 Task:  Click on Golf Select Pick Sheet First name Oliver Last name Thompson and  Email softage.1@softage.net Group 1 Xander Schauffele Group 2 Cameron Young Bonus Golfer Cameron Young Group 3 Tyrrell Hatton Group 4 Keegan Bradley #1 Golfer For The Week Scottie Scheffler Tie-Breaker Score 0 Submit pick sheet
Action: Mouse moved to (463, 289)
Screenshot: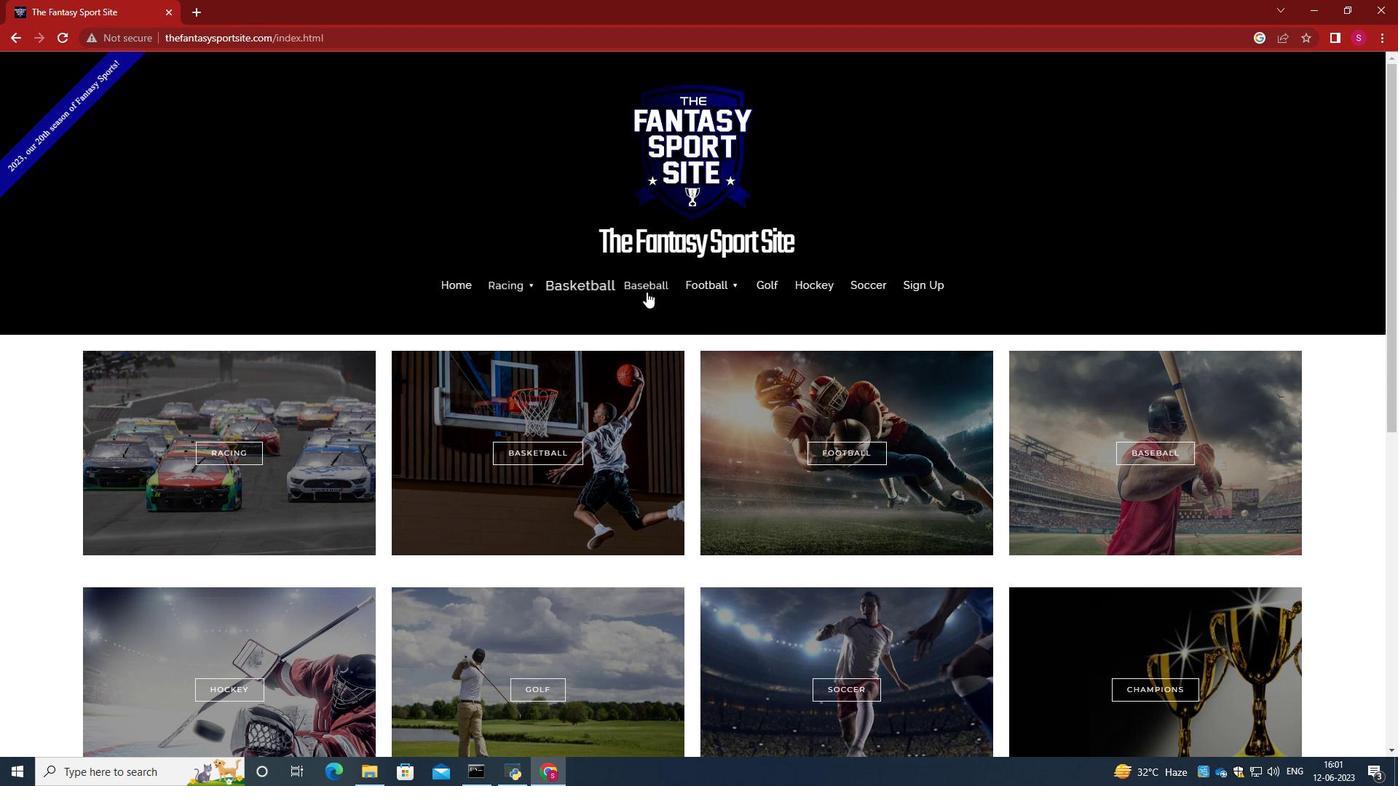 
Action: Mouse pressed left at (463, 289)
Screenshot: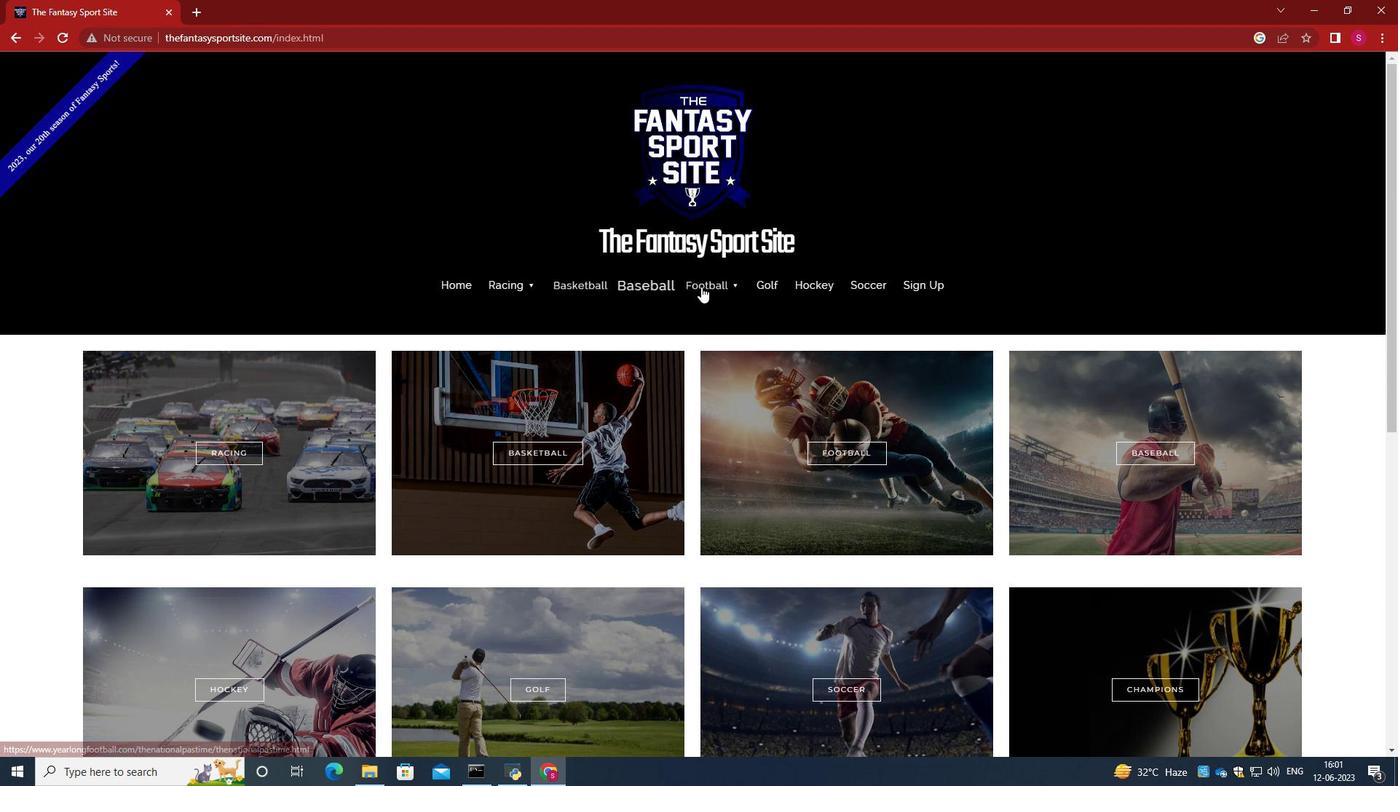 
Action: Mouse moved to (619, 329)
Screenshot: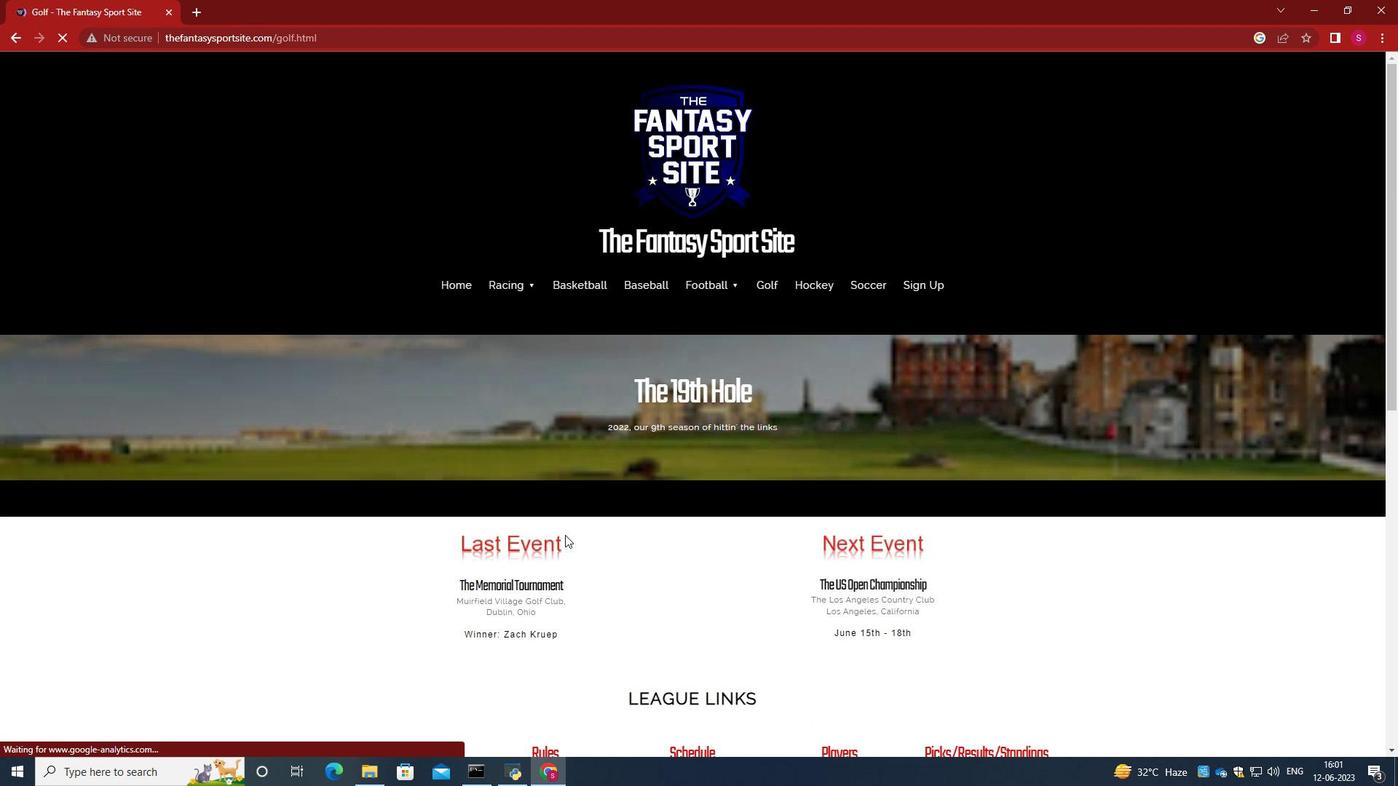 
Action: Mouse scrolled (619, 328) with delta (0, 0)
Screenshot: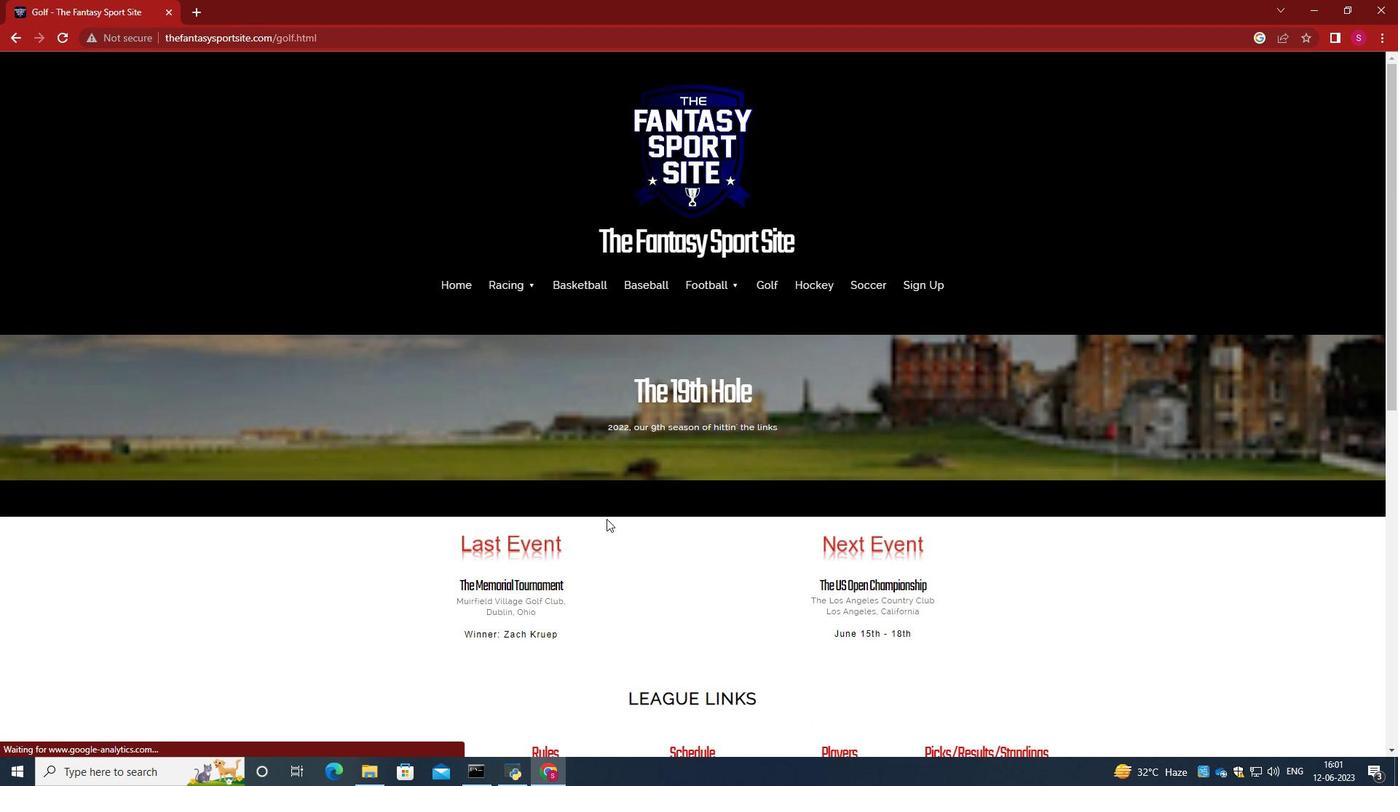 
Action: Mouse scrolled (619, 328) with delta (0, 0)
Screenshot: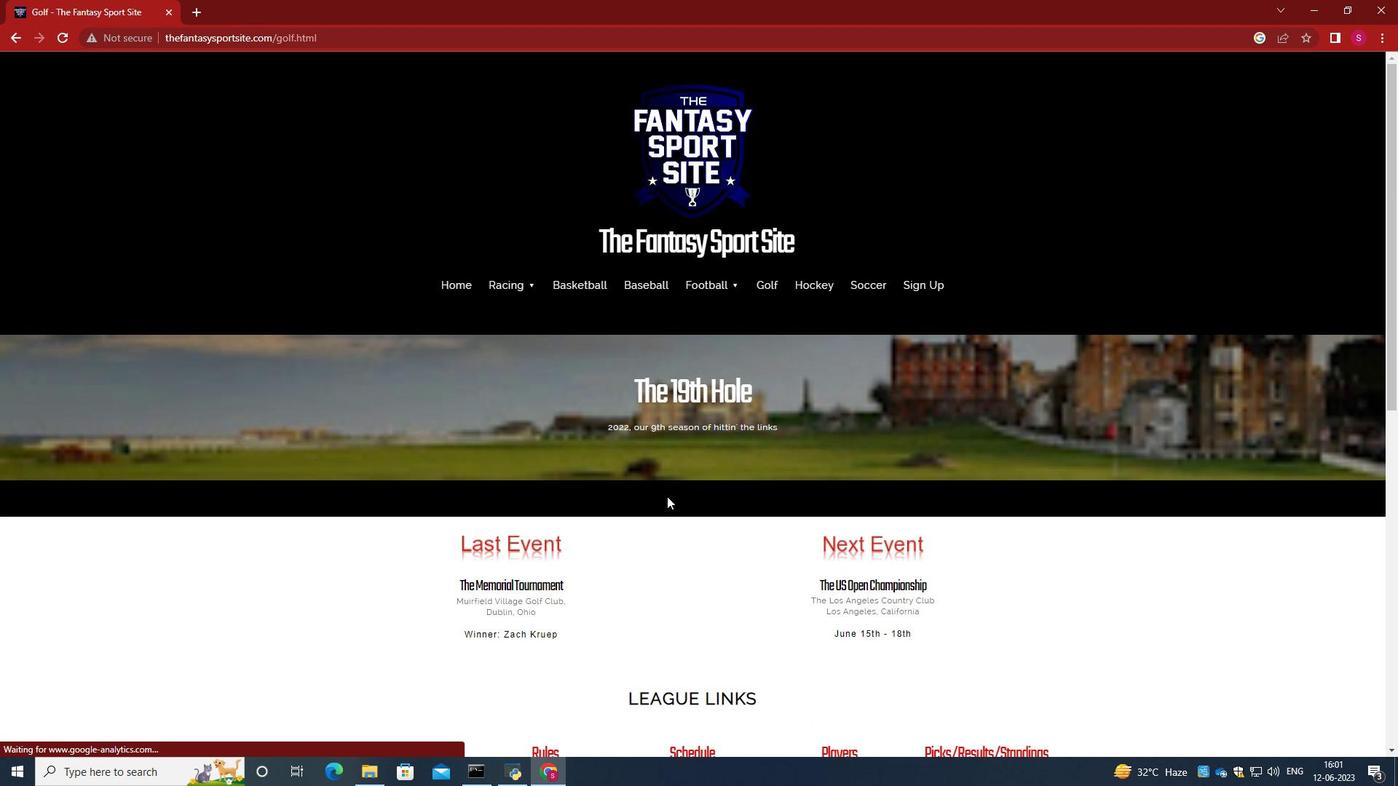 
Action: Mouse scrolled (619, 328) with delta (0, 0)
Screenshot: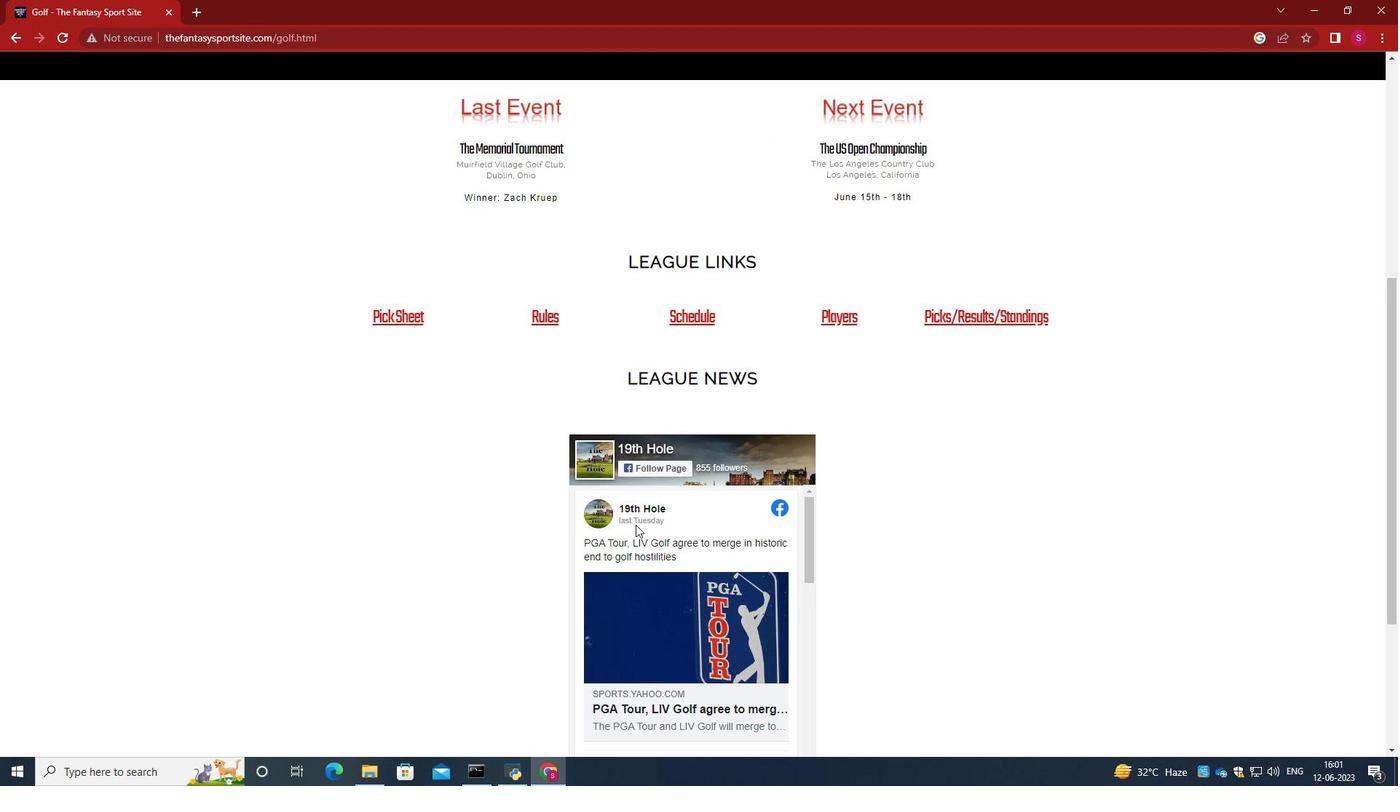 
Action: Mouse moved to (608, 319)
Screenshot: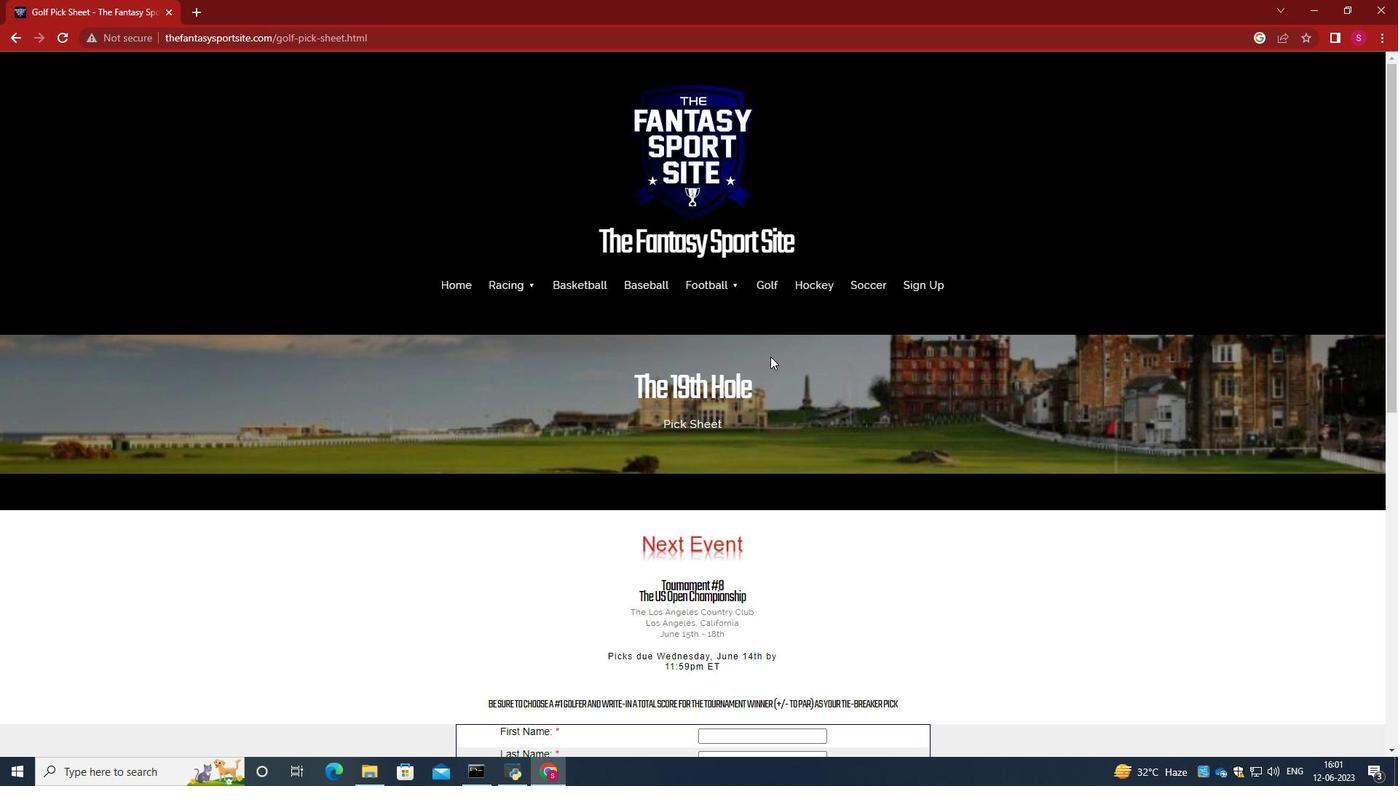 
Action: Mouse scrolled (608, 320) with delta (0, 0)
Screenshot: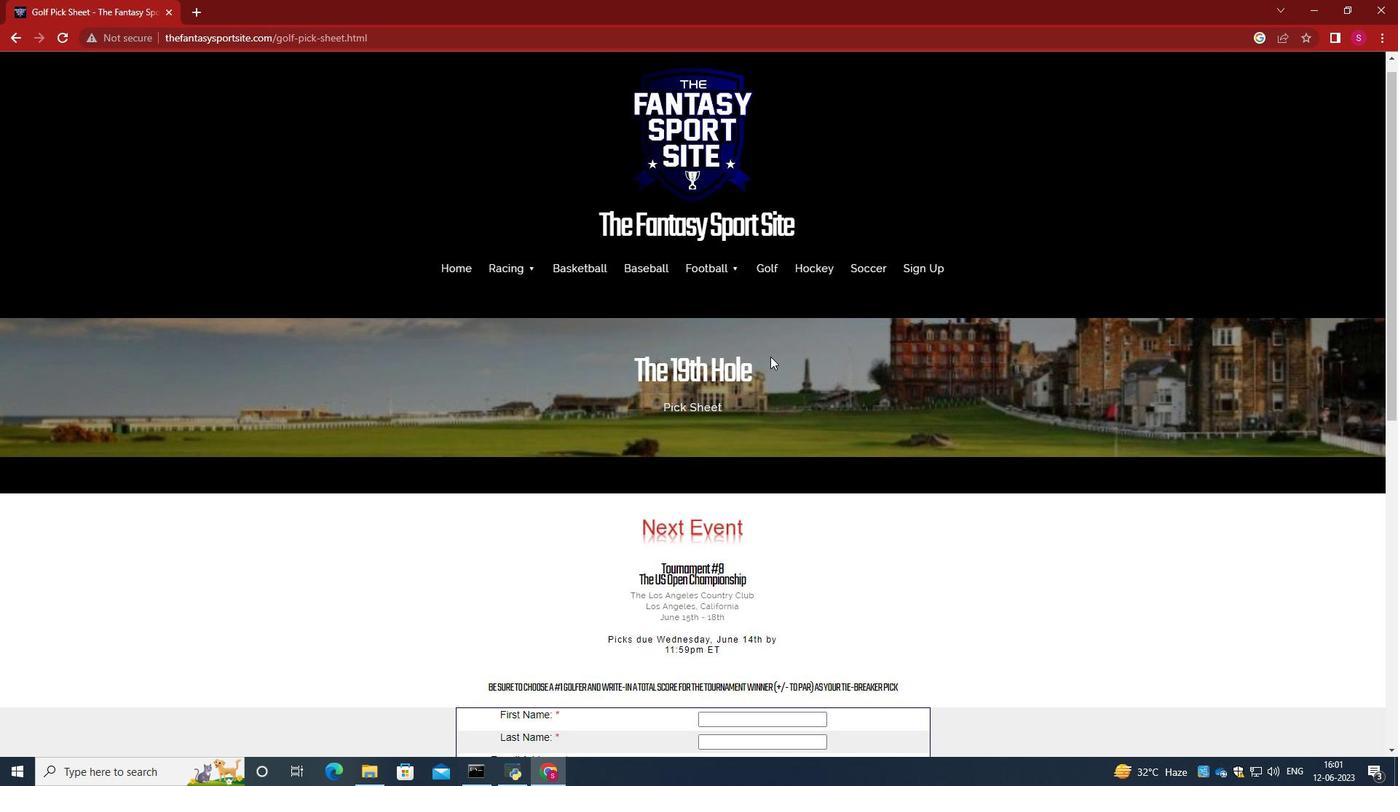 
Action: Mouse scrolled (608, 320) with delta (0, 0)
Screenshot: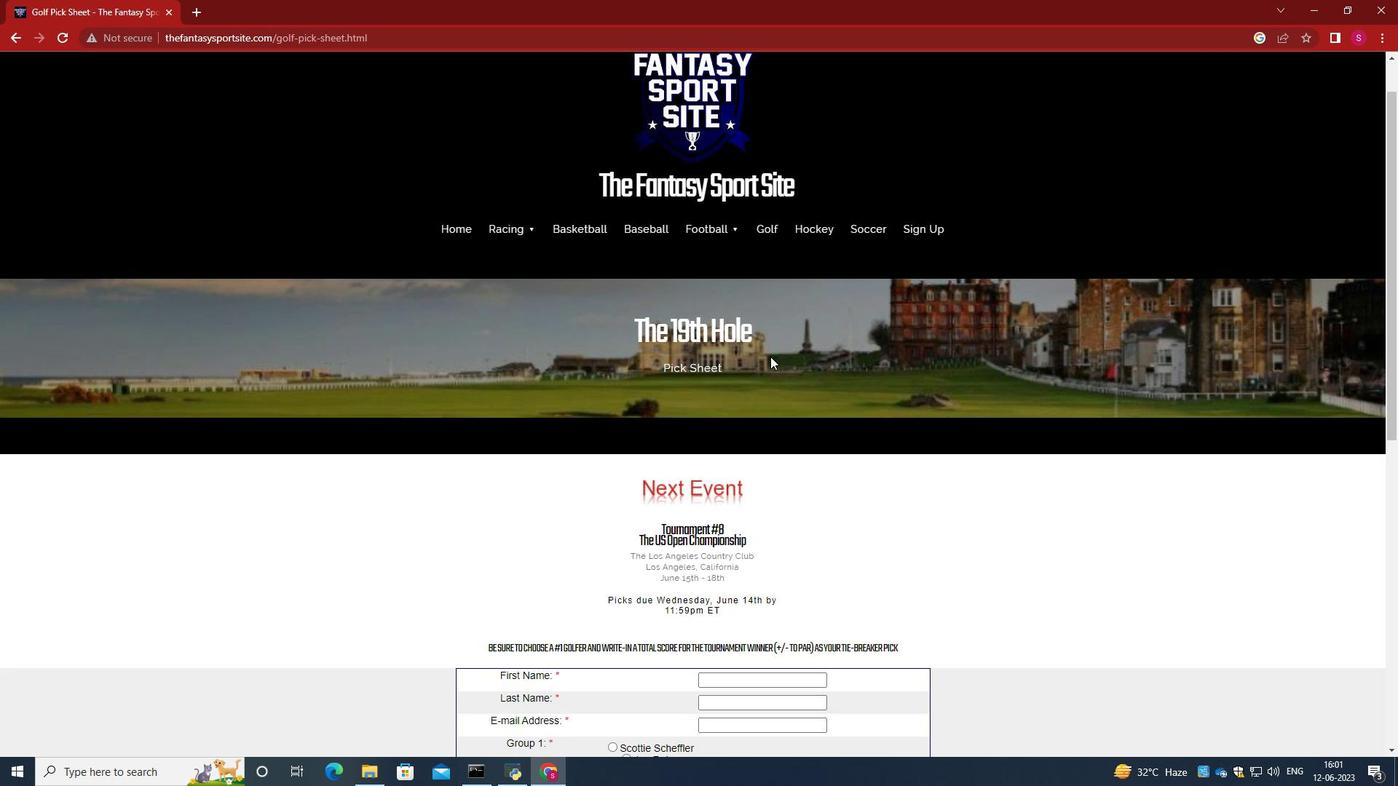 
Action: Mouse moved to (563, 476)
Screenshot: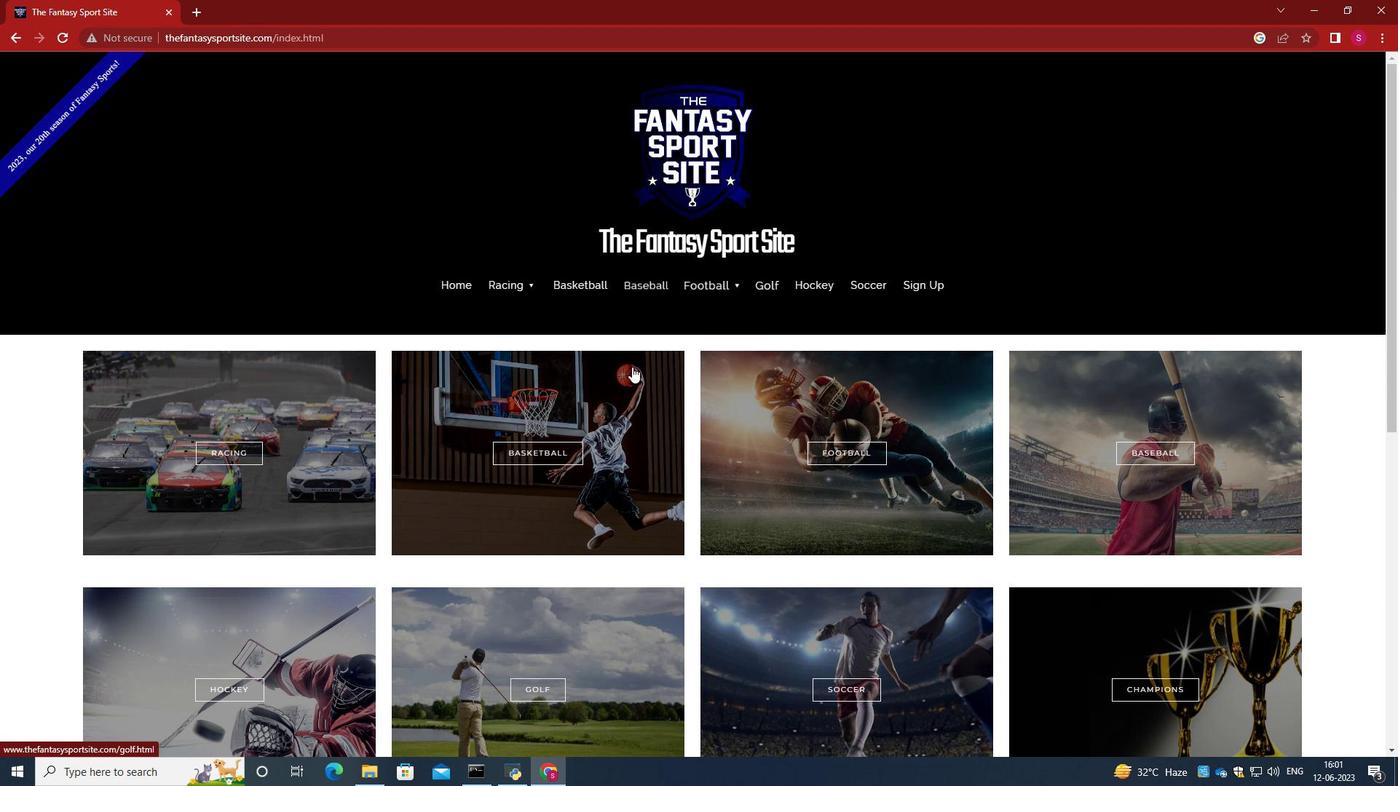 
Action: Mouse scrolled (563, 475) with delta (0, 0)
Screenshot: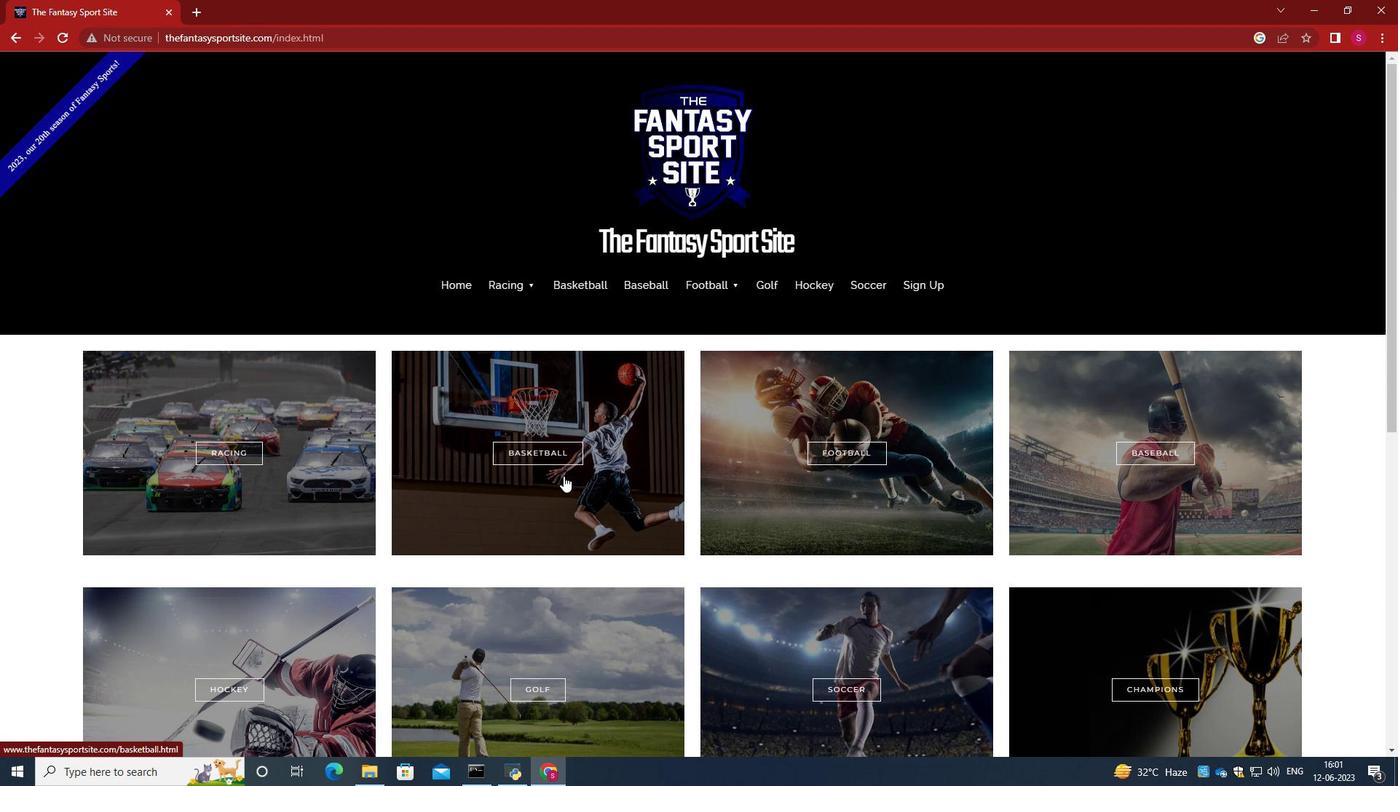 
Action: Mouse moved to (549, 610)
Screenshot: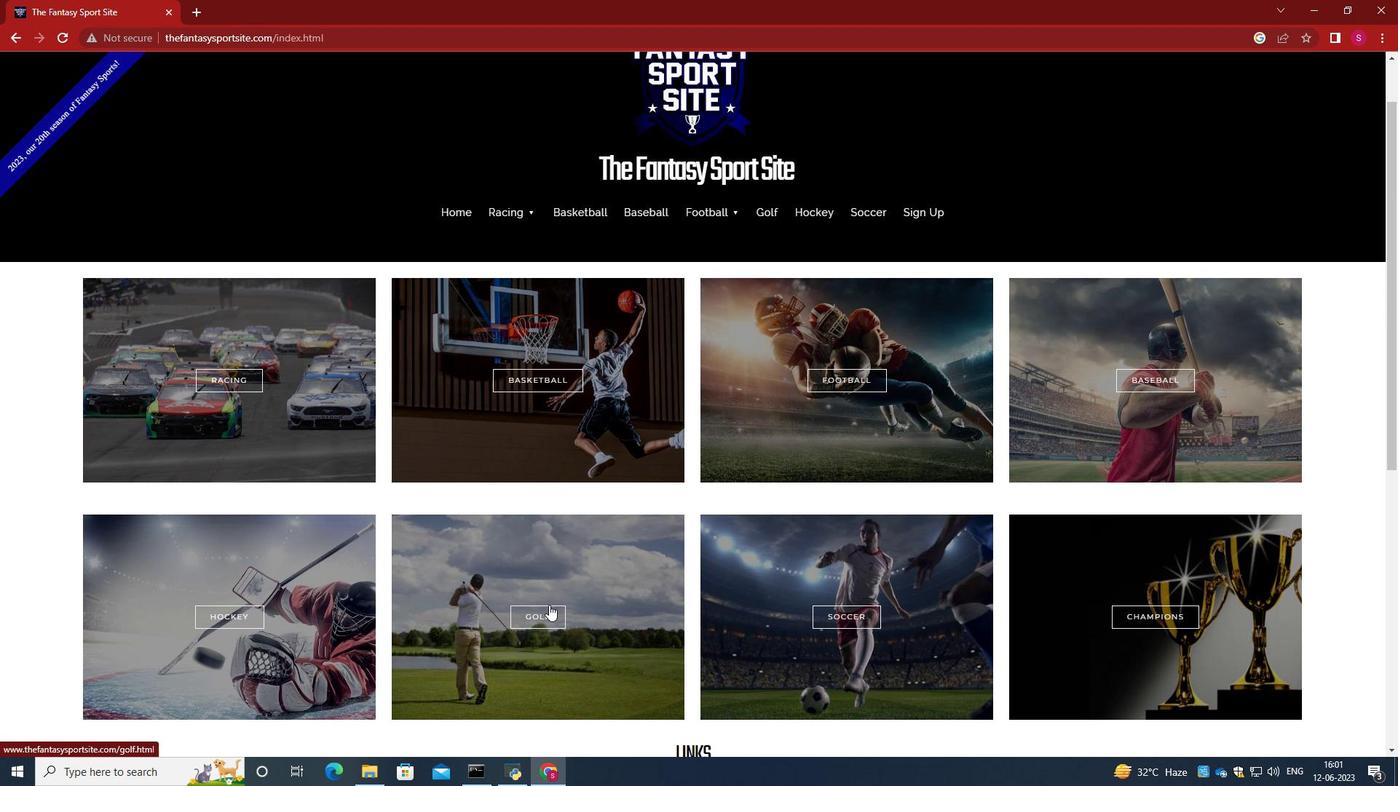 
Action: Mouse pressed left at (549, 610)
Screenshot: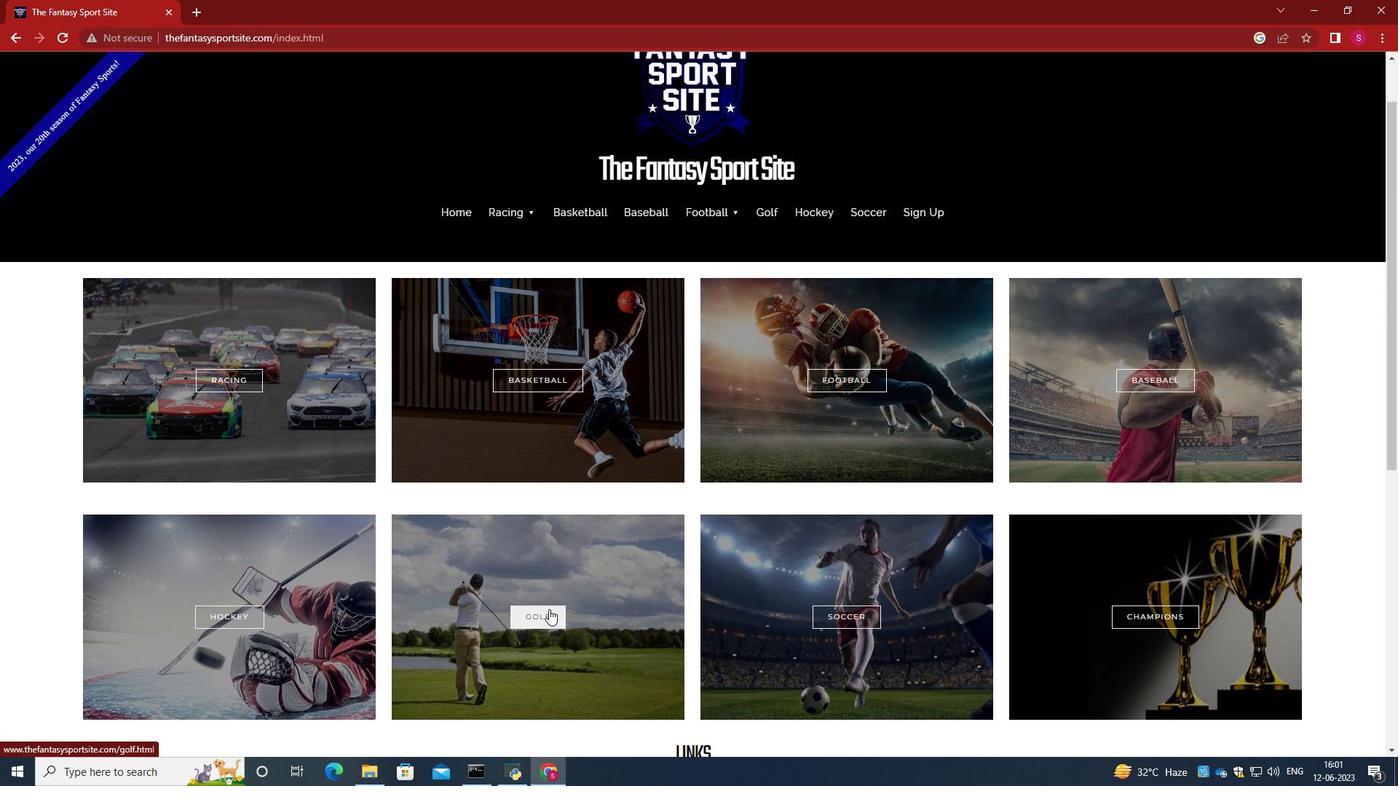 
Action: Mouse moved to (727, 490)
Screenshot: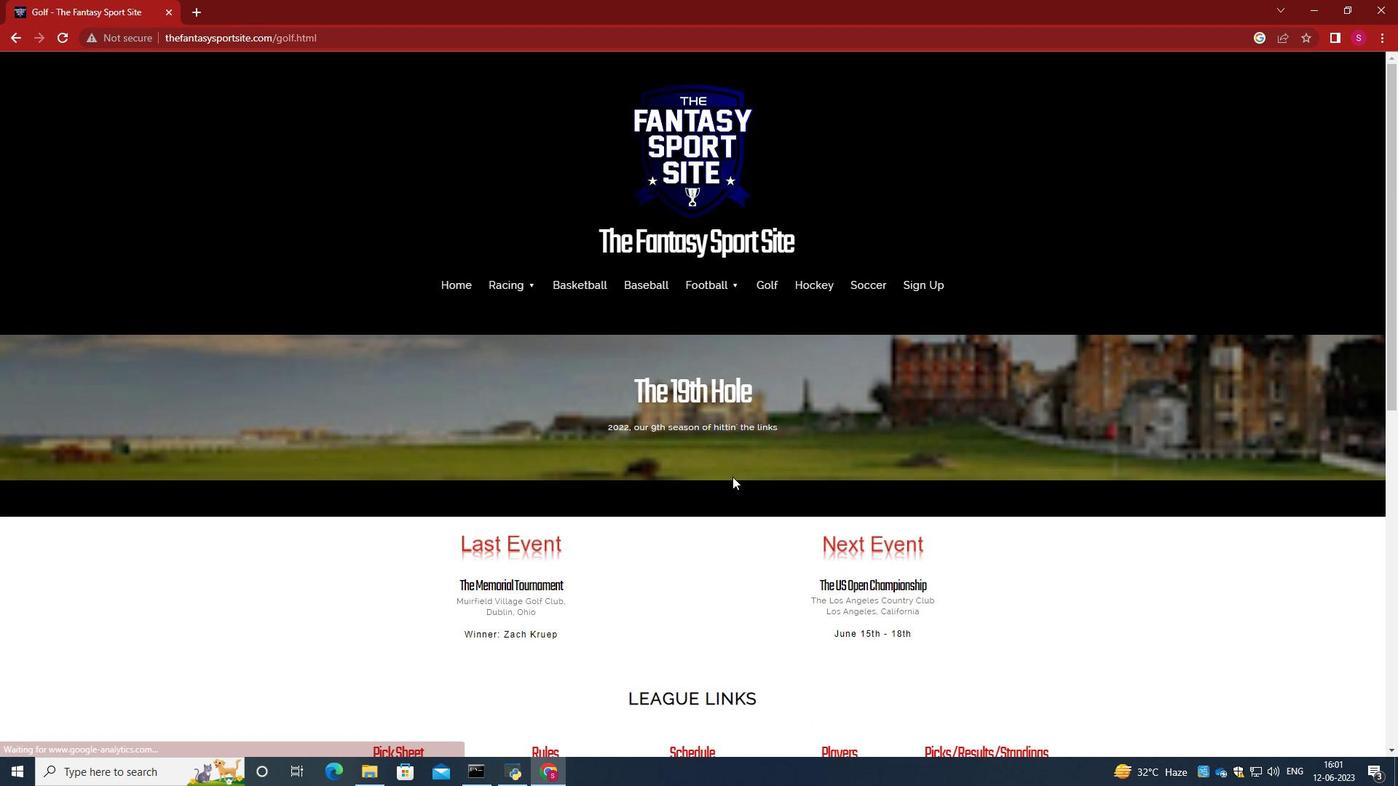 
Action: Mouse scrolled (727, 490) with delta (0, 0)
Screenshot: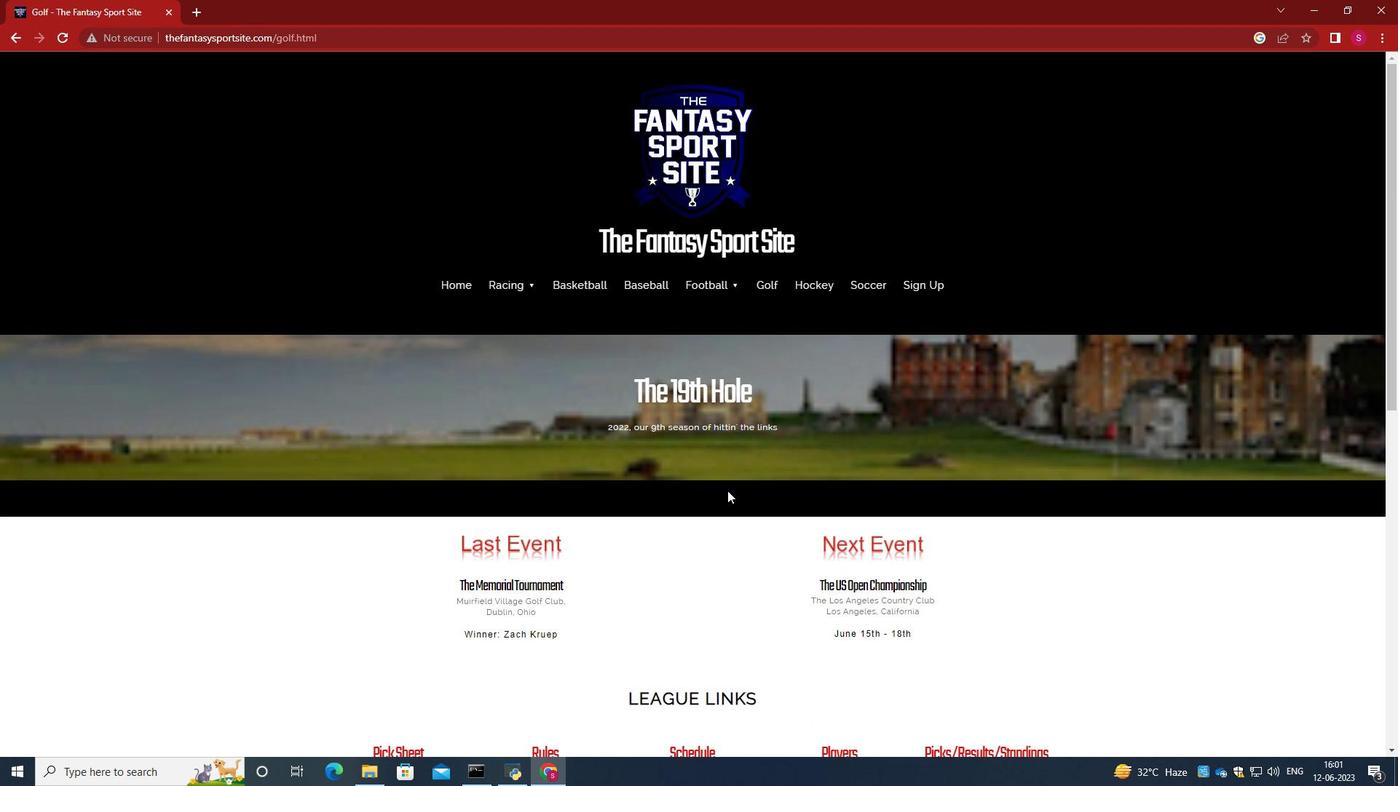 
Action: Mouse moved to (728, 492)
Screenshot: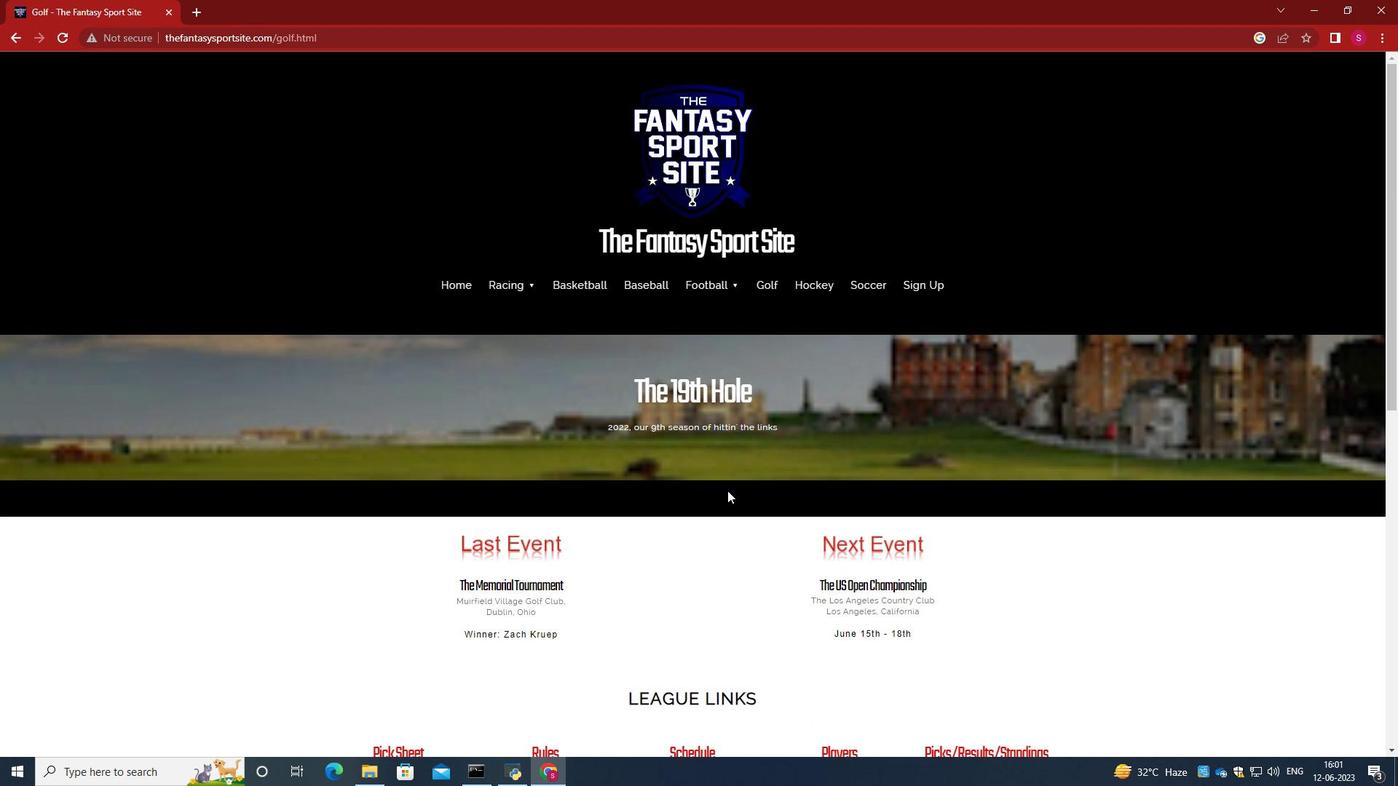 
Action: Mouse scrolled (728, 491) with delta (0, 0)
Screenshot: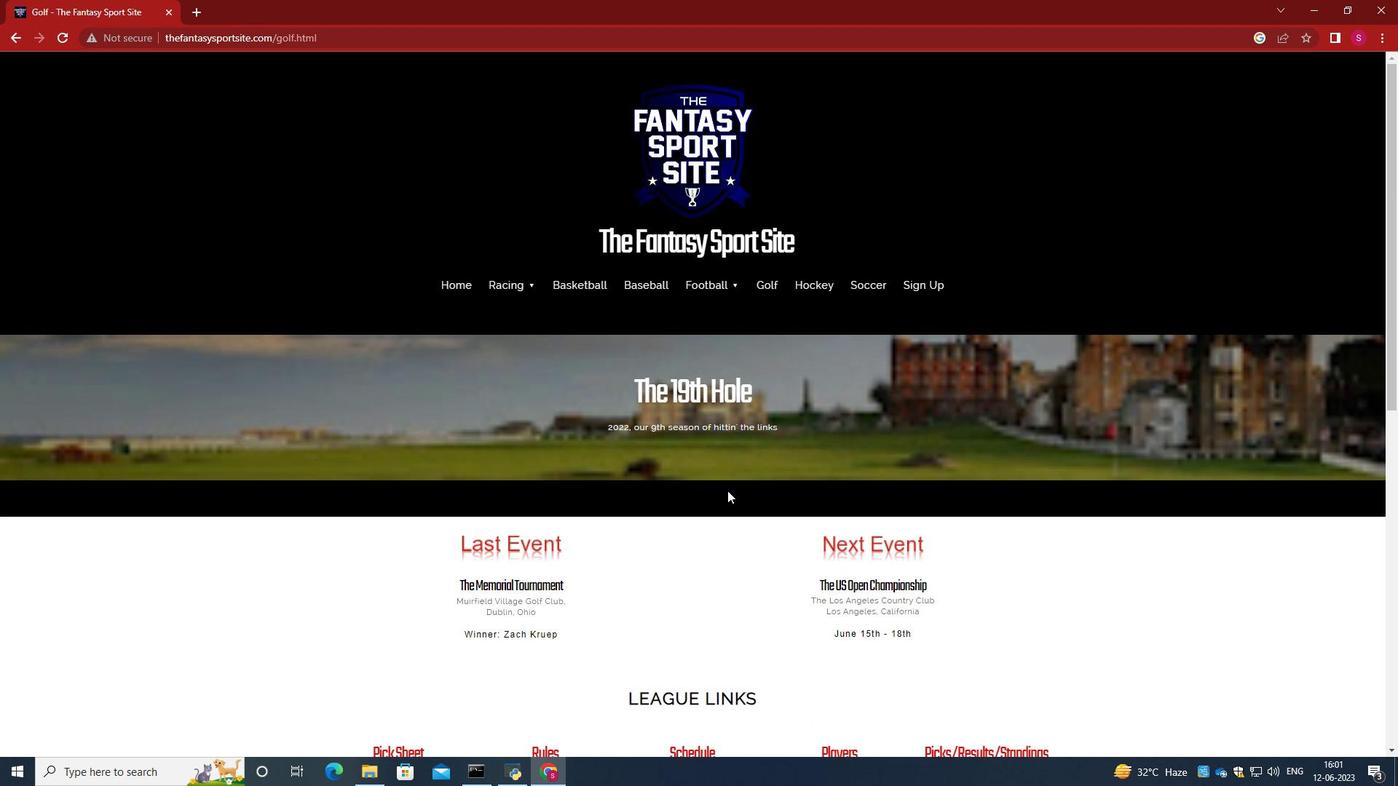 
Action: Mouse scrolled (728, 491) with delta (0, 0)
Screenshot: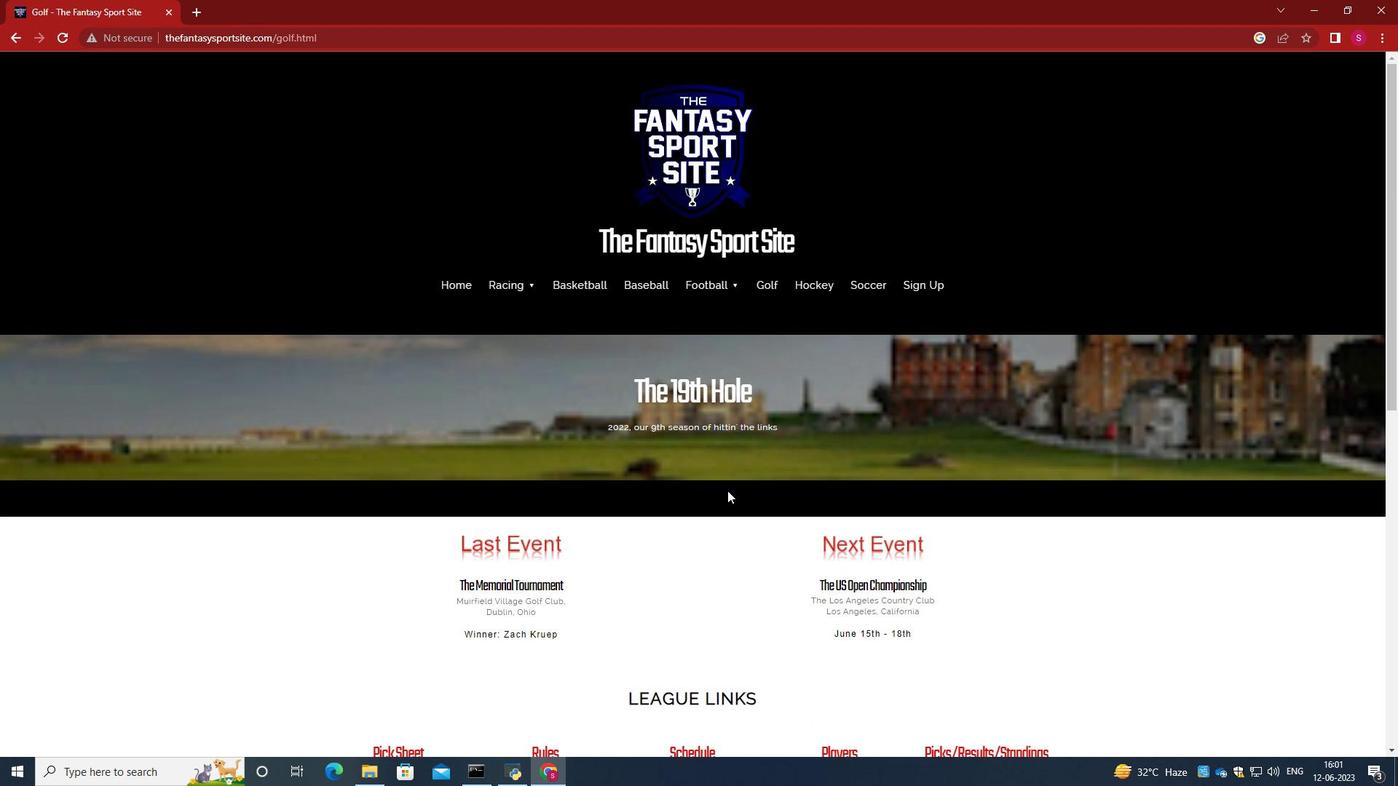 
Action: Mouse scrolled (728, 491) with delta (0, 0)
Screenshot: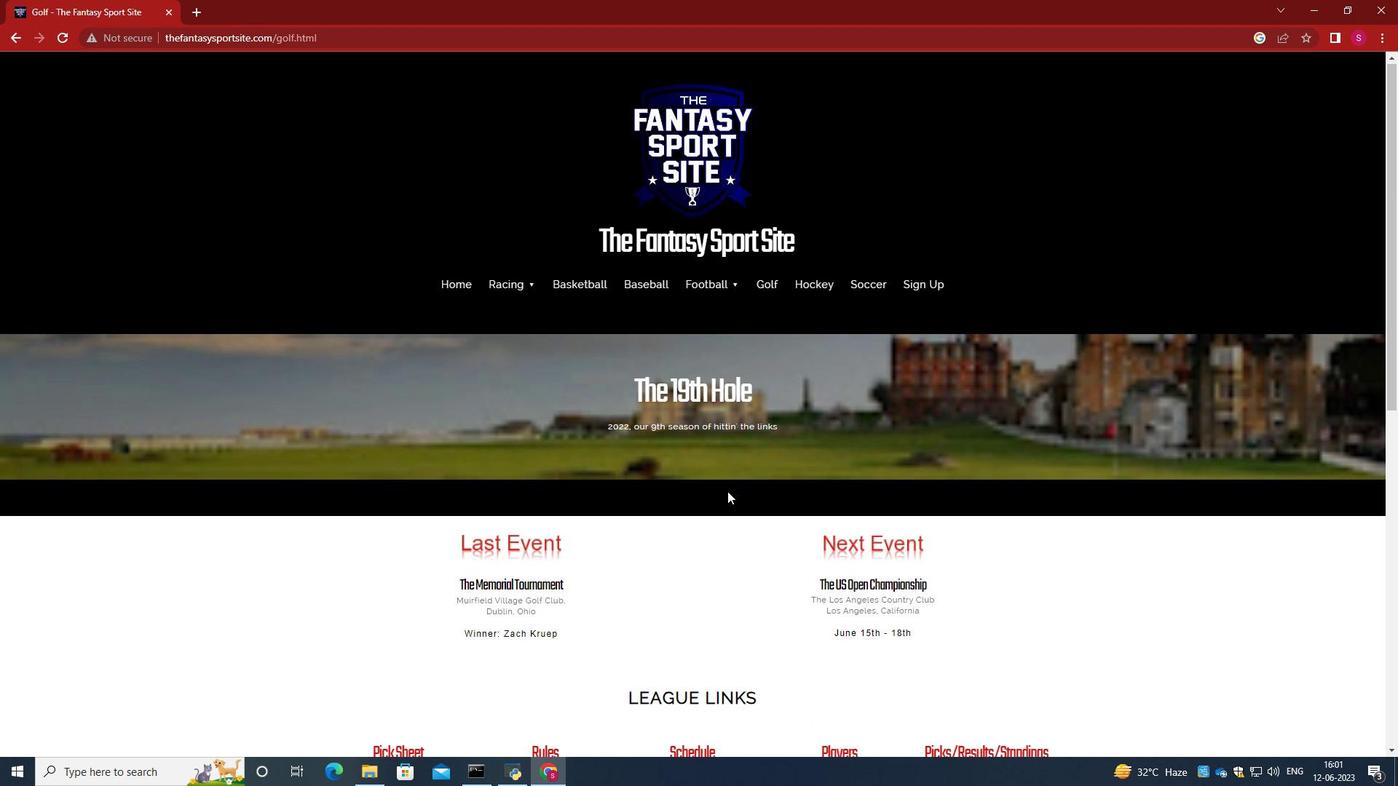 
Action: Mouse scrolled (728, 491) with delta (0, 0)
Screenshot: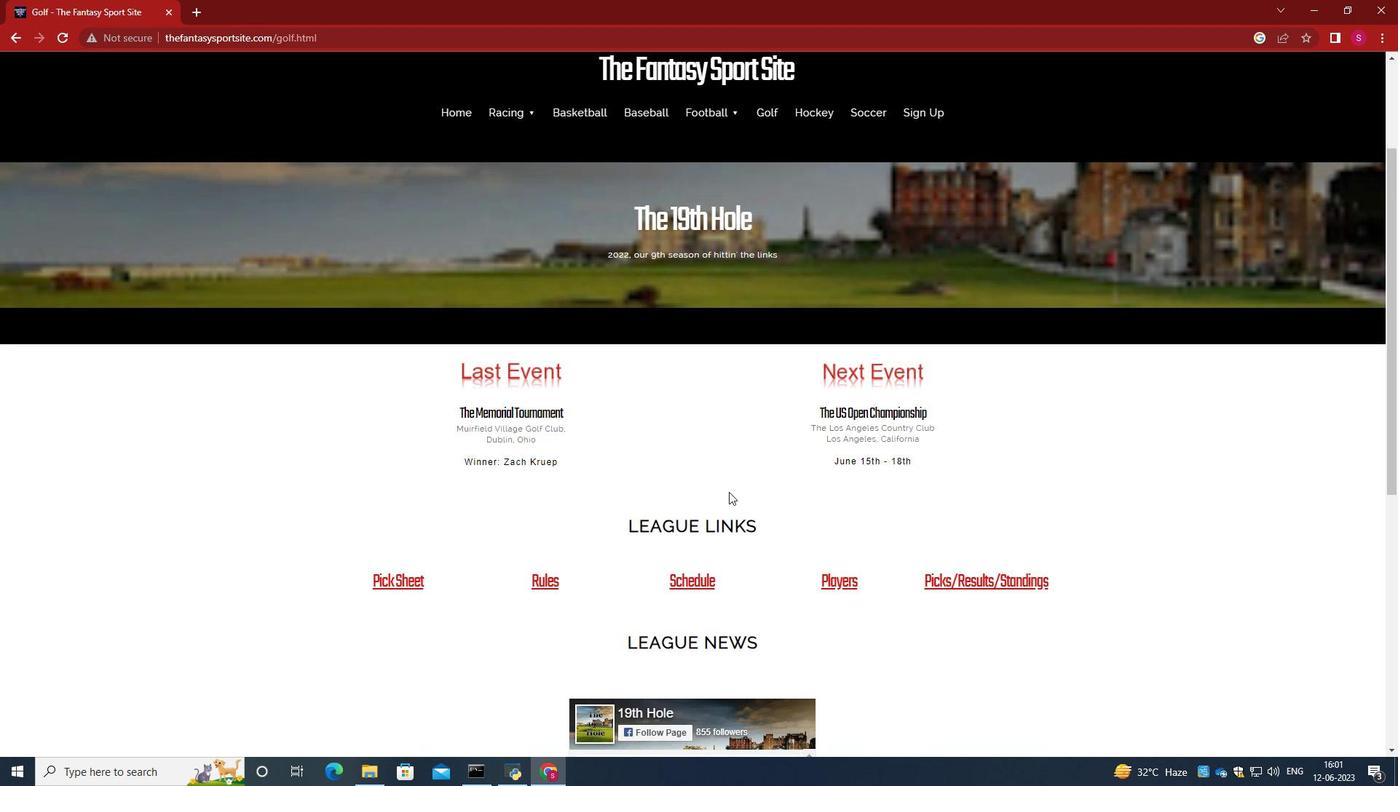 
Action: Mouse scrolled (728, 491) with delta (0, 0)
Screenshot: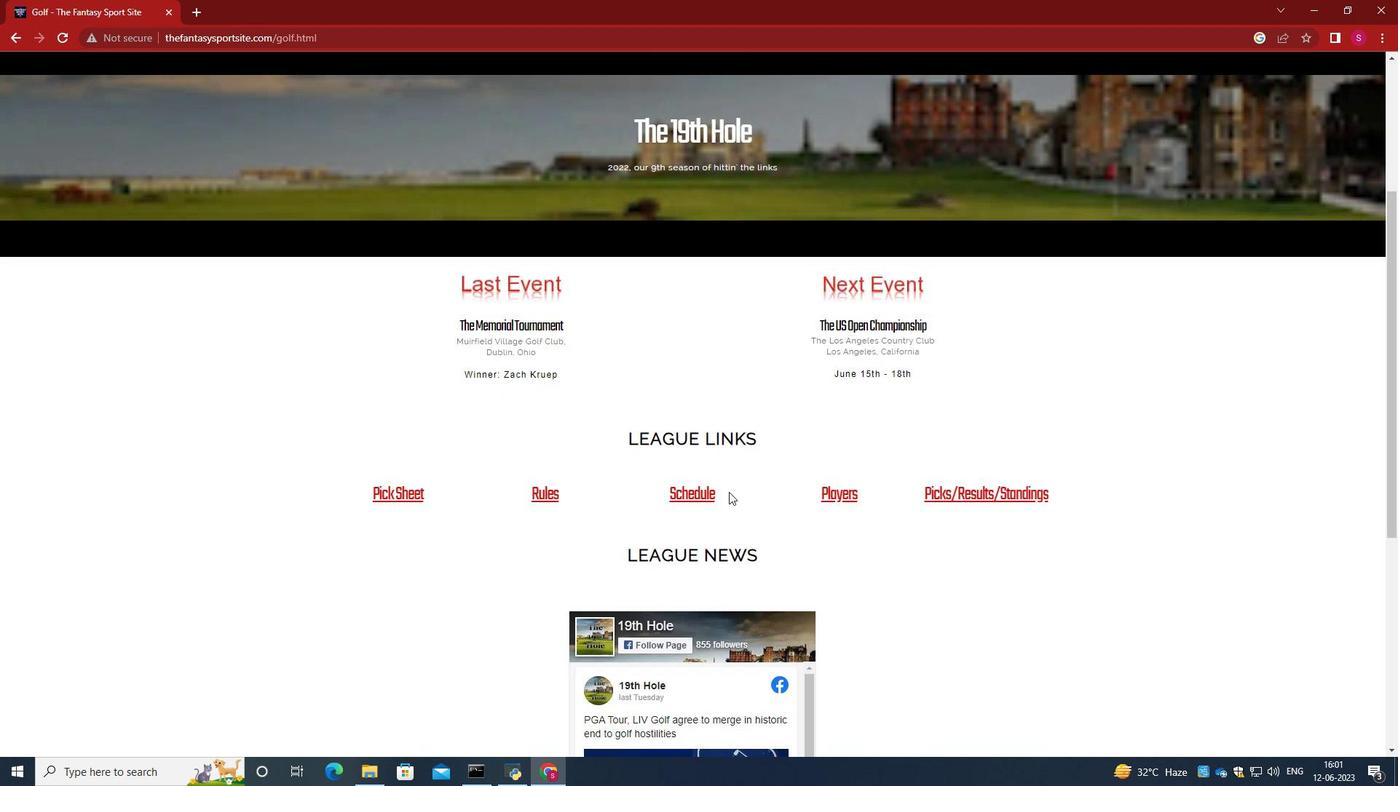 
Action: Mouse moved to (411, 324)
Screenshot: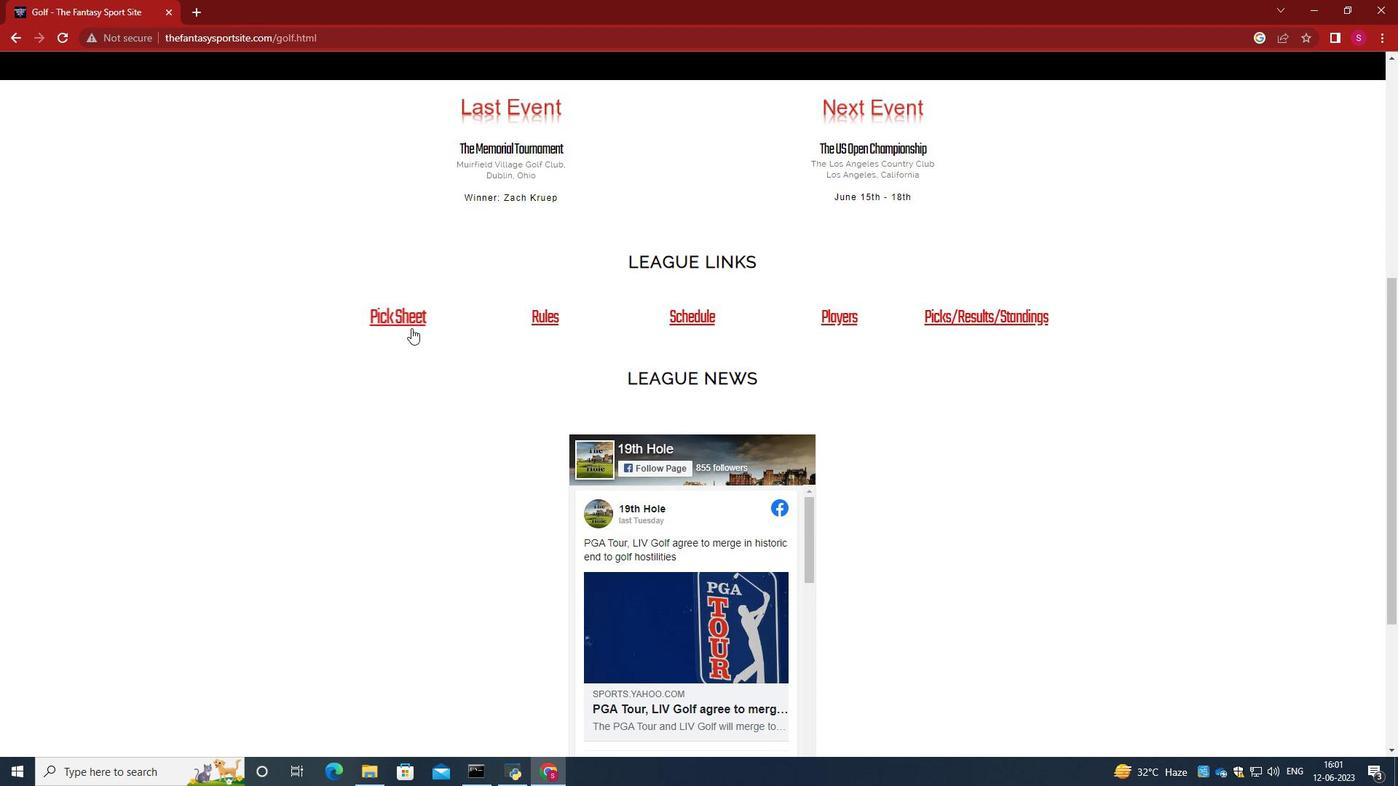 
Action: Mouse pressed left at (411, 324)
Screenshot: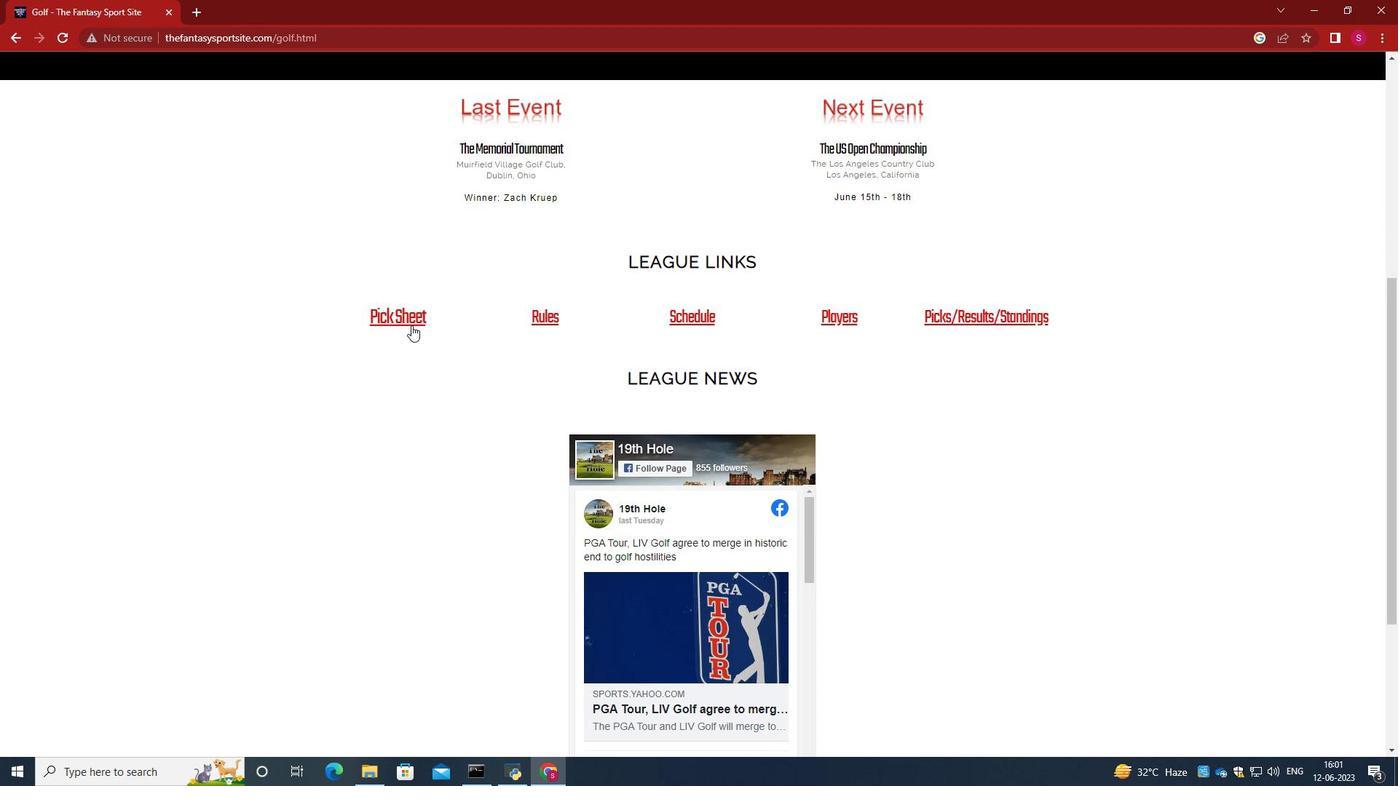 
Action: Mouse moved to (770, 356)
Screenshot: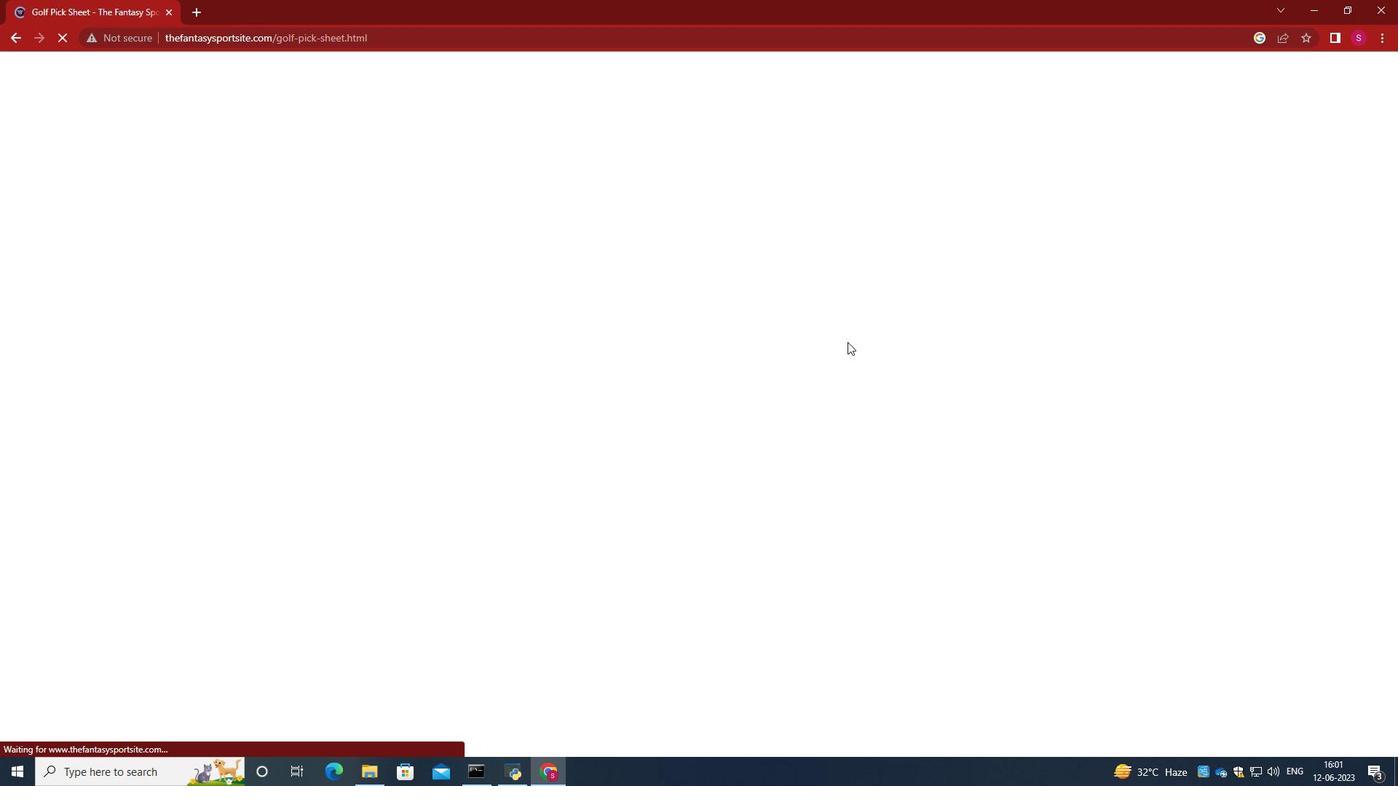
Action: Mouse scrolled (770, 356) with delta (0, 0)
Screenshot: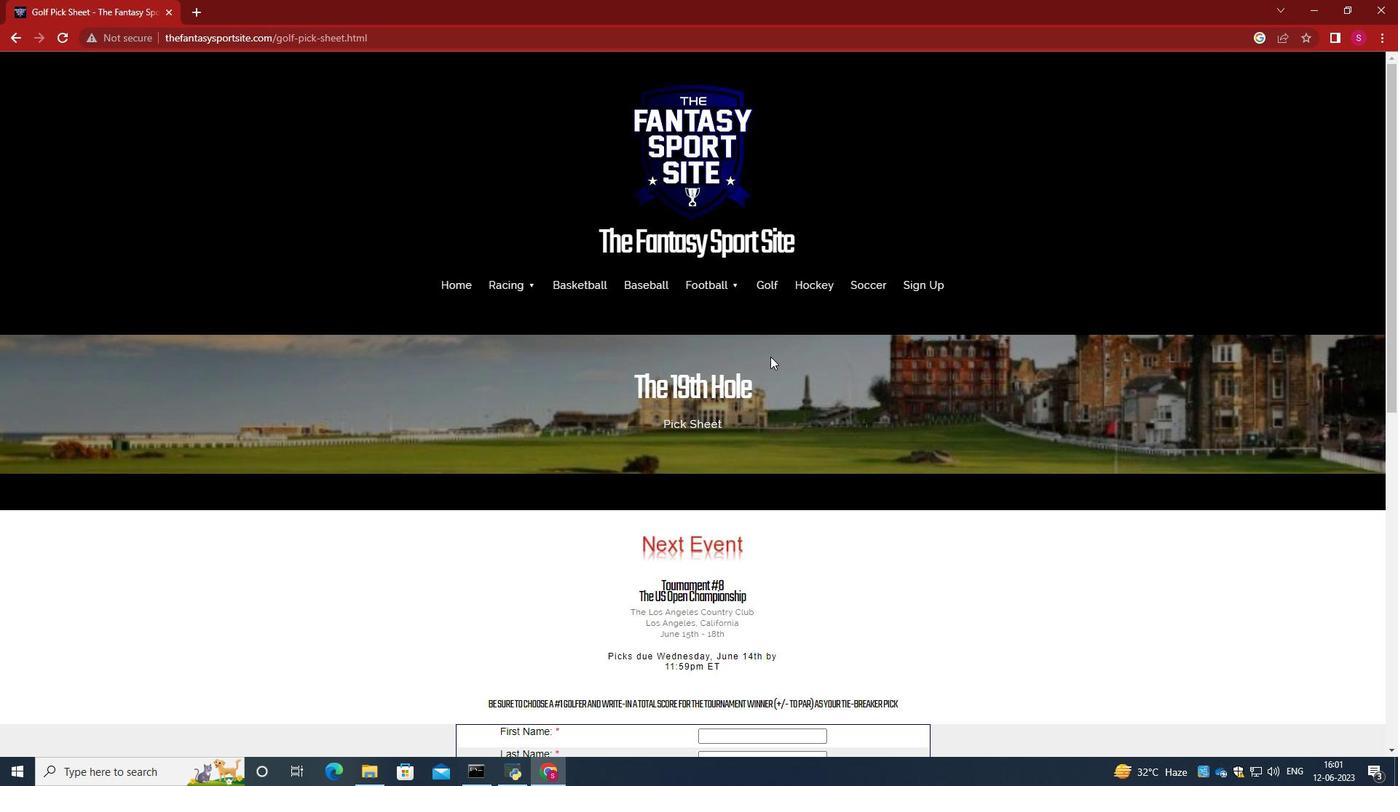 
Action: Mouse moved to (768, 408)
Screenshot: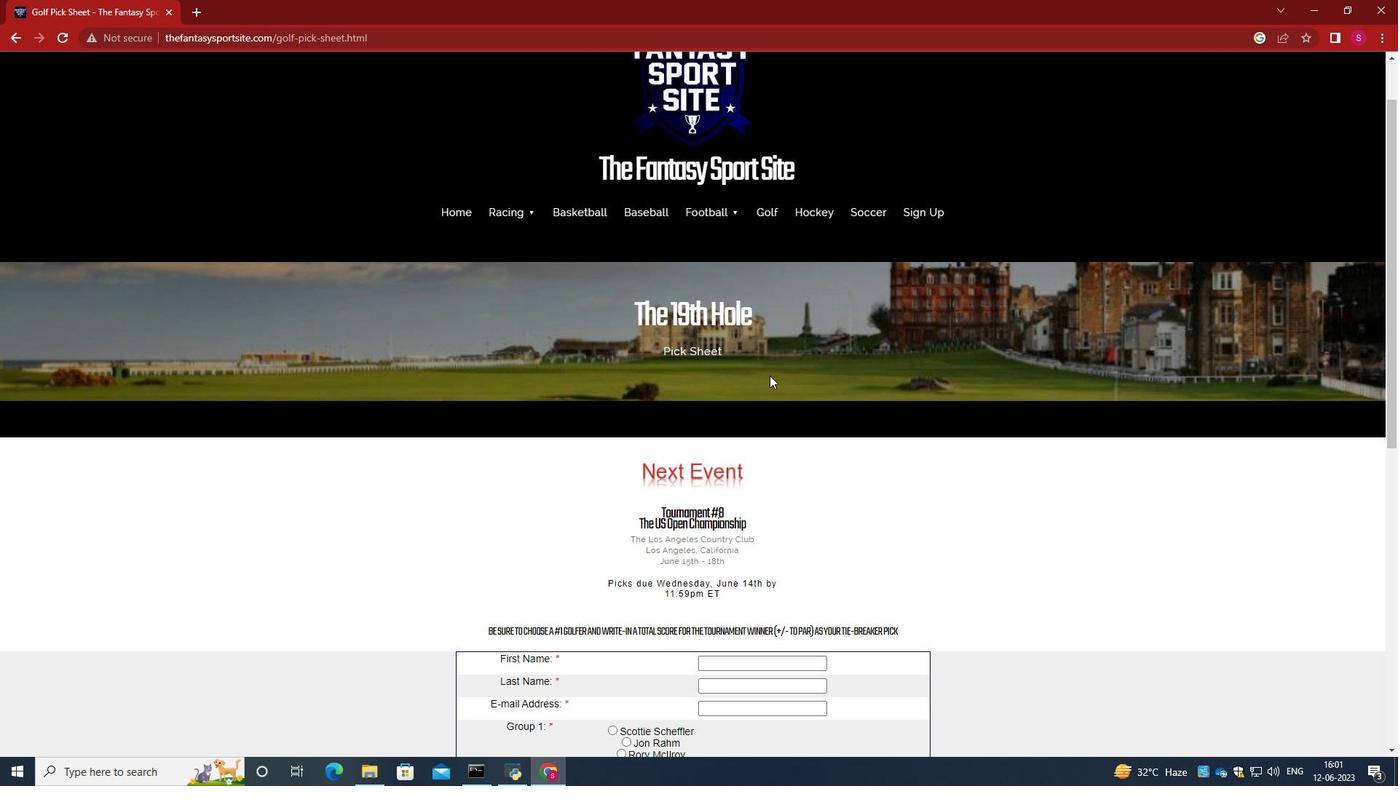 
Action: Mouse scrolled (768, 407) with delta (0, 0)
Screenshot: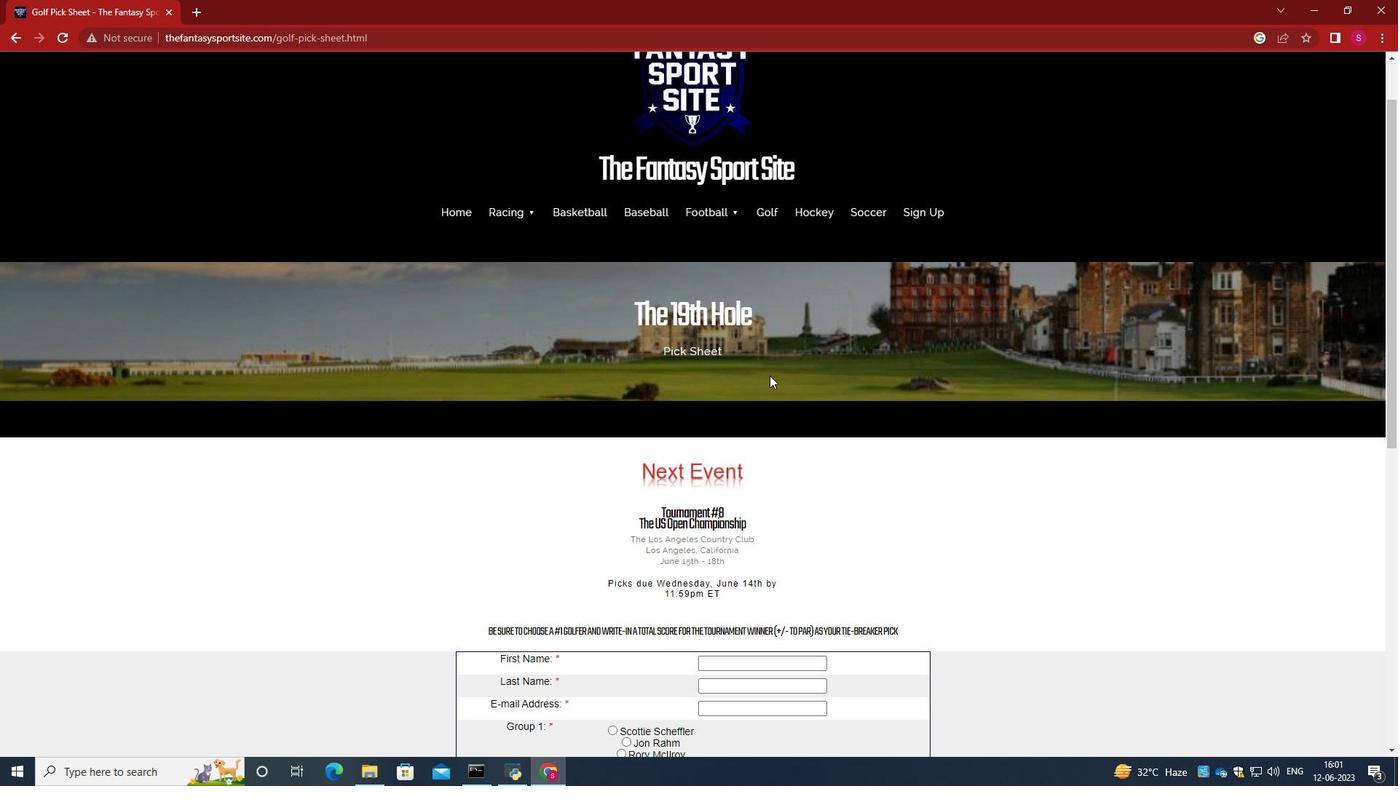 
Action: Mouse moved to (766, 412)
Screenshot: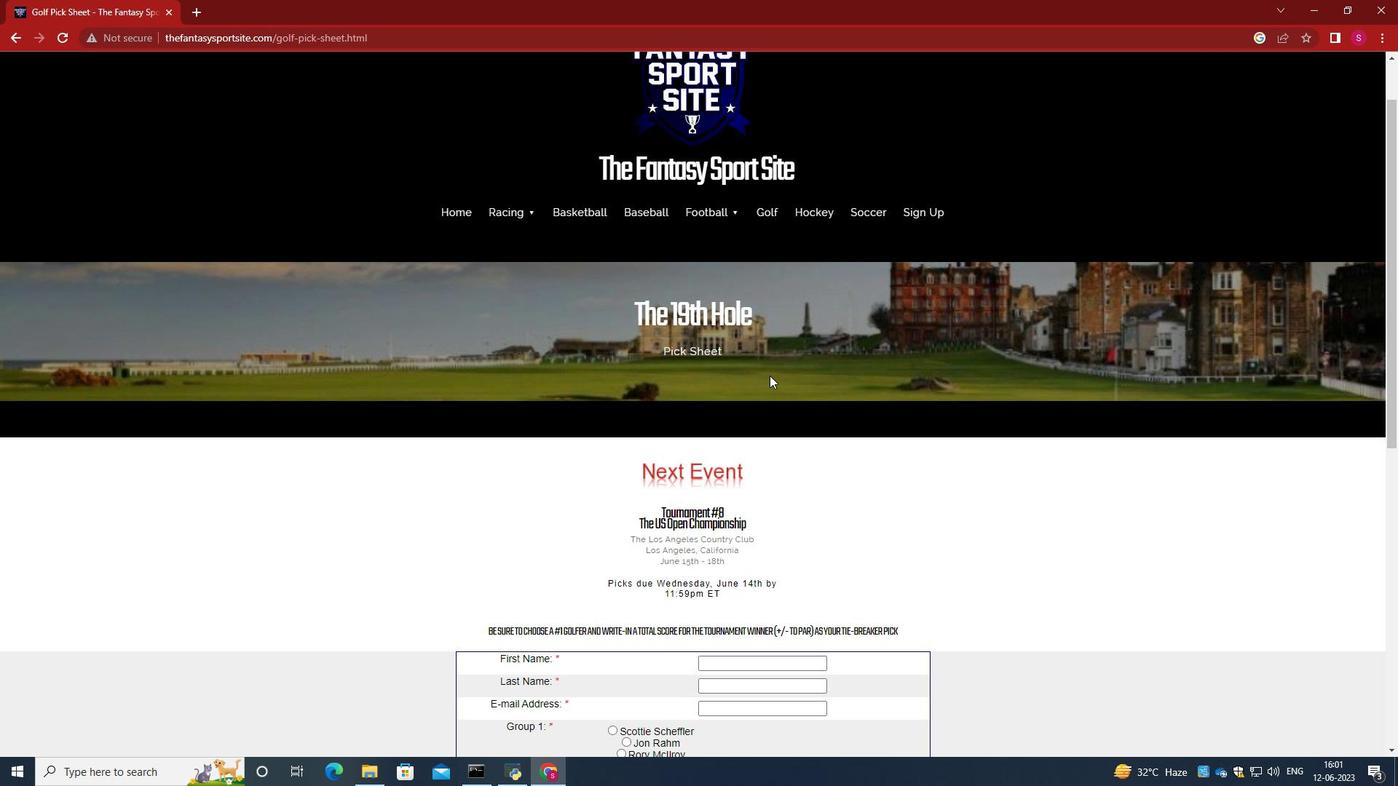 
Action: Mouse scrolled (766, 411) with delta (0, 0)
Screenshot: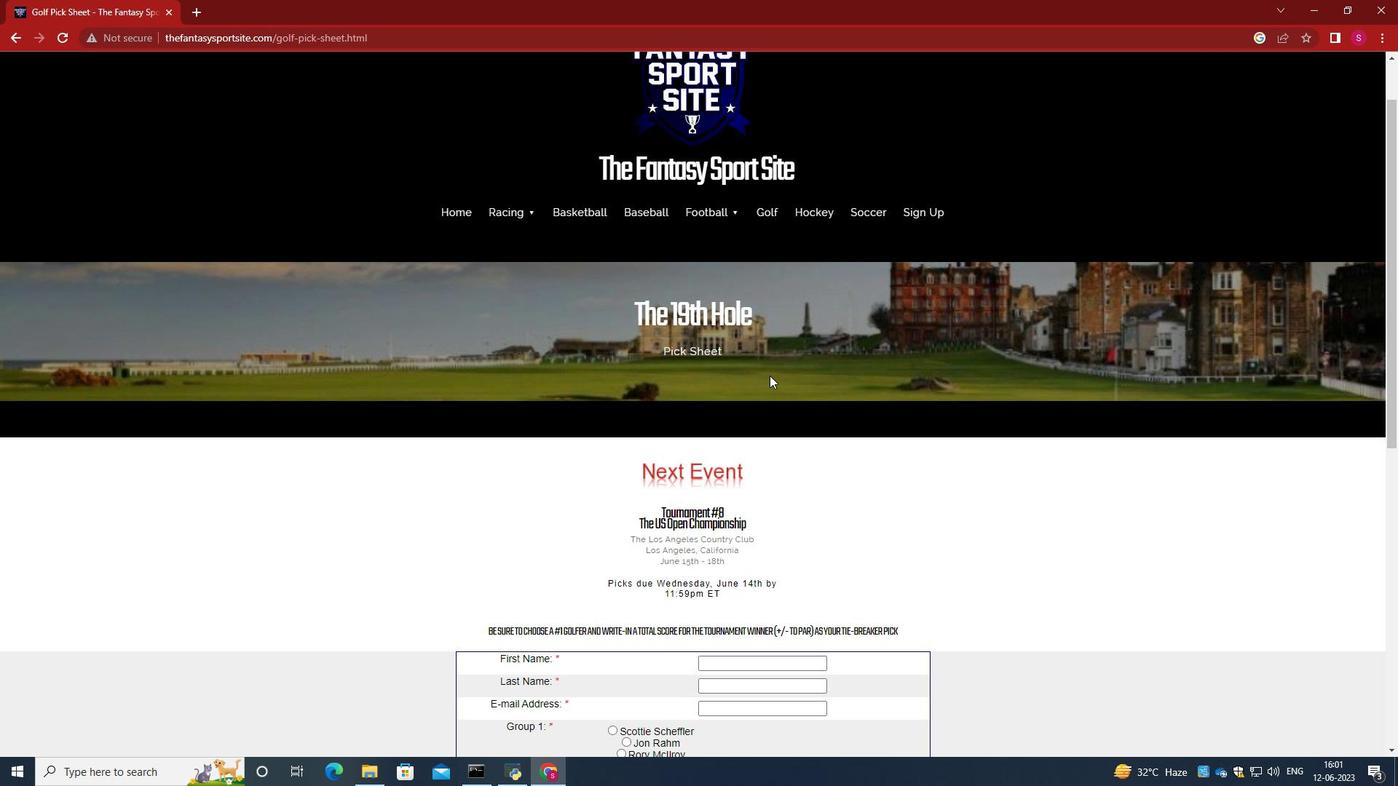 
Action: Mouse moved to (731, 517)
Screenshot: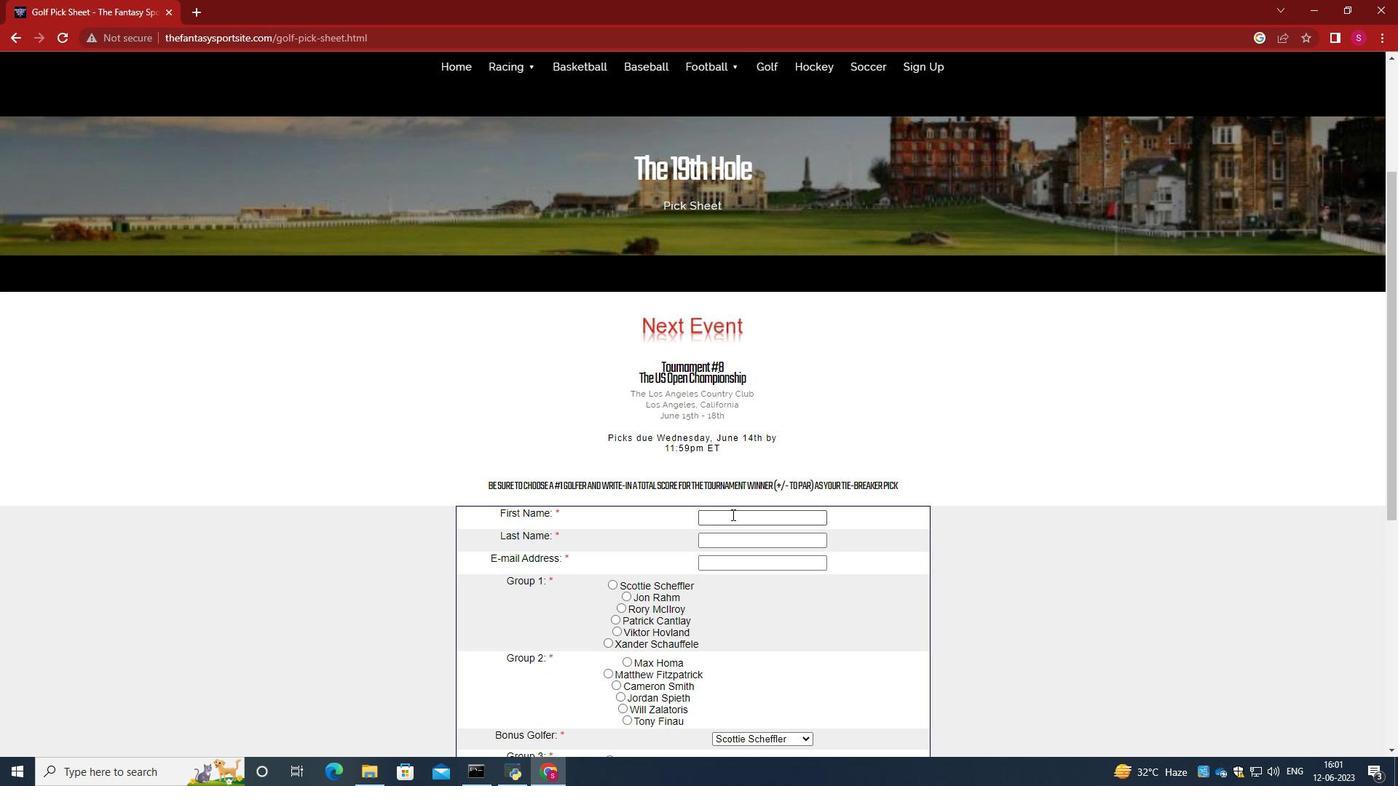 
Action: Mouse pressed left at (731, 517)
Screenshot: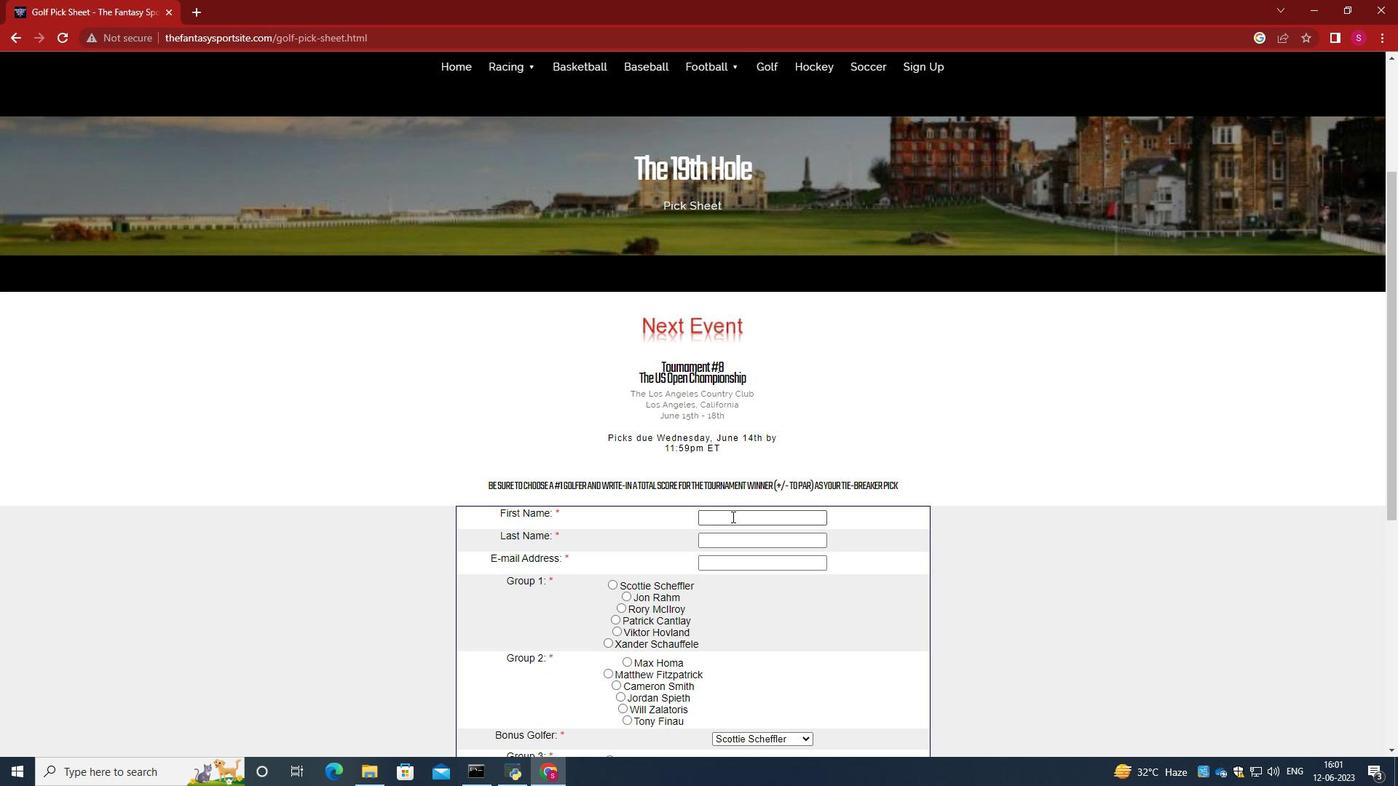 
Action: Key pressed <Key.caps_lock>O<Key.caps_lock>liver<Key.caps_lock><Key.tab>T<Key.caps_lock>hompson<Key.tab>softagwe<Key.backspace><Key.backspace>e.1<Key.shift>@<Key.backspace><Key.shift>@softage.net
Screenshot: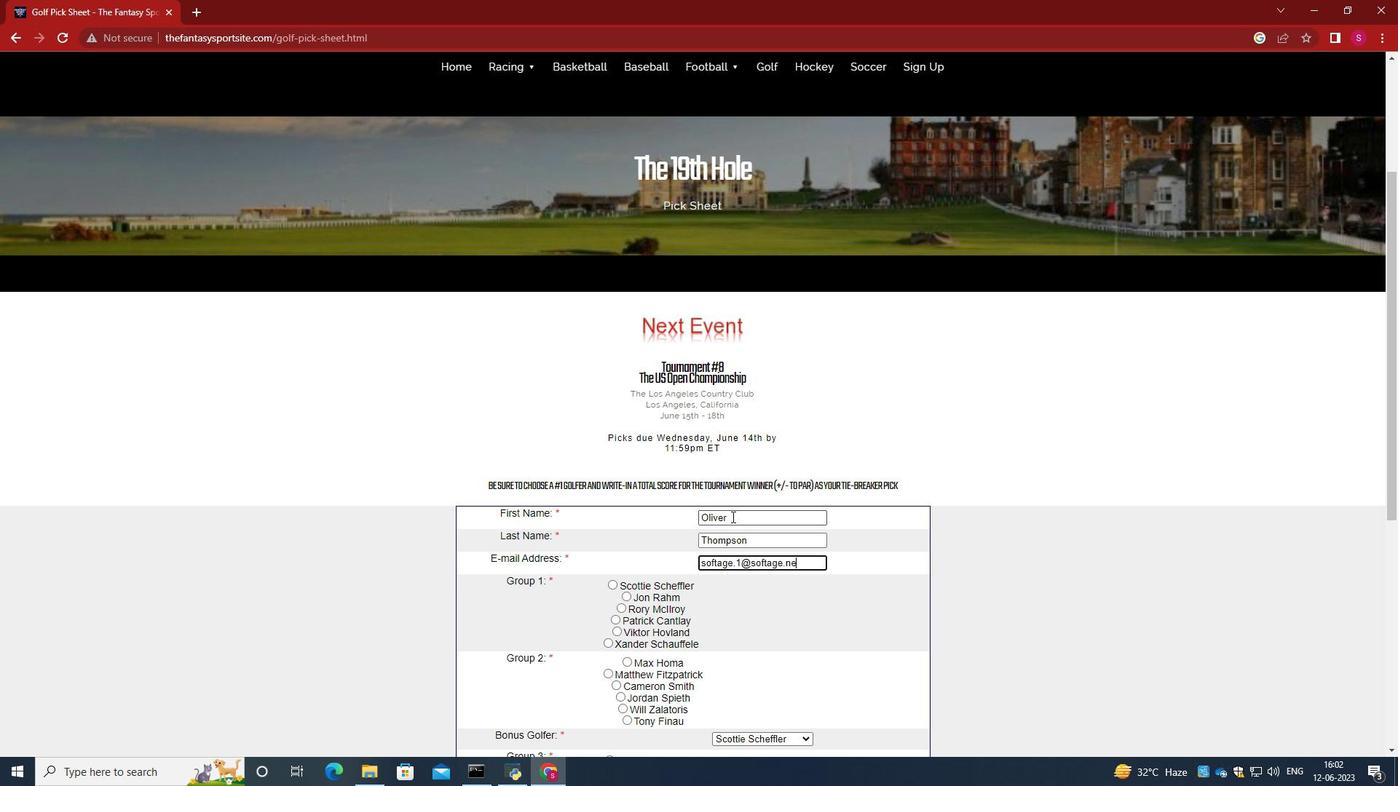 
Action: Mouse scrolled (731, 516) with delta (0, 0)
Screenshot: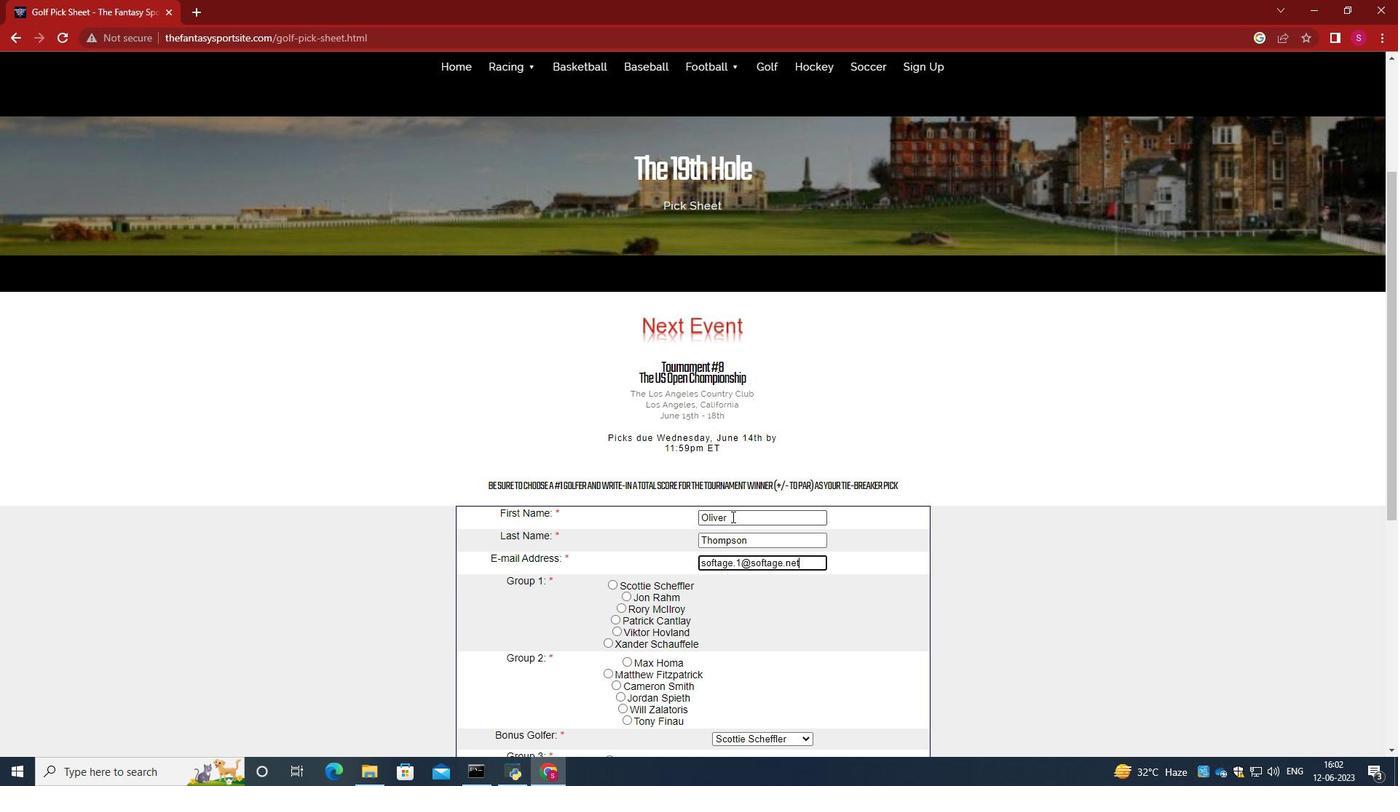 
Action: Mouse moved to (748, 513)
Screenshot: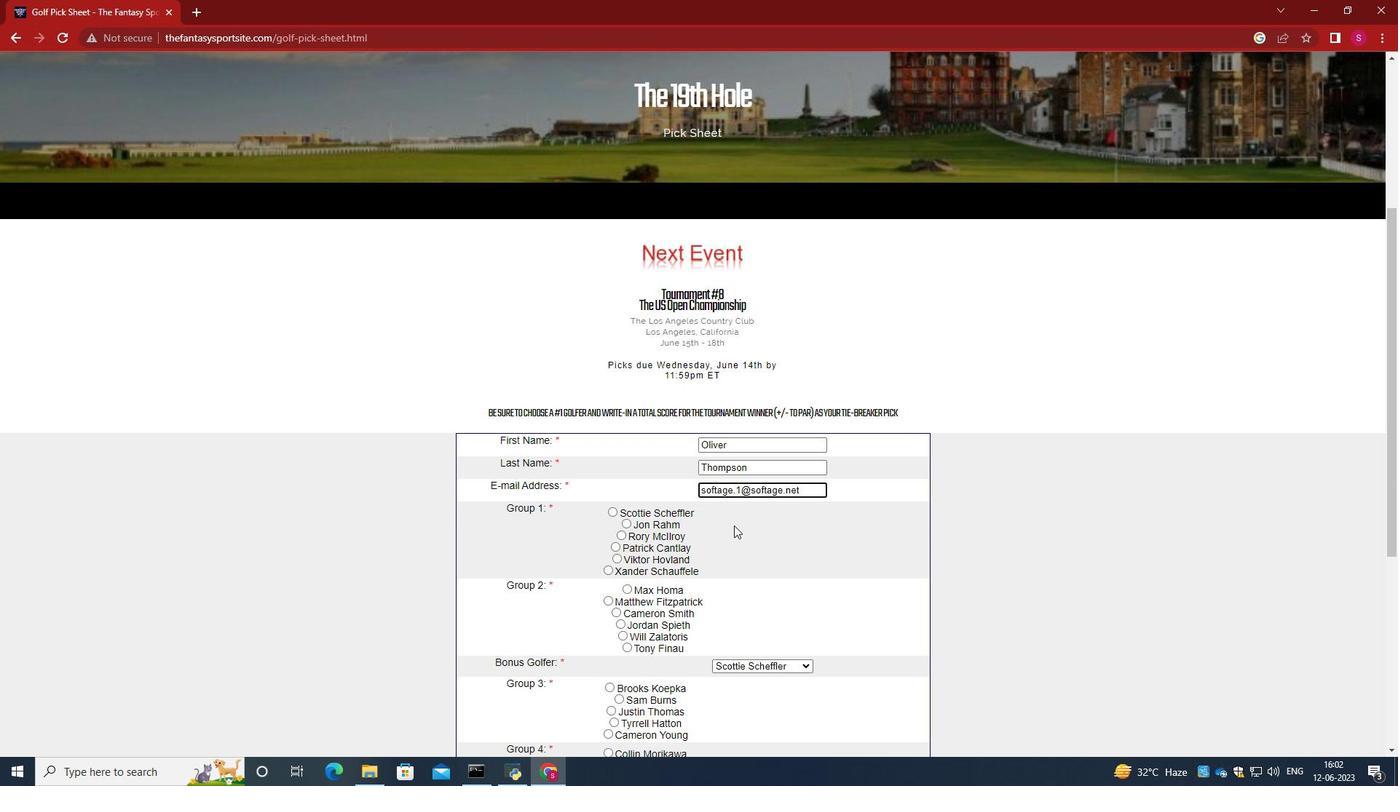 
Action: Mouse scrolled (748, 512) with delta (0, 0)
Screenshot: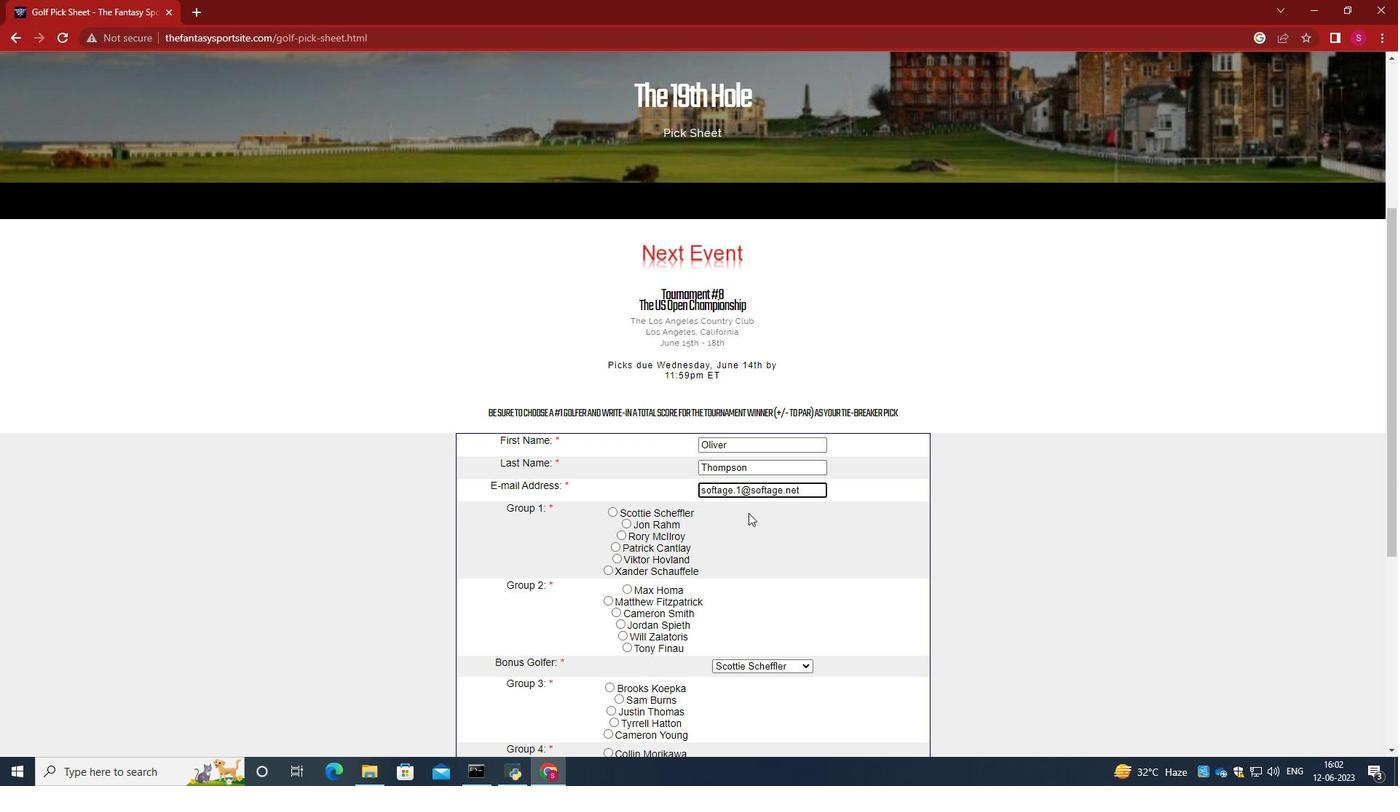 
Action: Mouse scrolled (748, 512) with delta (0, 0)
Screenshot: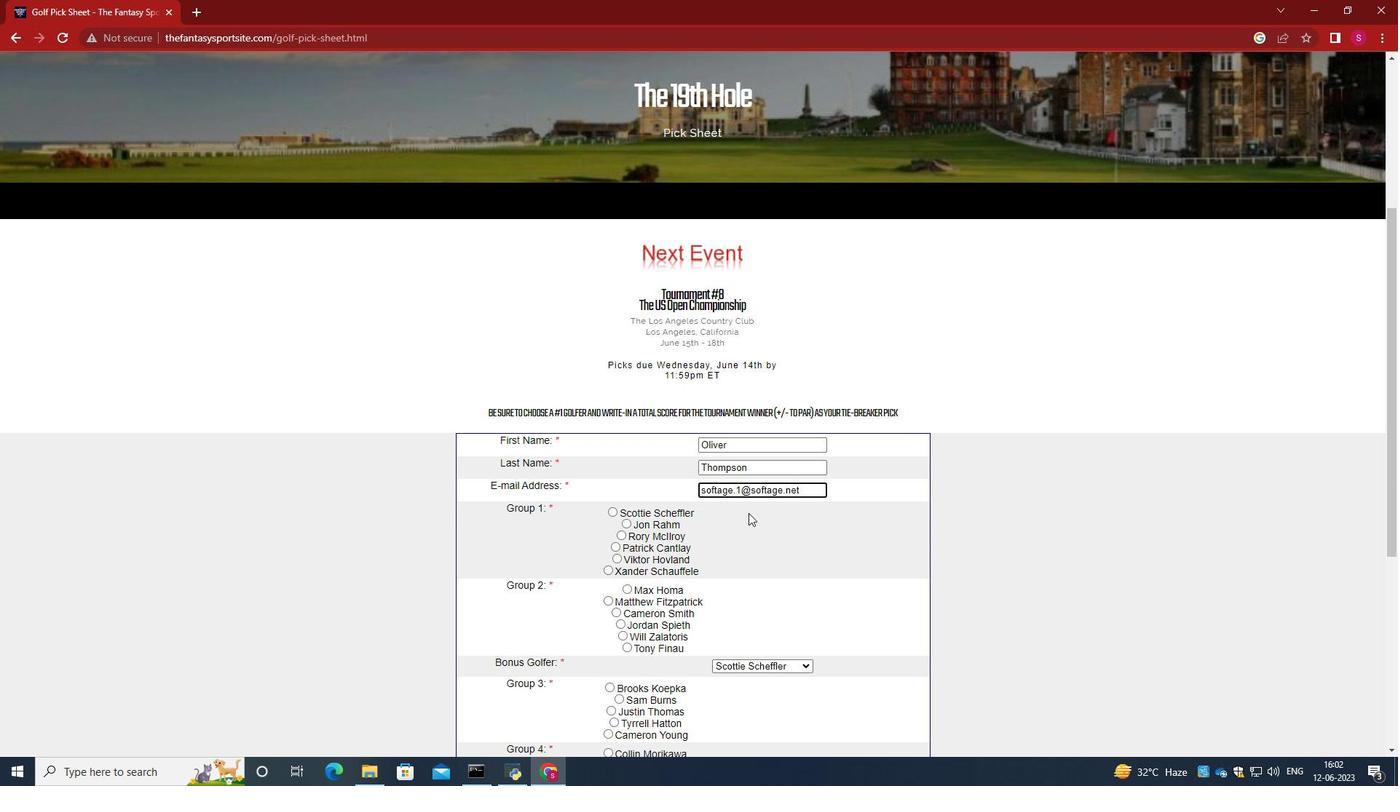 
Action: Mouse moved to (610, 423)
Screenshot: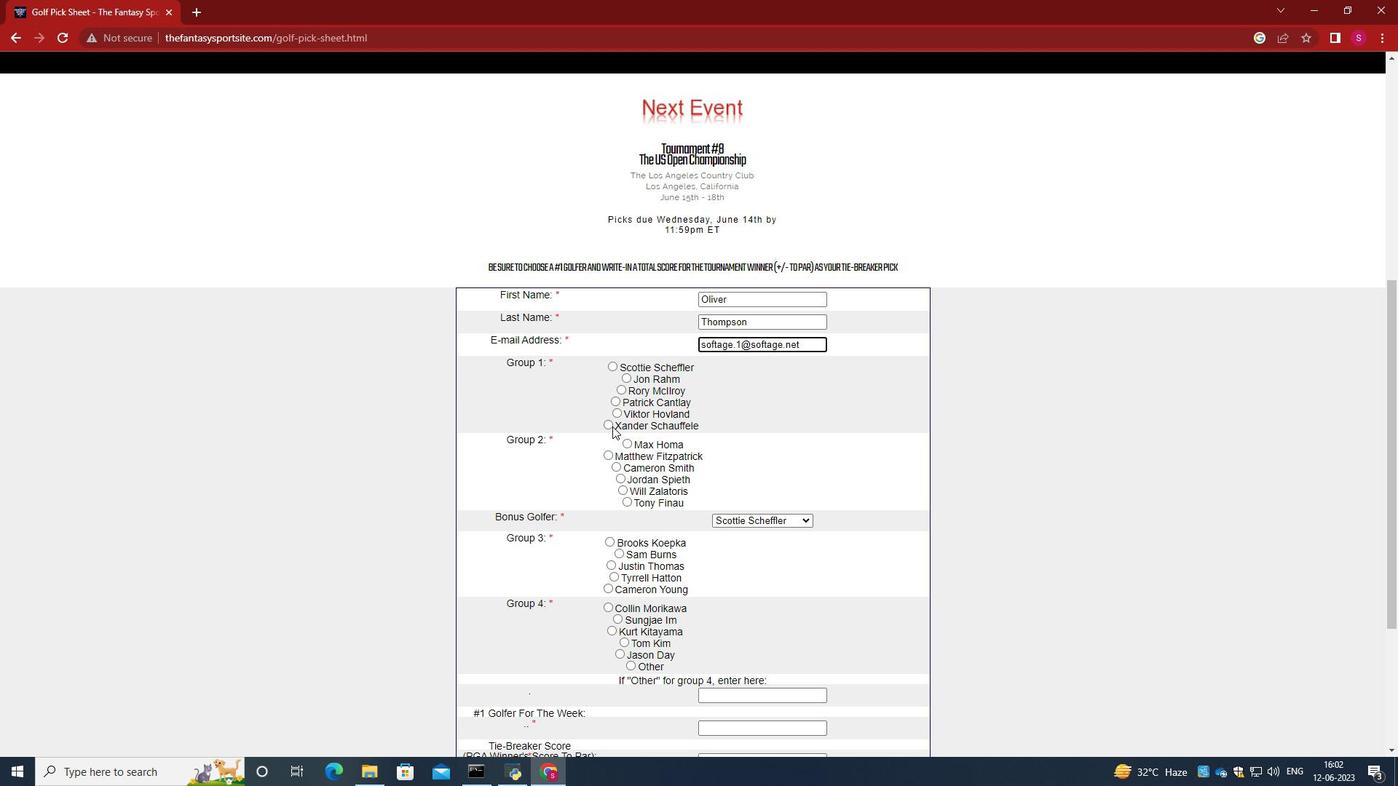 
Action: Mouse pressed left at (610, 423)
Screenshot: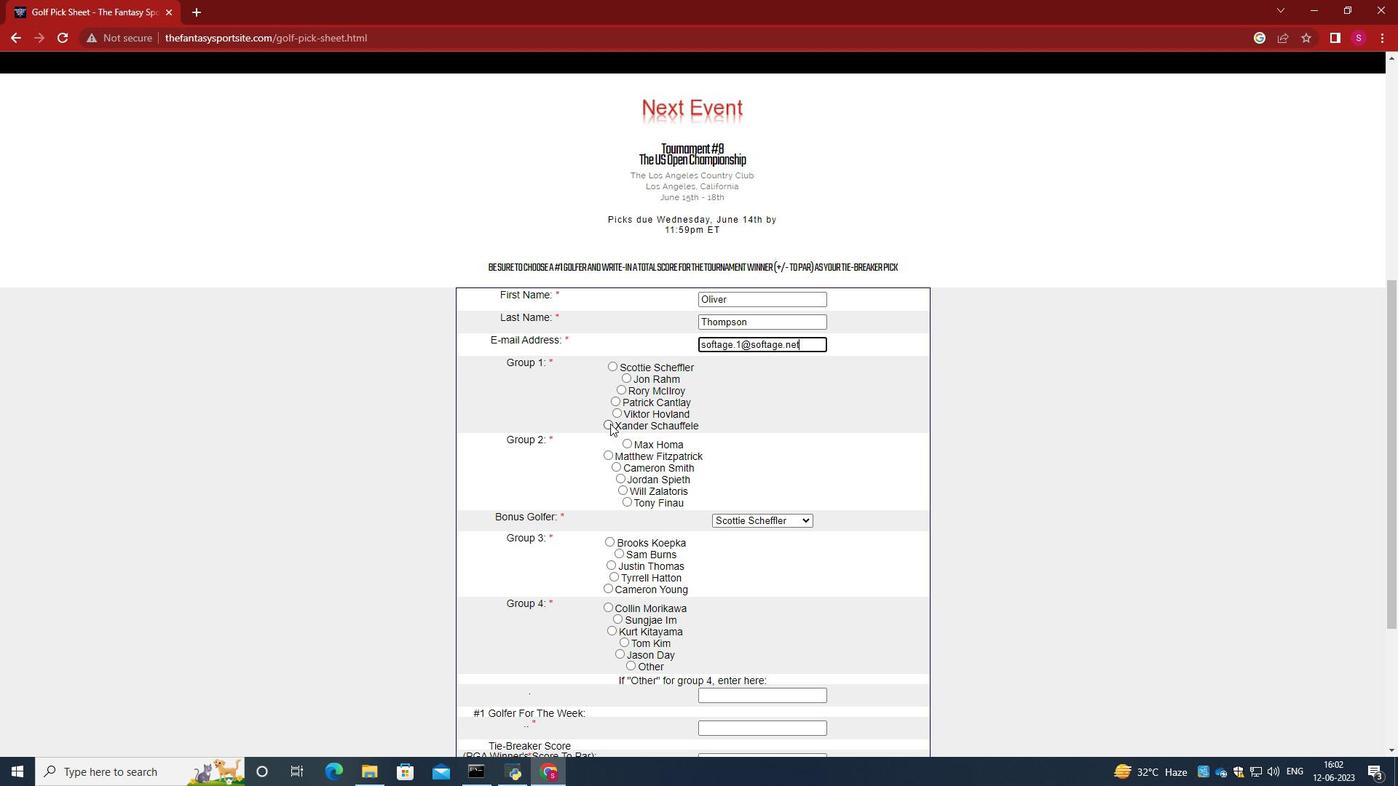 
Action: Mouse moved to (710, 423)
Screenshot: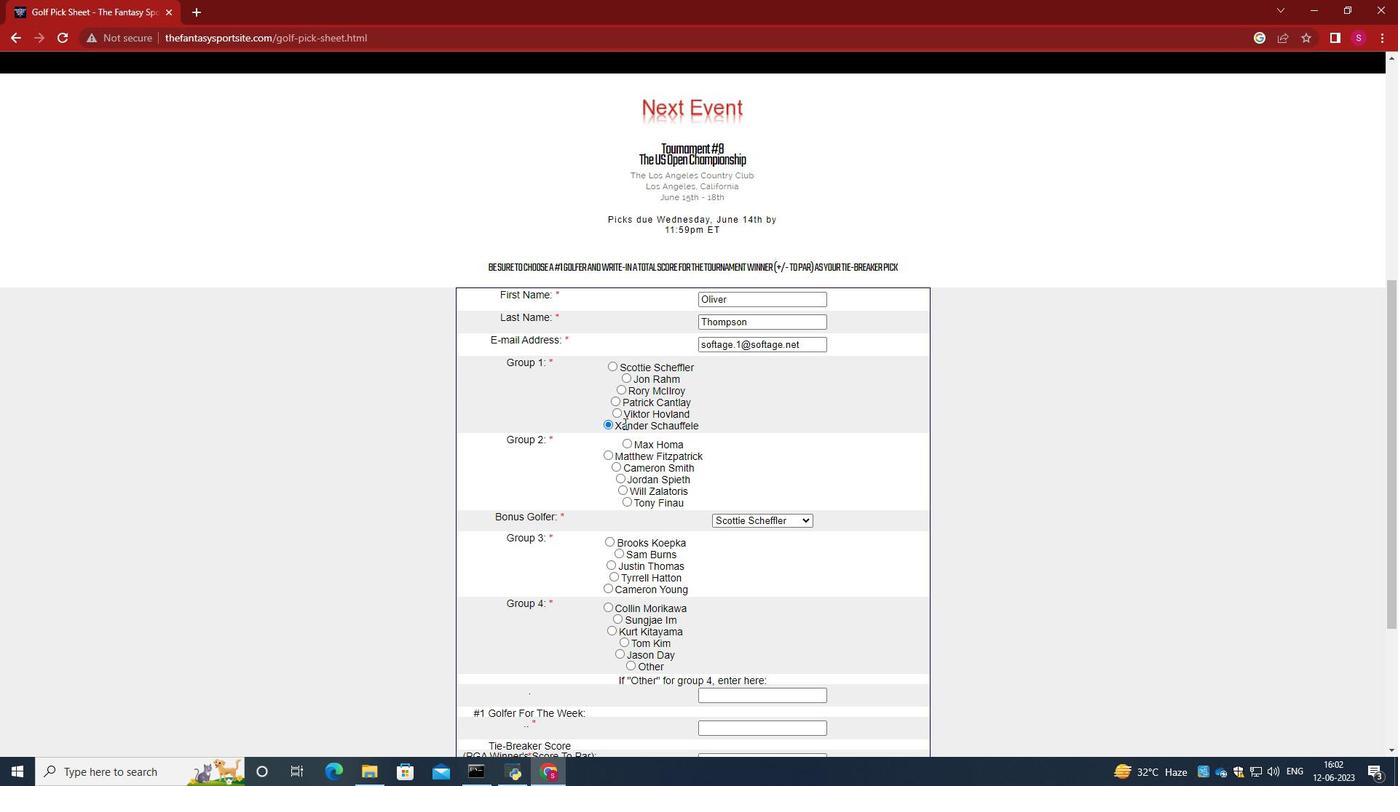 
Action: Mouse scrolled (710, 423) with delta (0, 0)
Screenshot: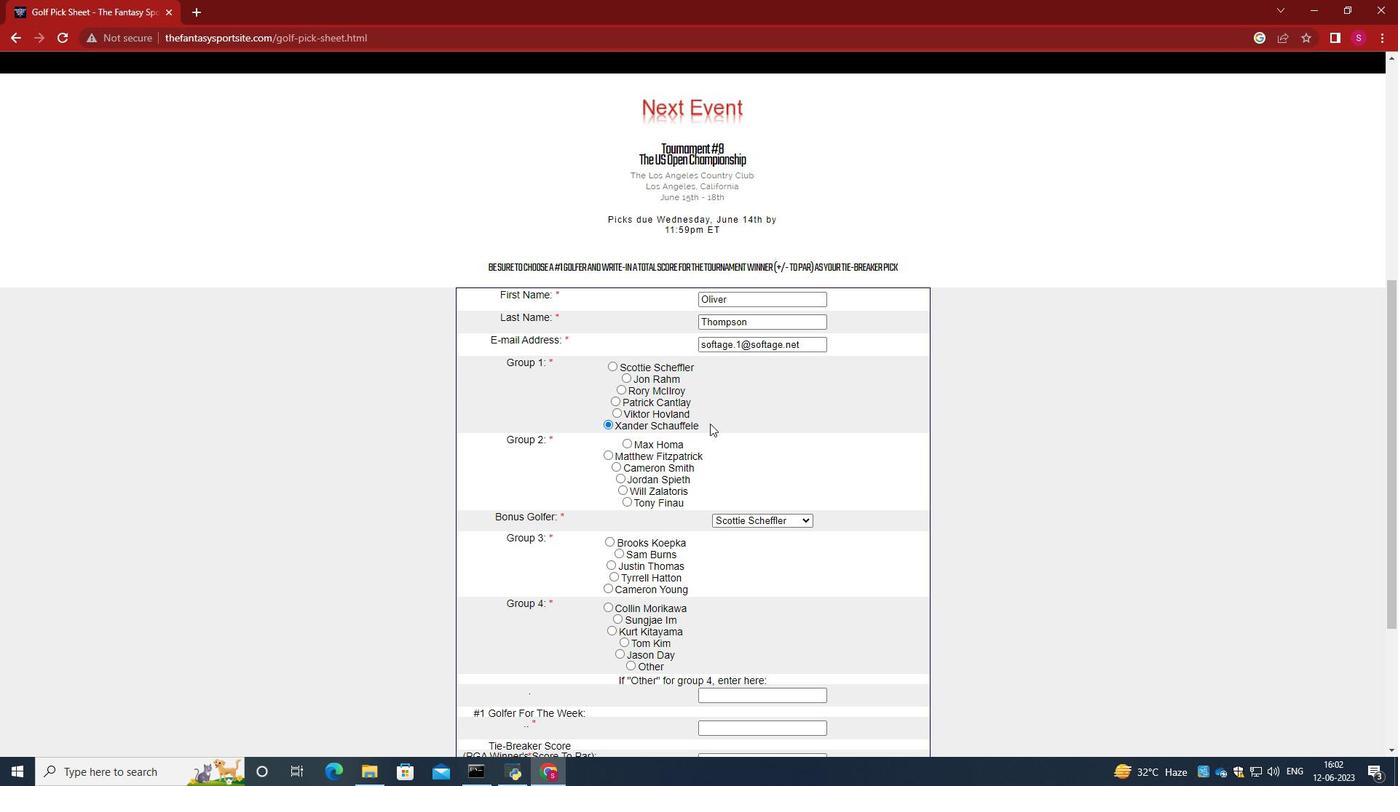 
Action: Mouse moved to (610, 393)
Screenshot: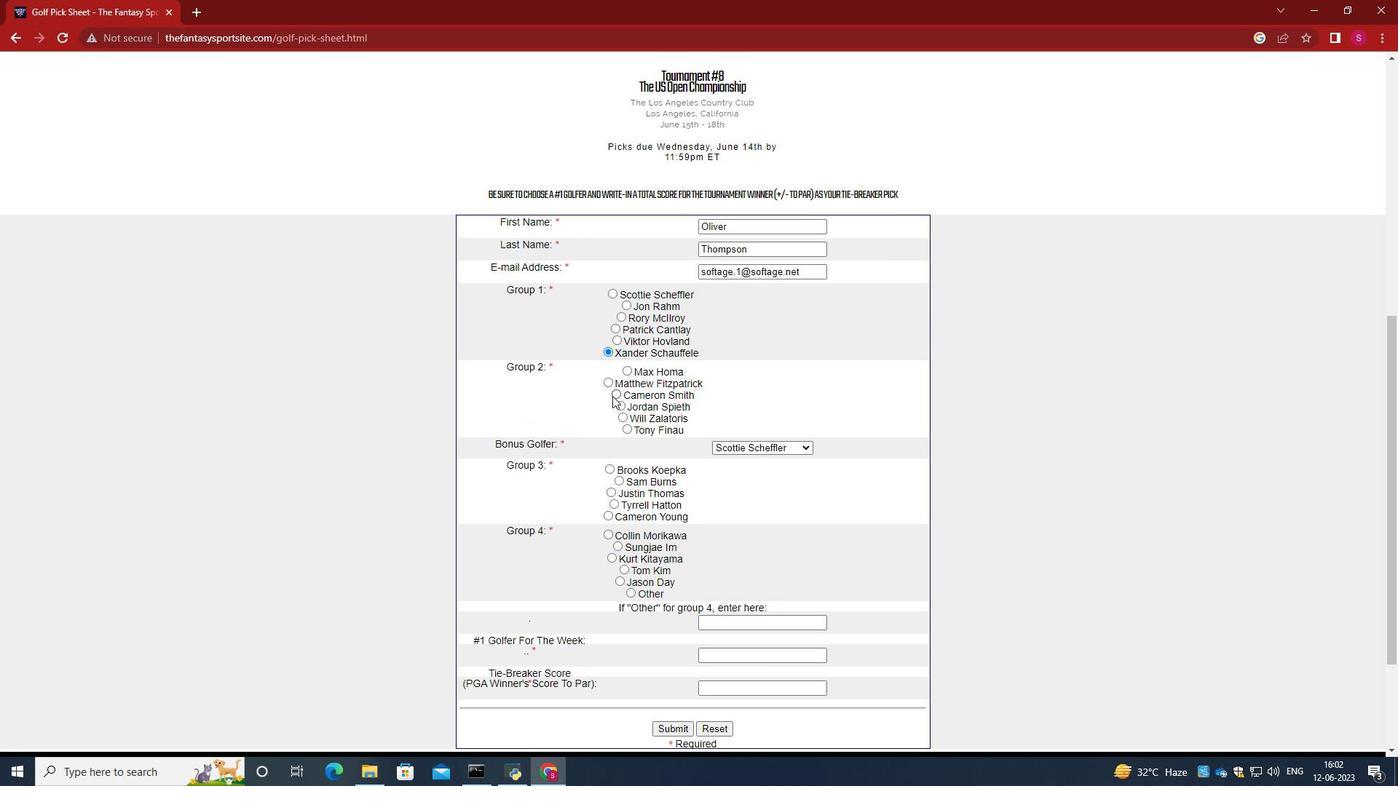 
Action: Mouse pressed left at (610, 393)
Screenshot: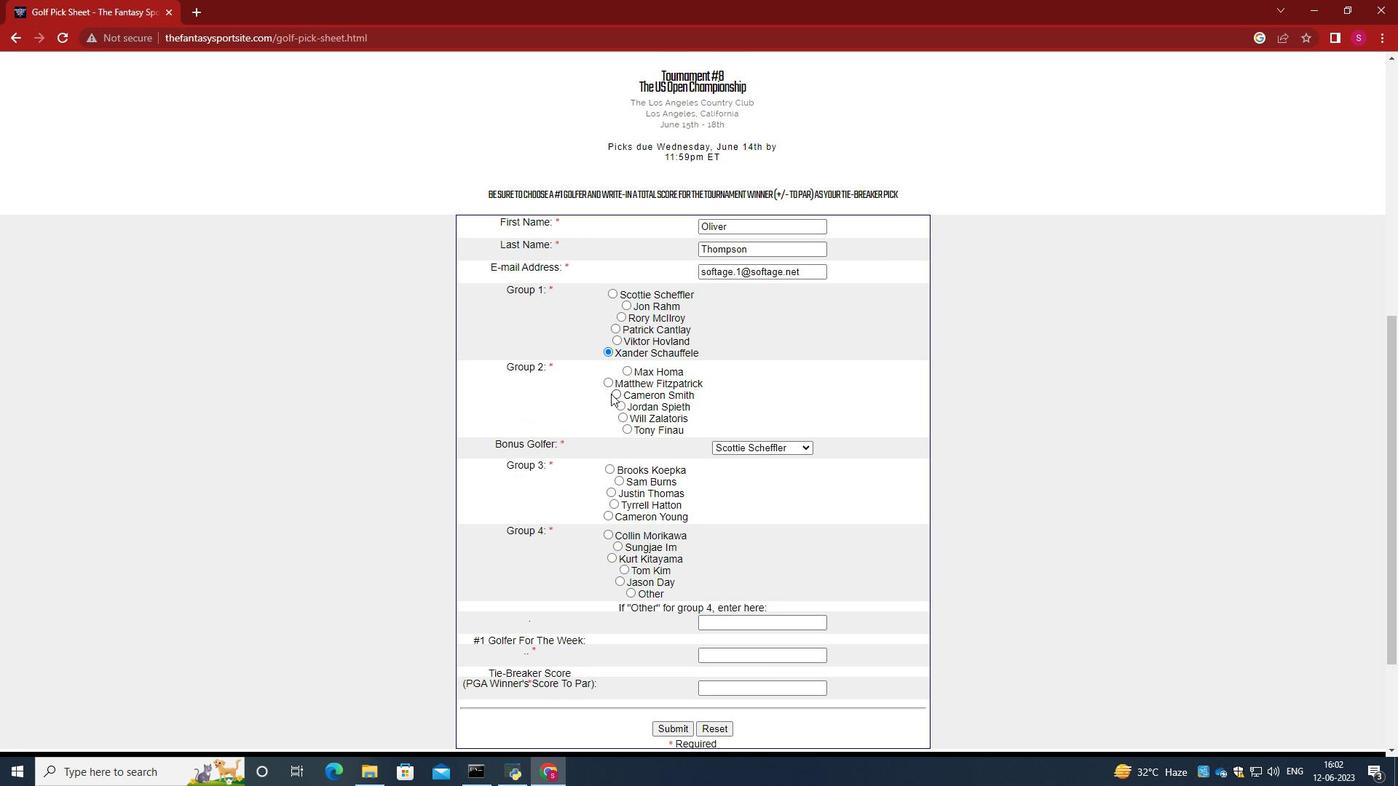 
Action: Mouse moved to (617, 391)
Screenshot: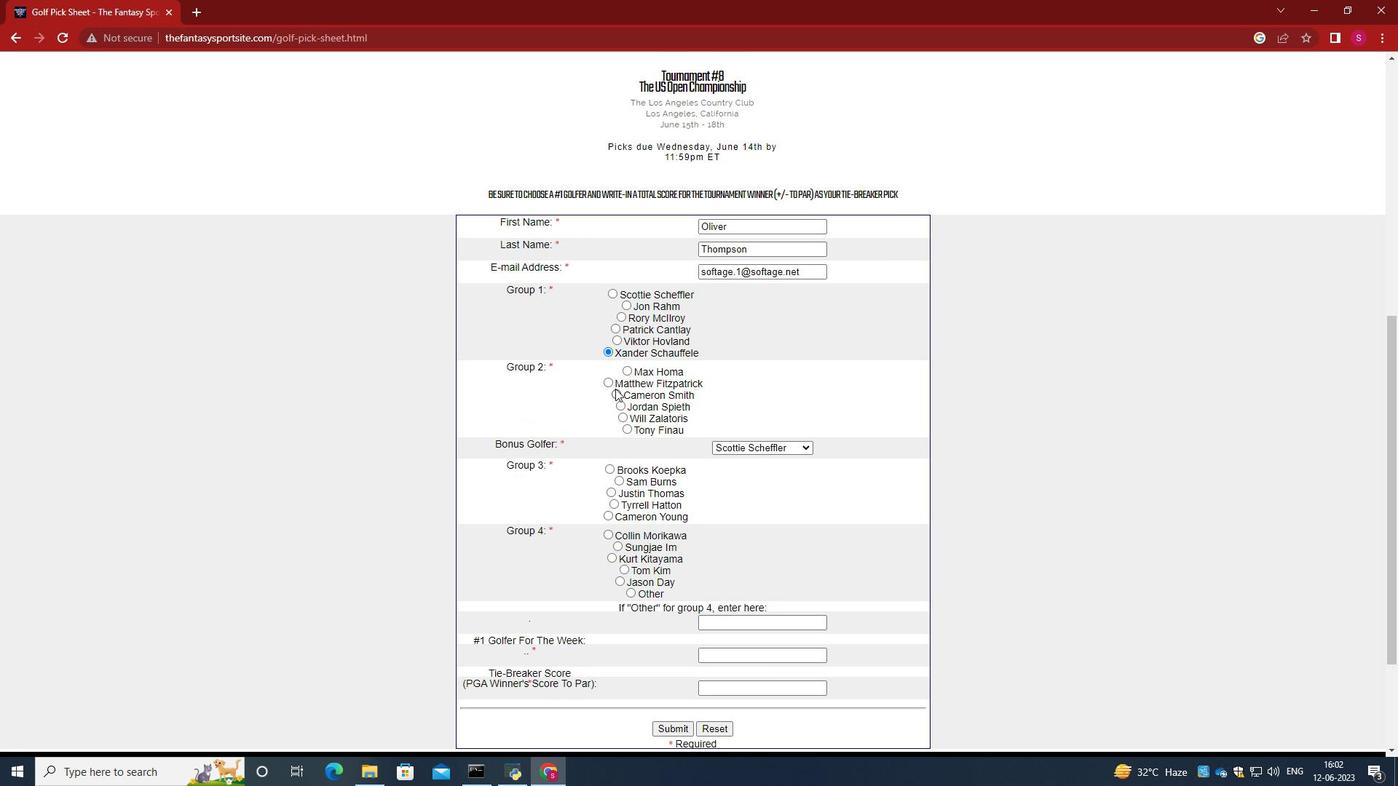 
Action: Mouse pressed left at (617, 391)
Screenshot: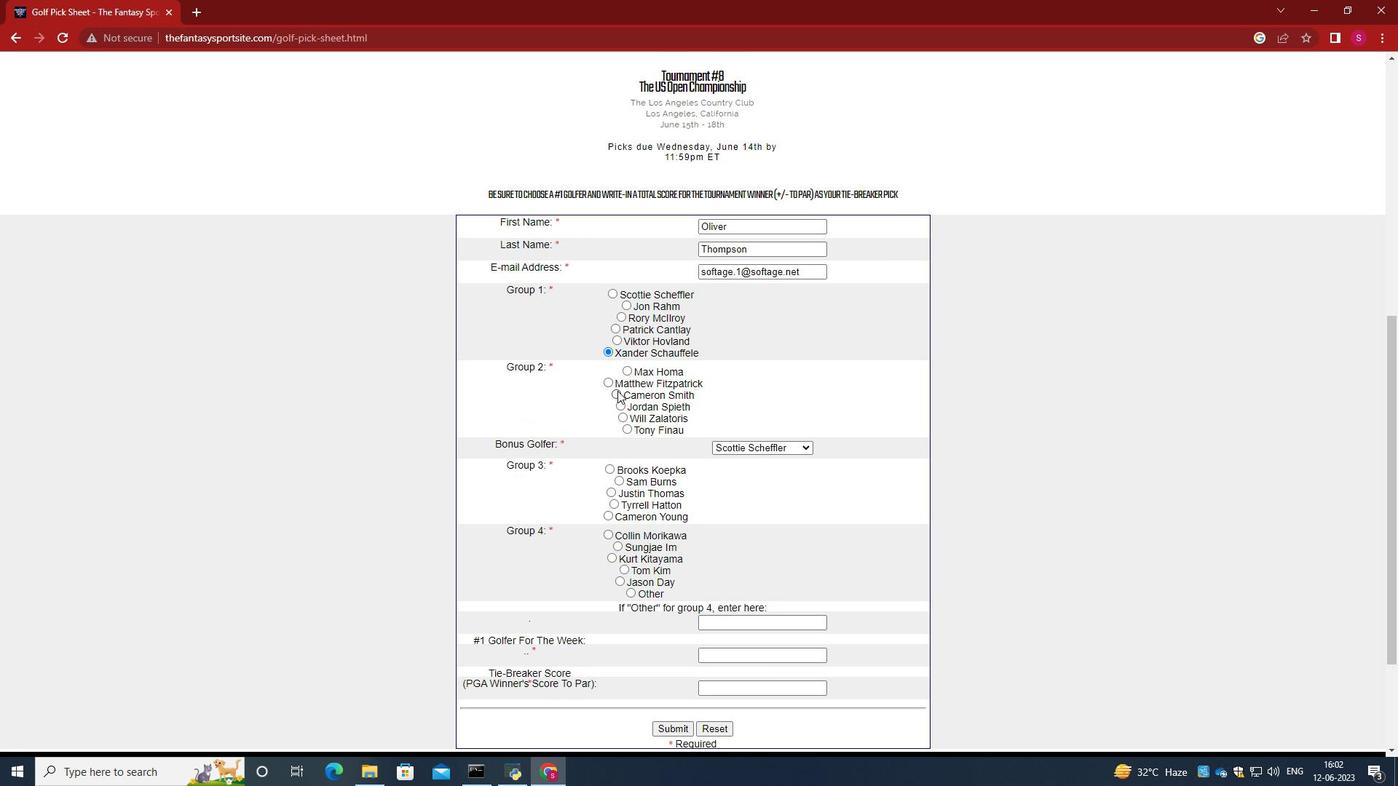 
Action: Mouse moved to (750, 397)
Screenshot: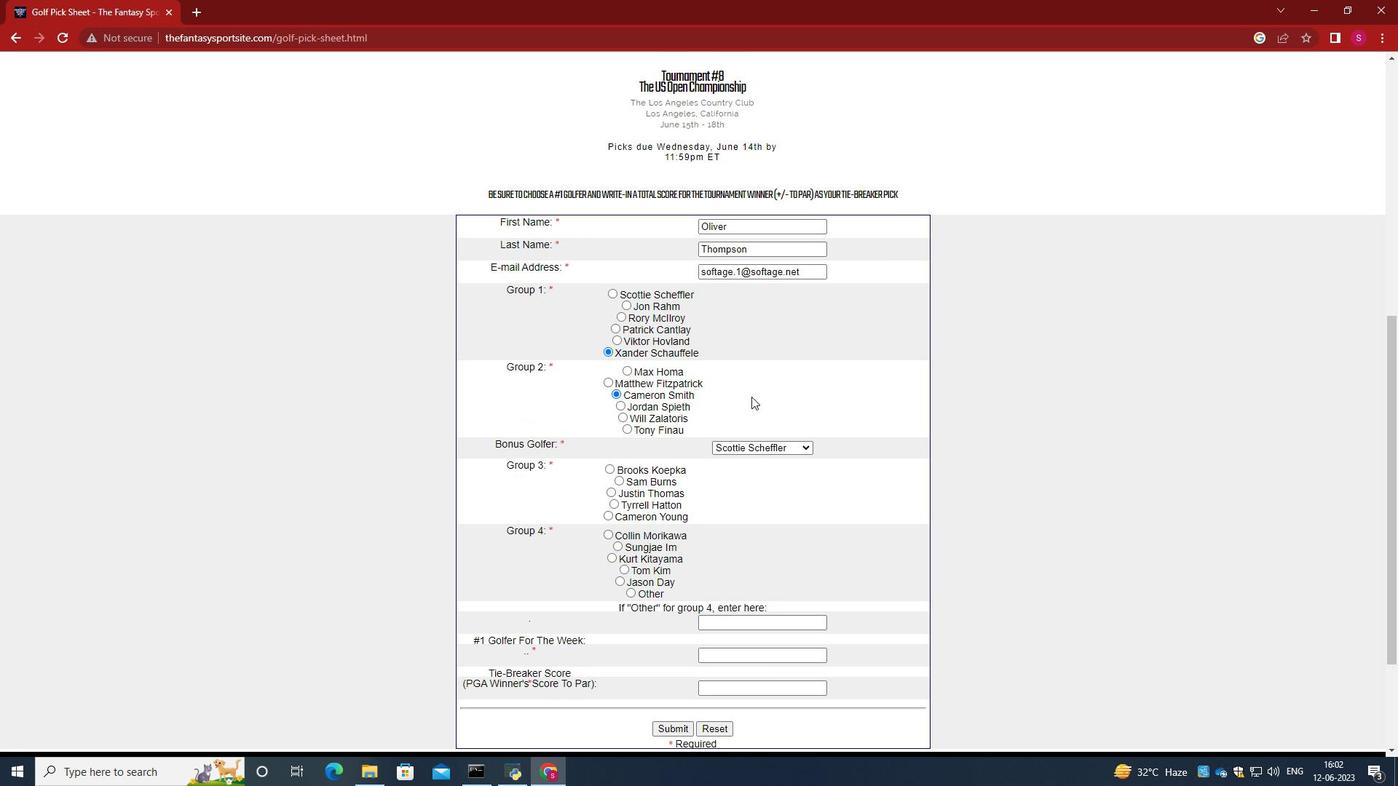 
Action: Mouse scrolled (750, 396) with delta (0, 0)
Screenshot: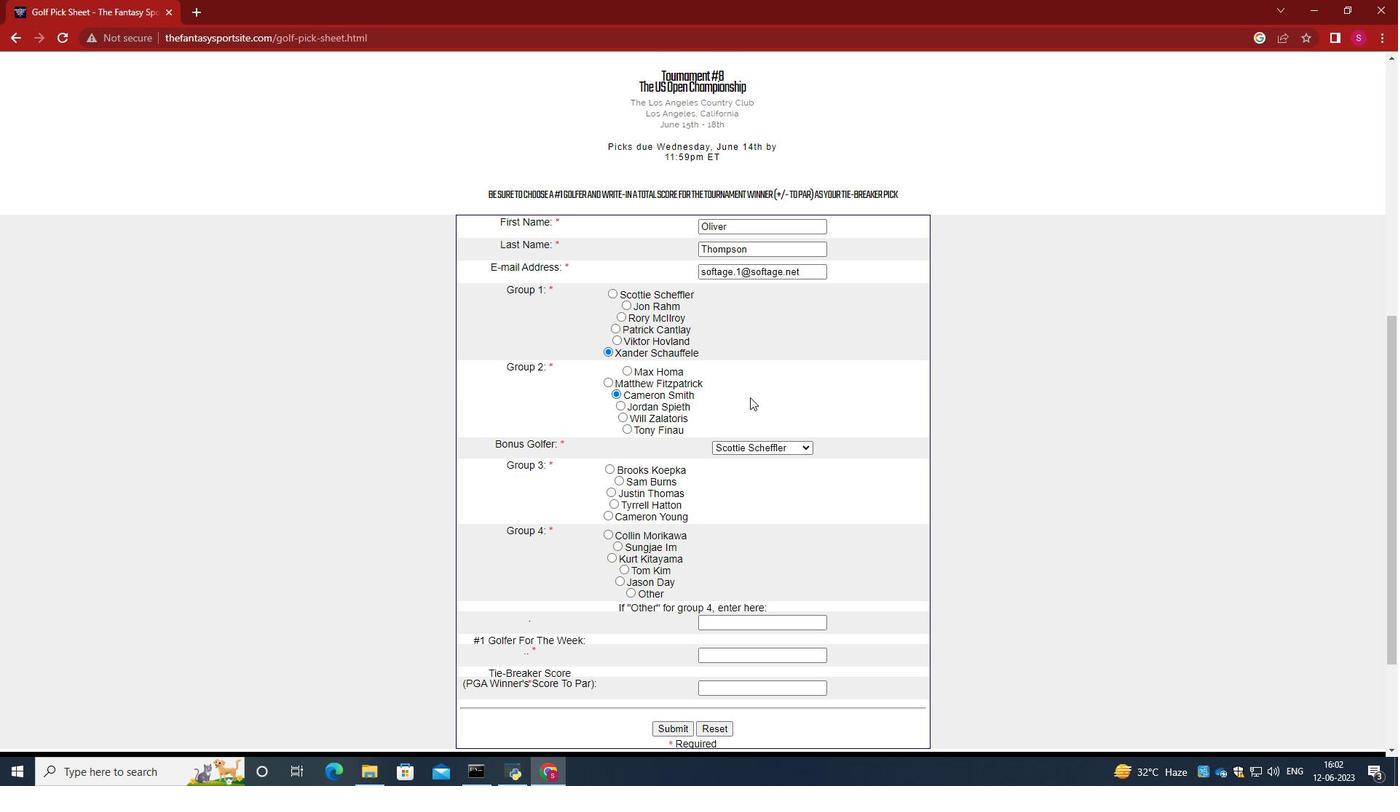 
Action: Mouse moved to (792, 374)
Screenshot: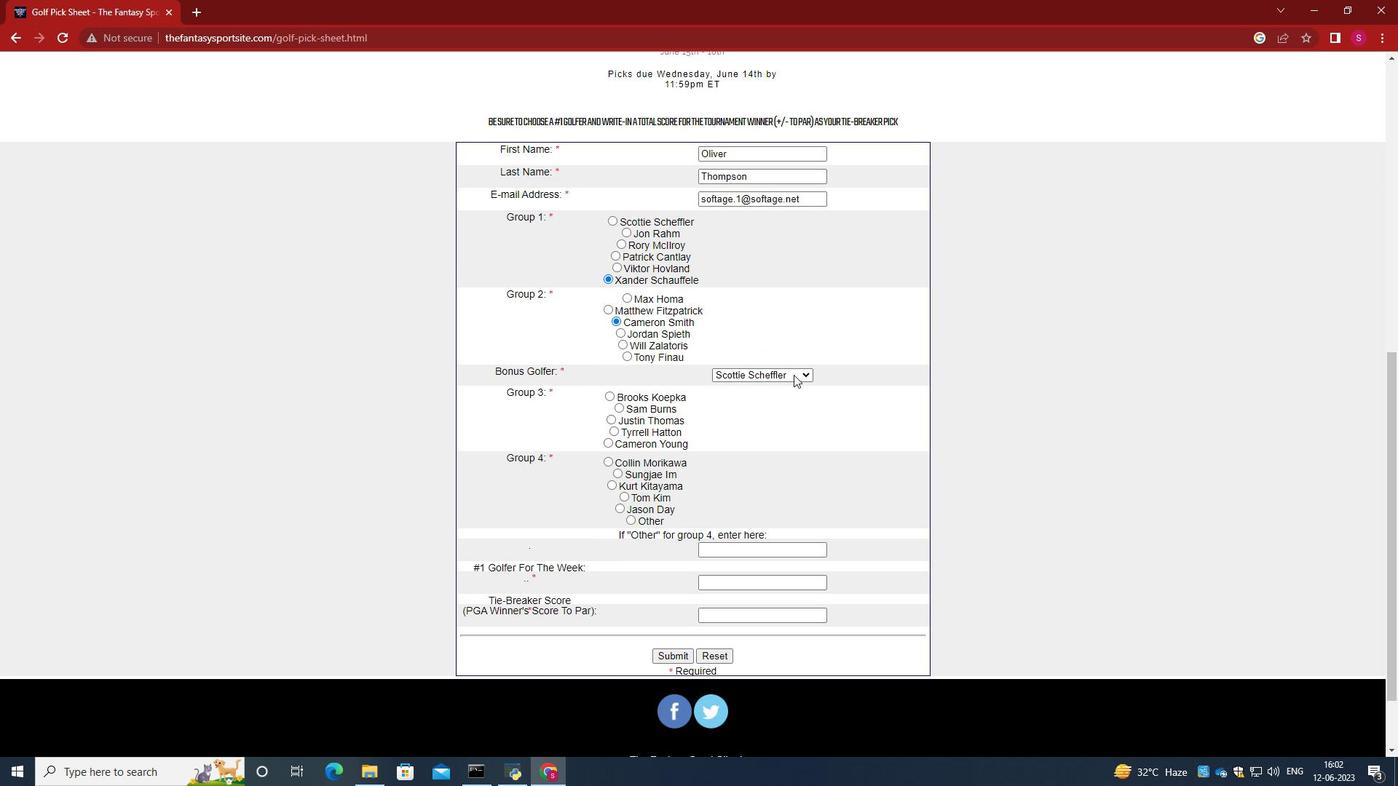 
Action: Mouse pressed left at (792, 374)
Screenshot: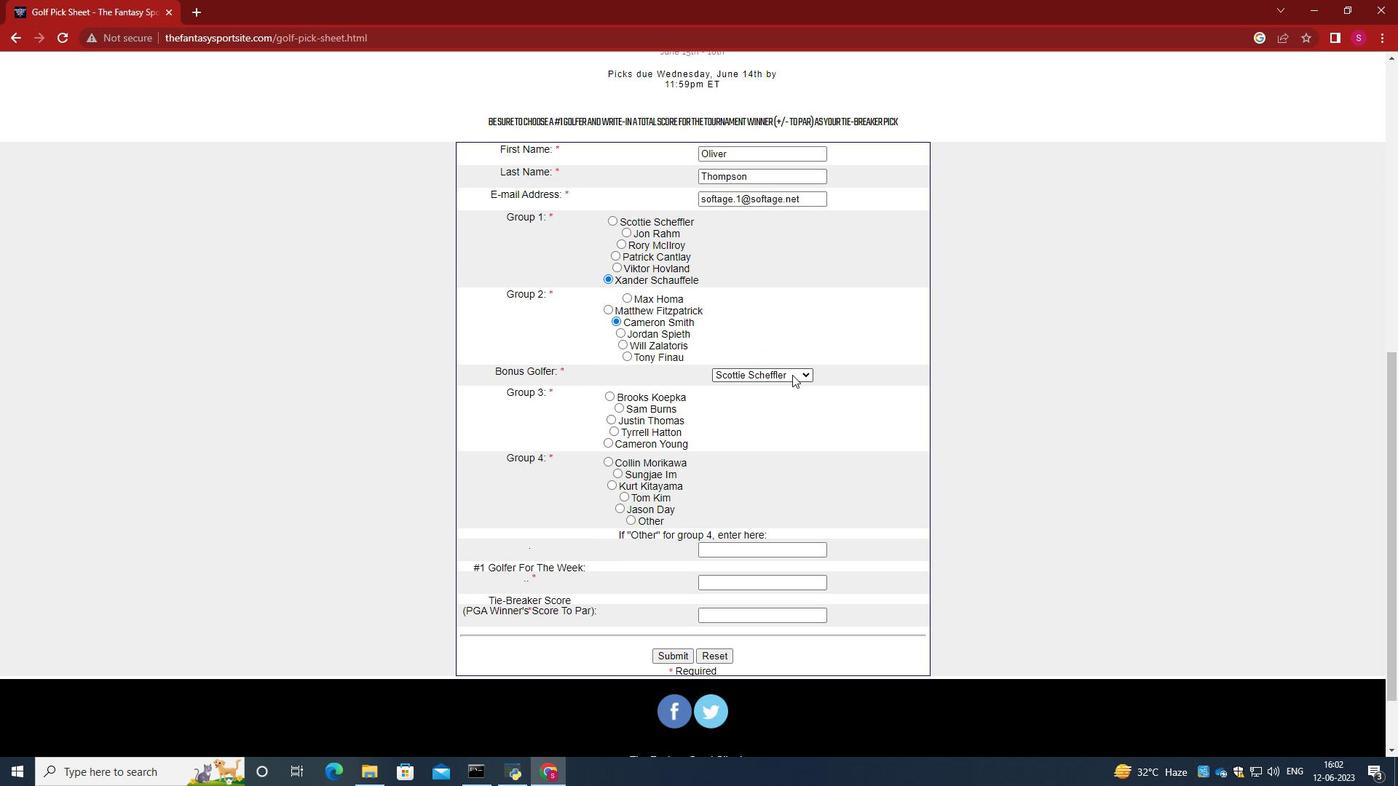 
Action: Mouse moved to (774, 487)
Screenshot: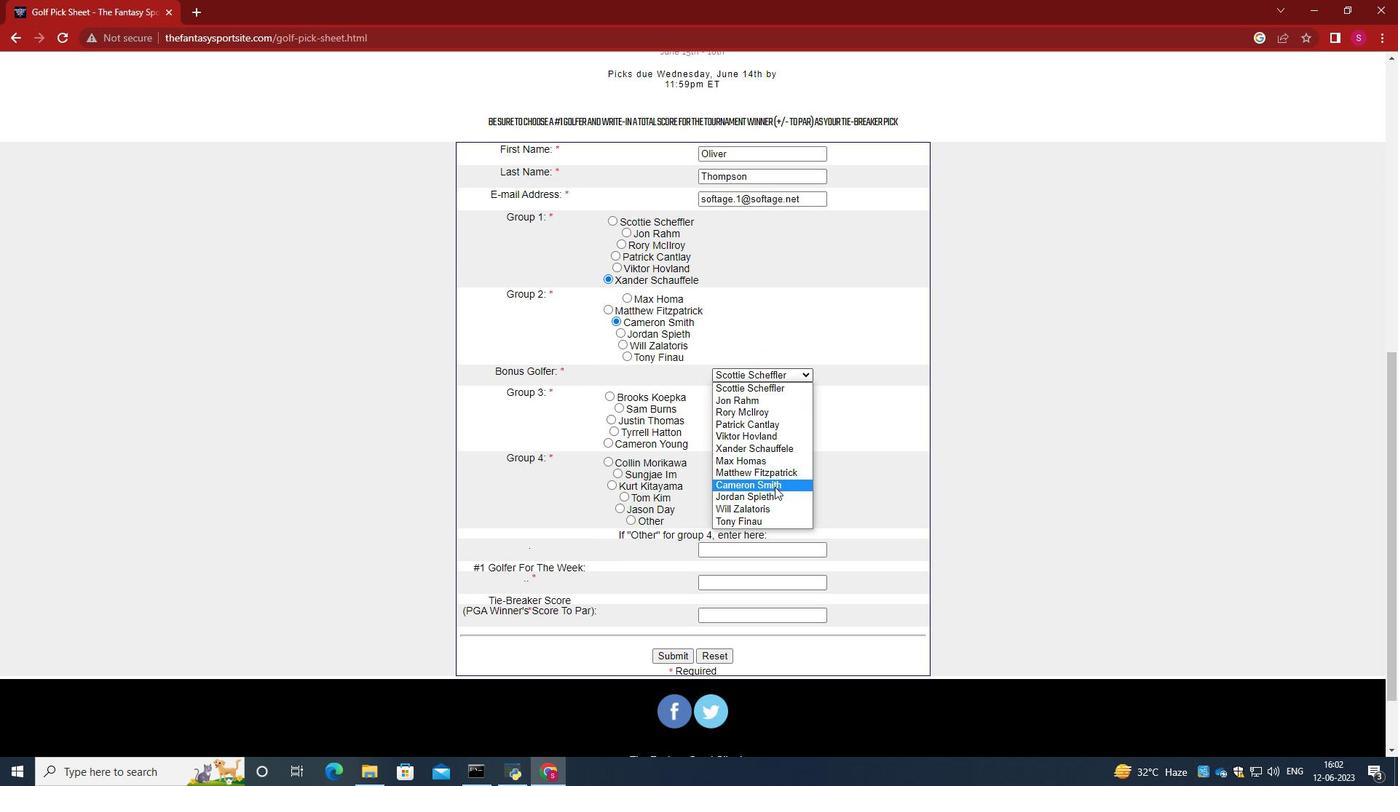 
Action: Mouse pressed left at (774, 487)
Screenshot: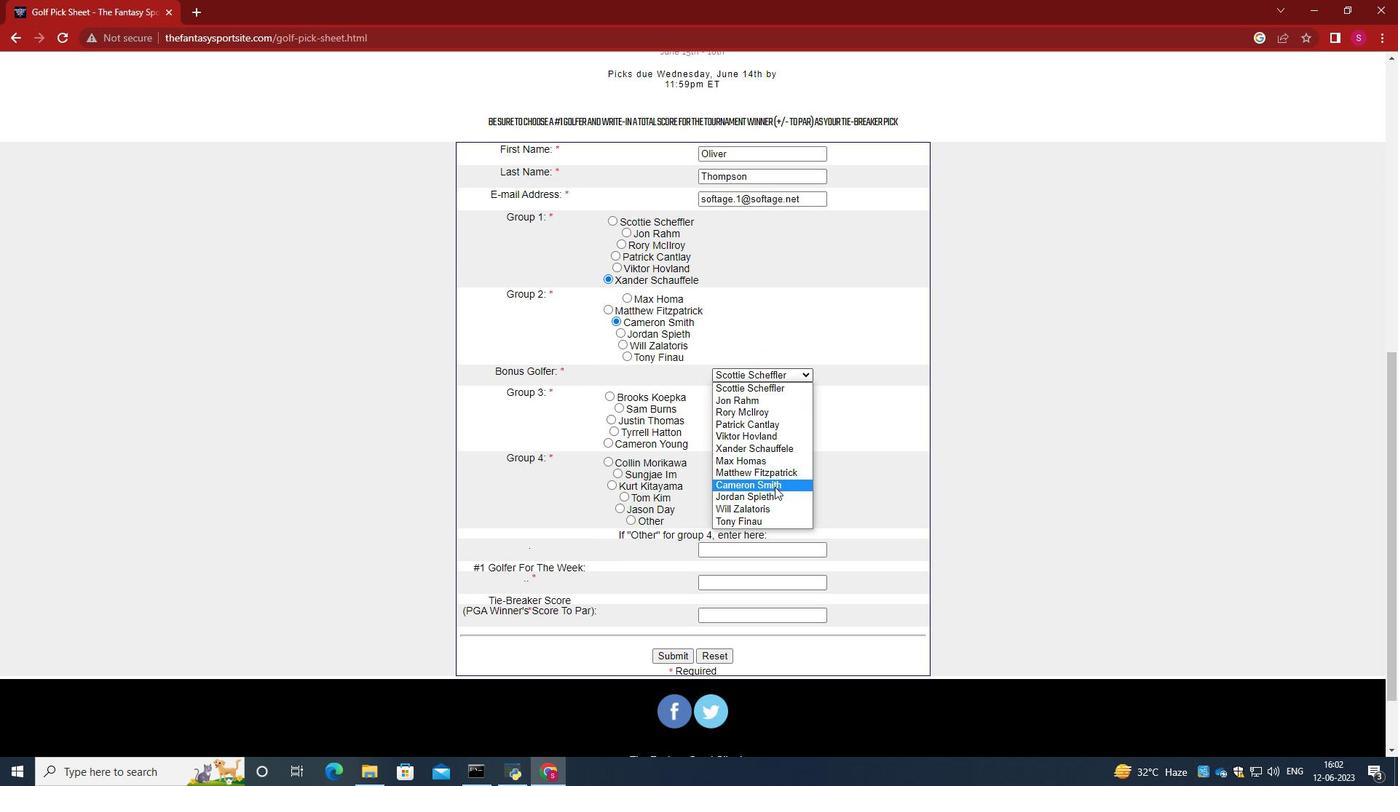 
Action: Mouse moved to (814, 383)
Screenshot: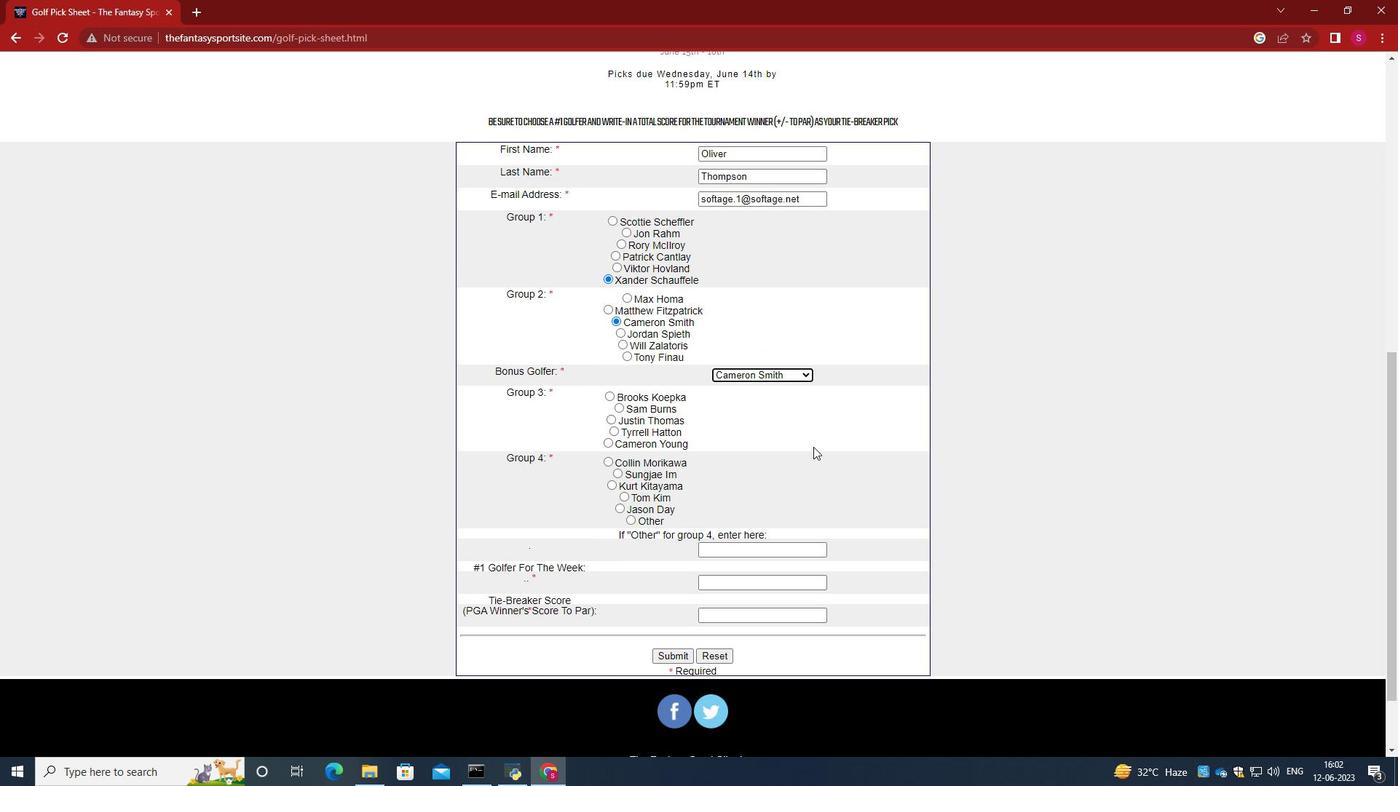 
Action: Mouse scrolled (814, 383) with delta (0, 0)
Screenshot: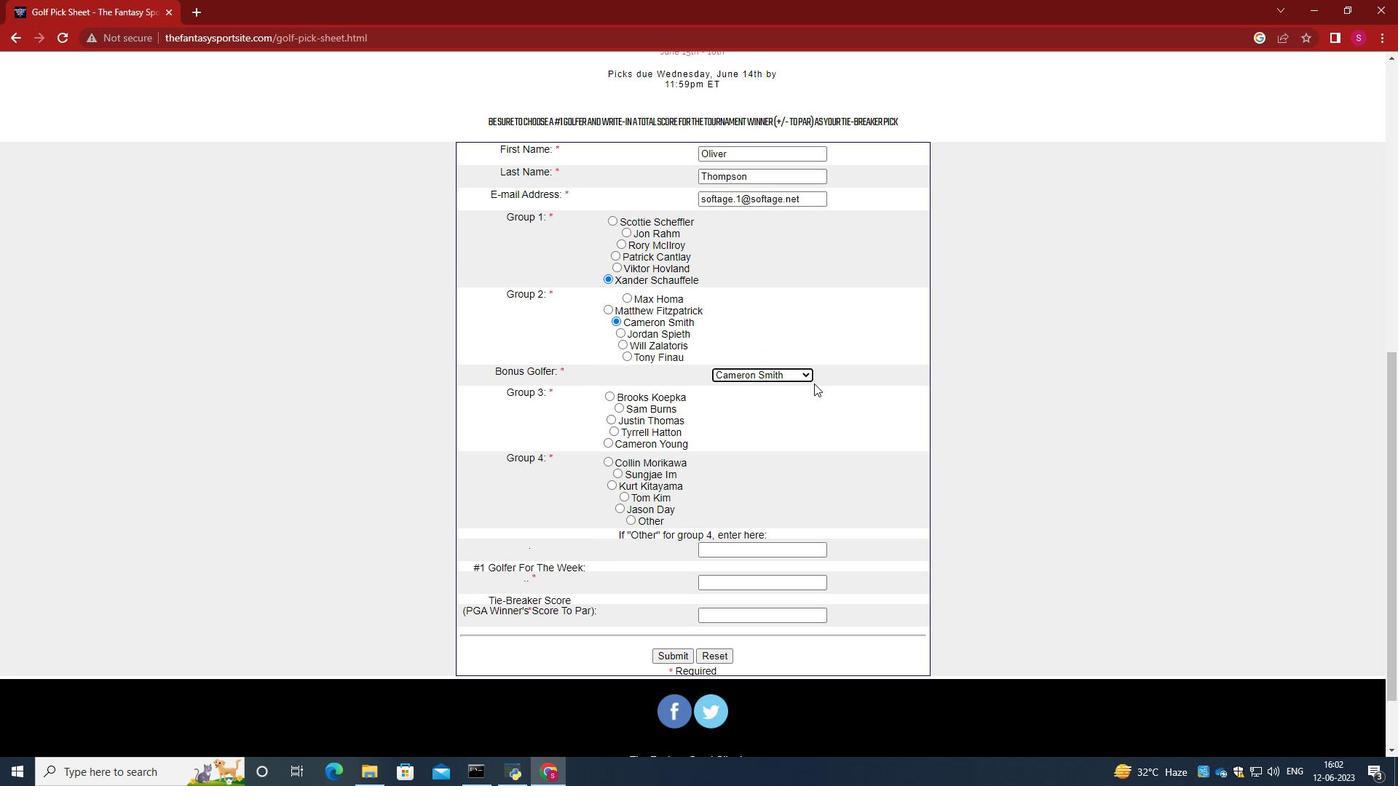 
Action: Mouse moved to (616, 358)
Screenshot: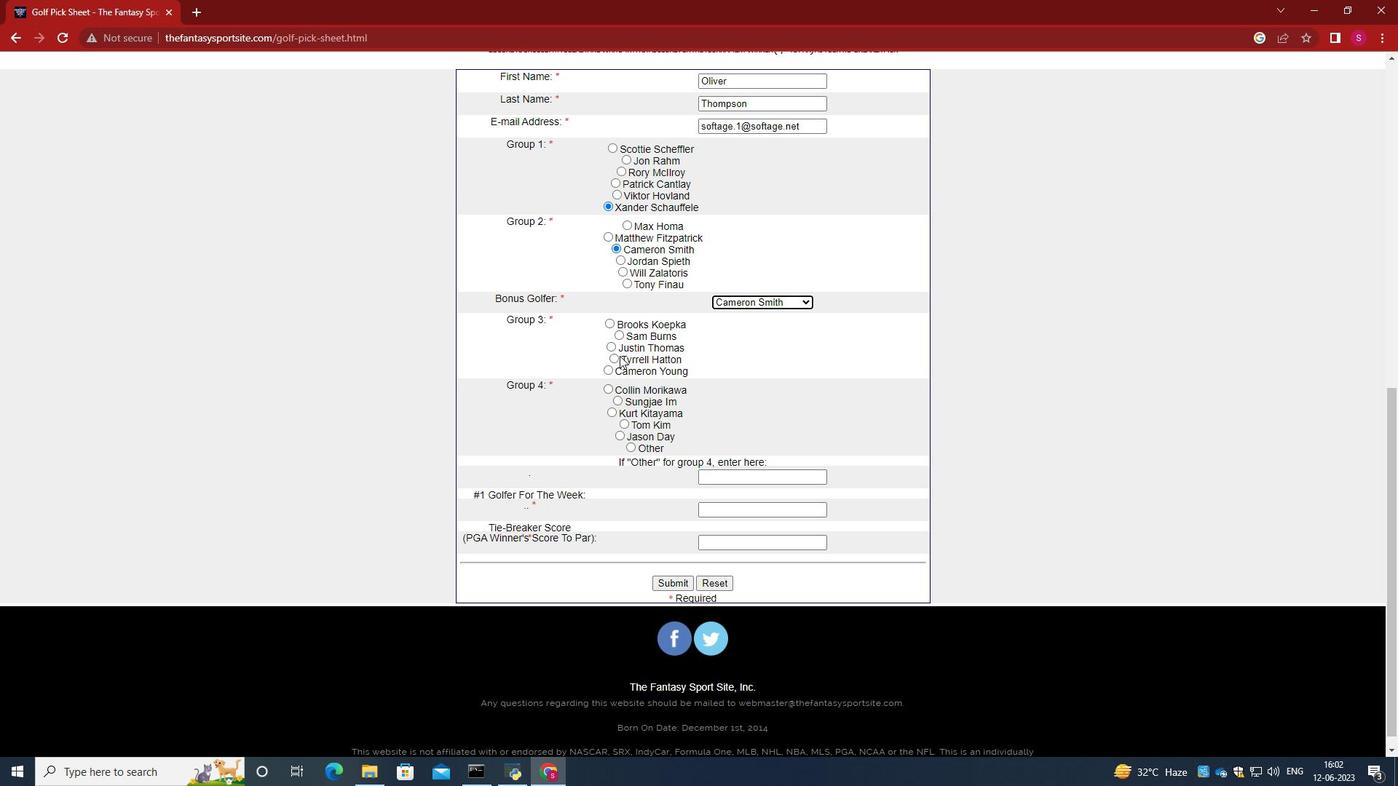 
Action: Mouse pressed left at (616, 358)
Screenshot: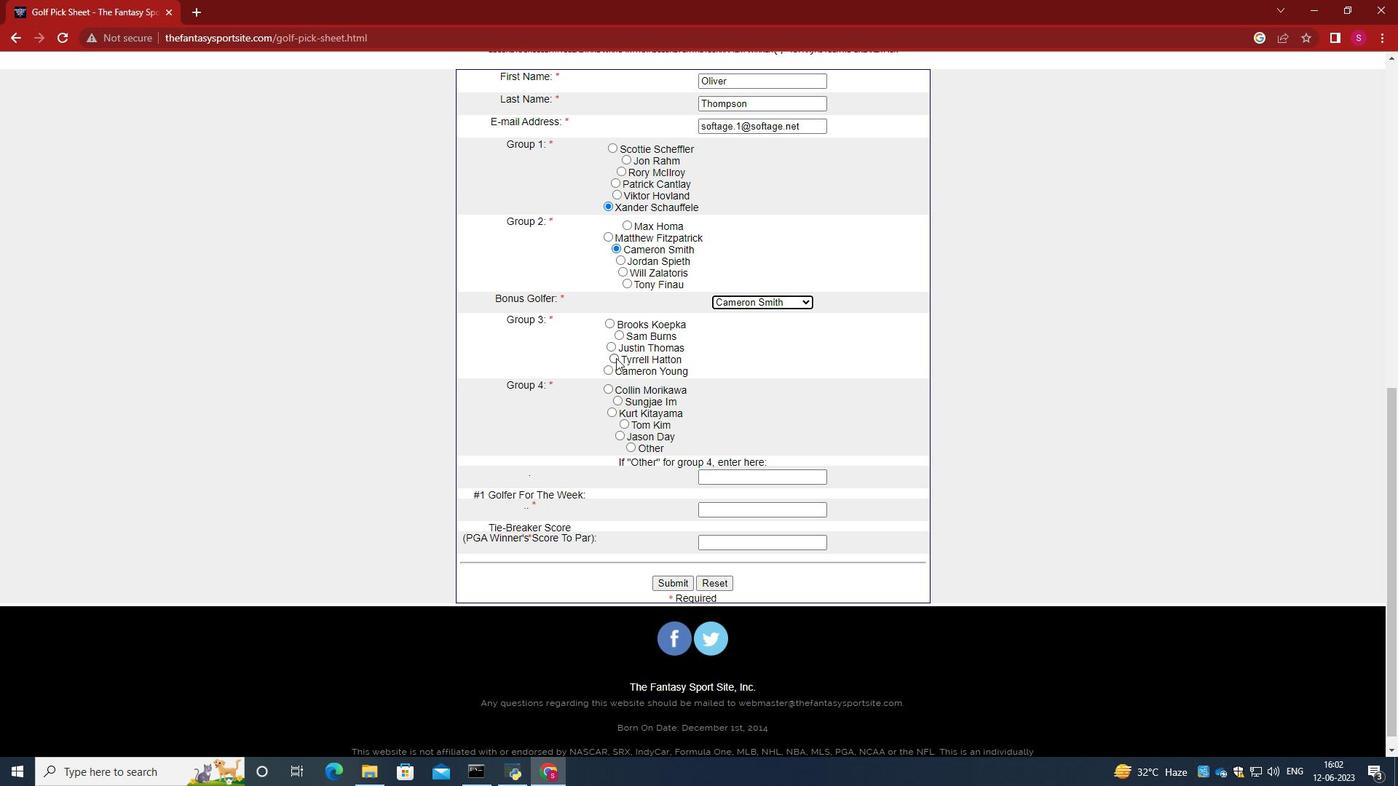 
Action: Mouse moved to (724, 359)
Screenshot: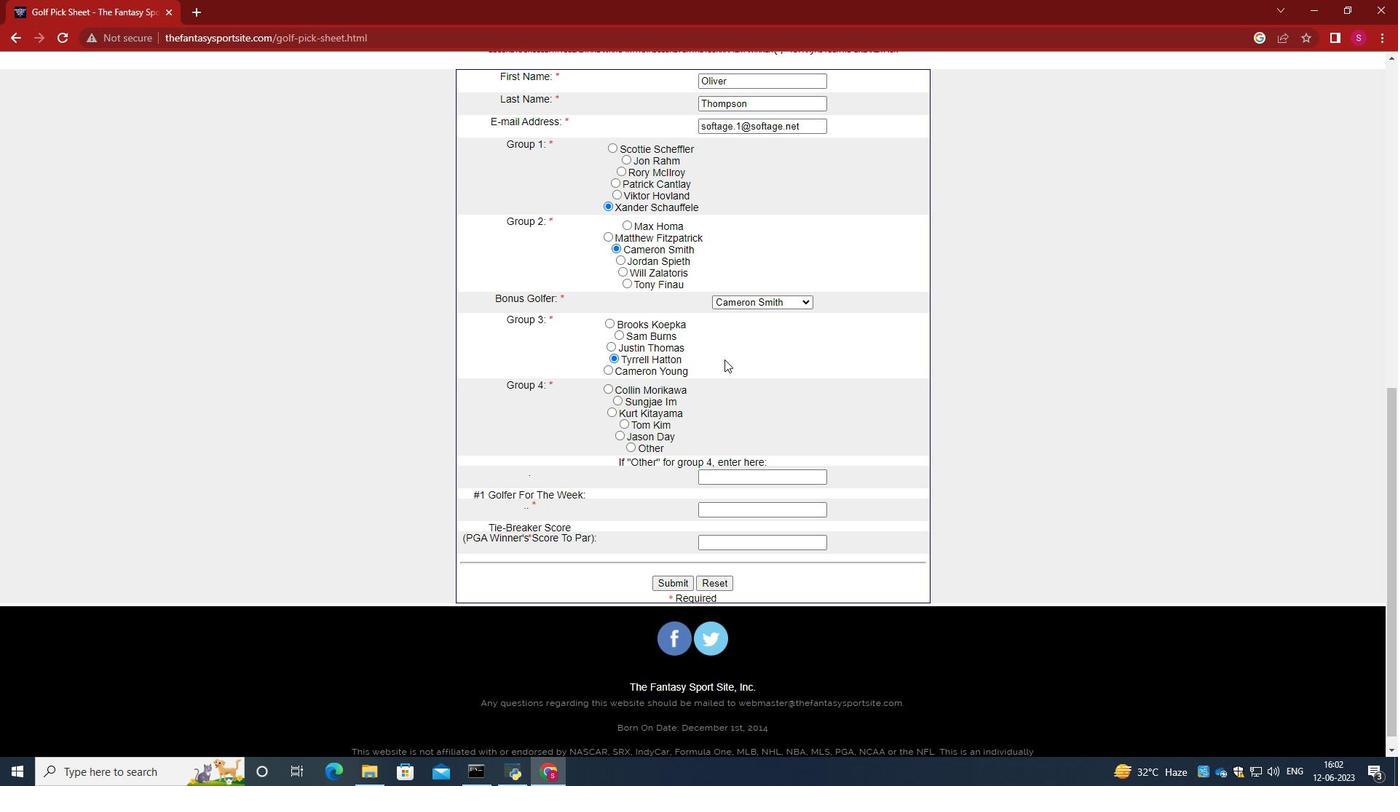 
Action: Mouse scrolled (724, 359) with delta (0, 0)
Screenshot: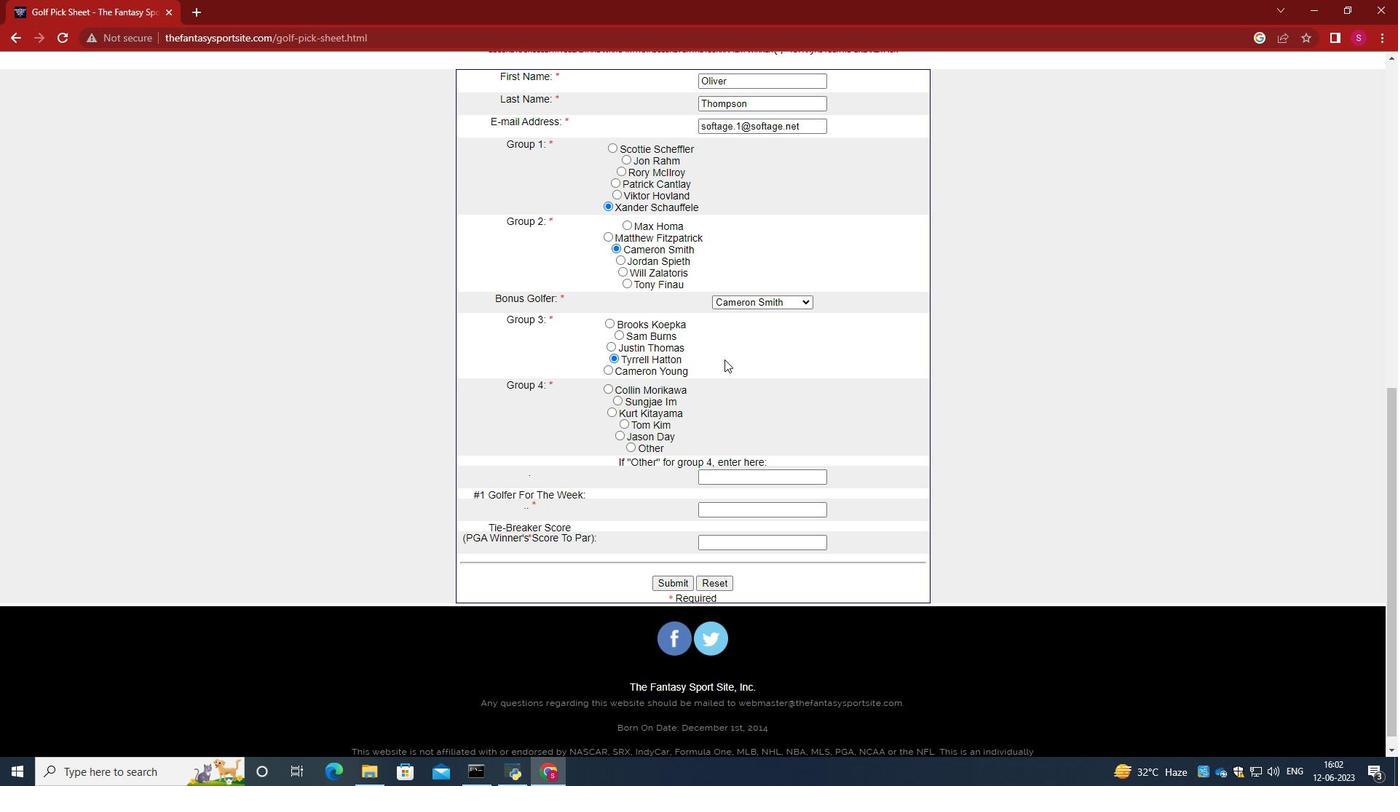 
Action: Mouse moved to (615, 399)
Screenshot: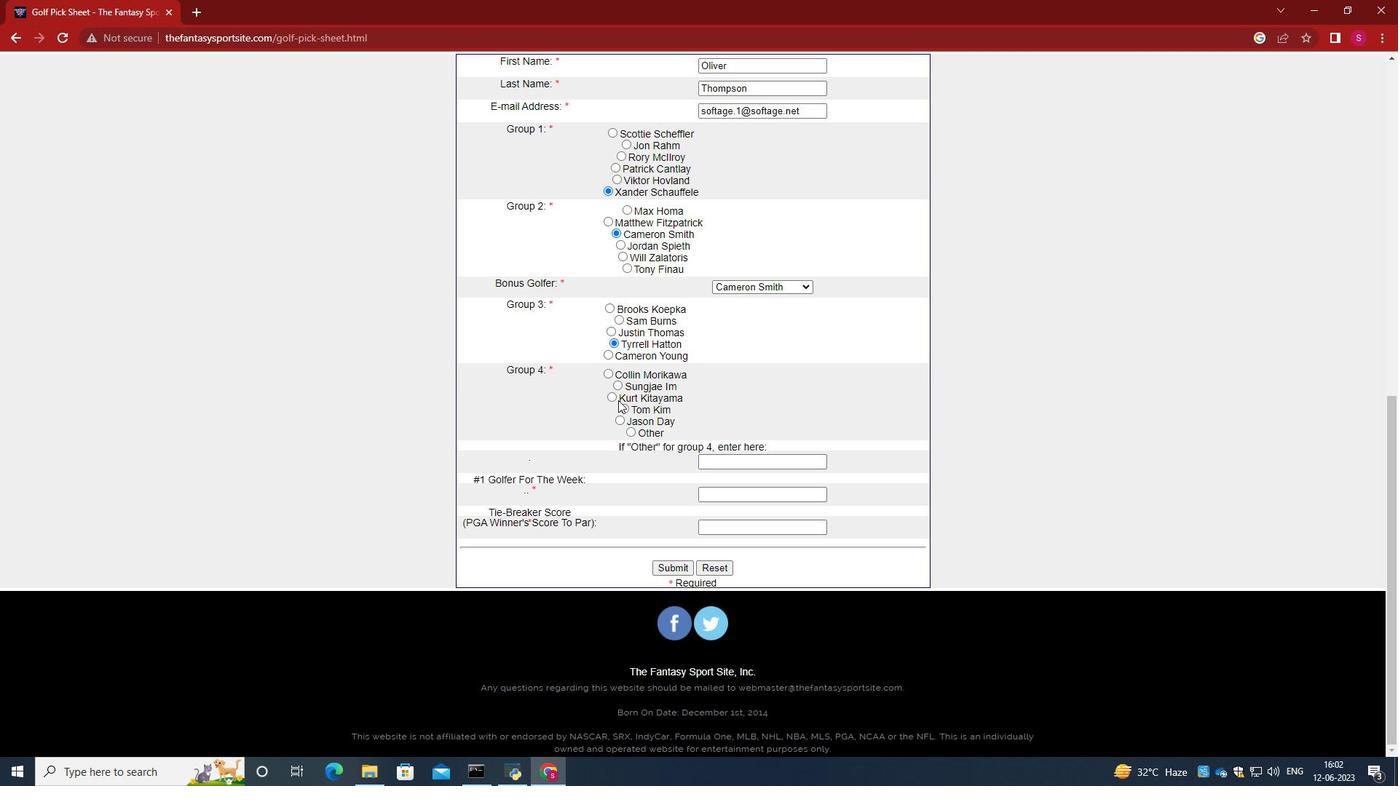 
Action: Mouse pressed left at (615, 399)
Screenshot: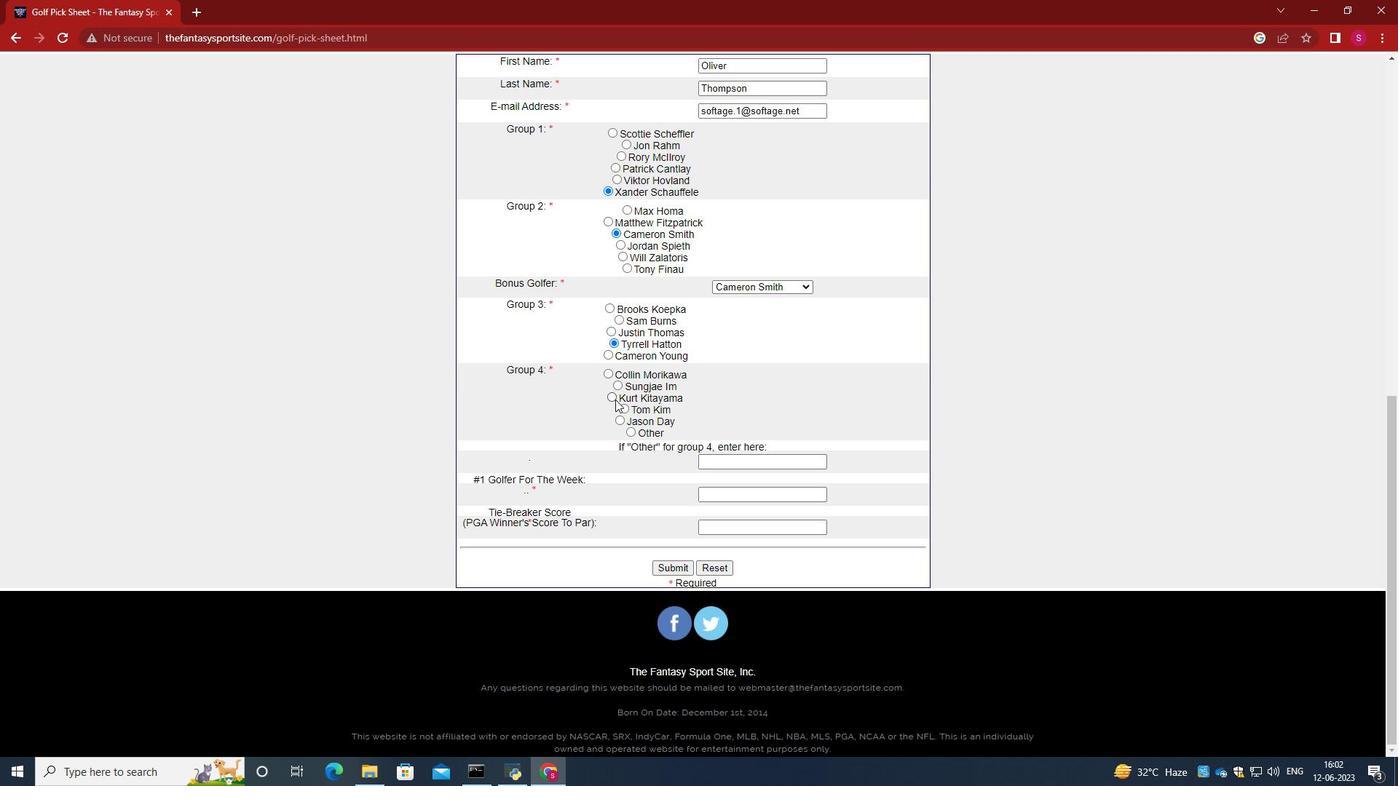 
Action: Mouse moved to (772, 378)
Screenshot: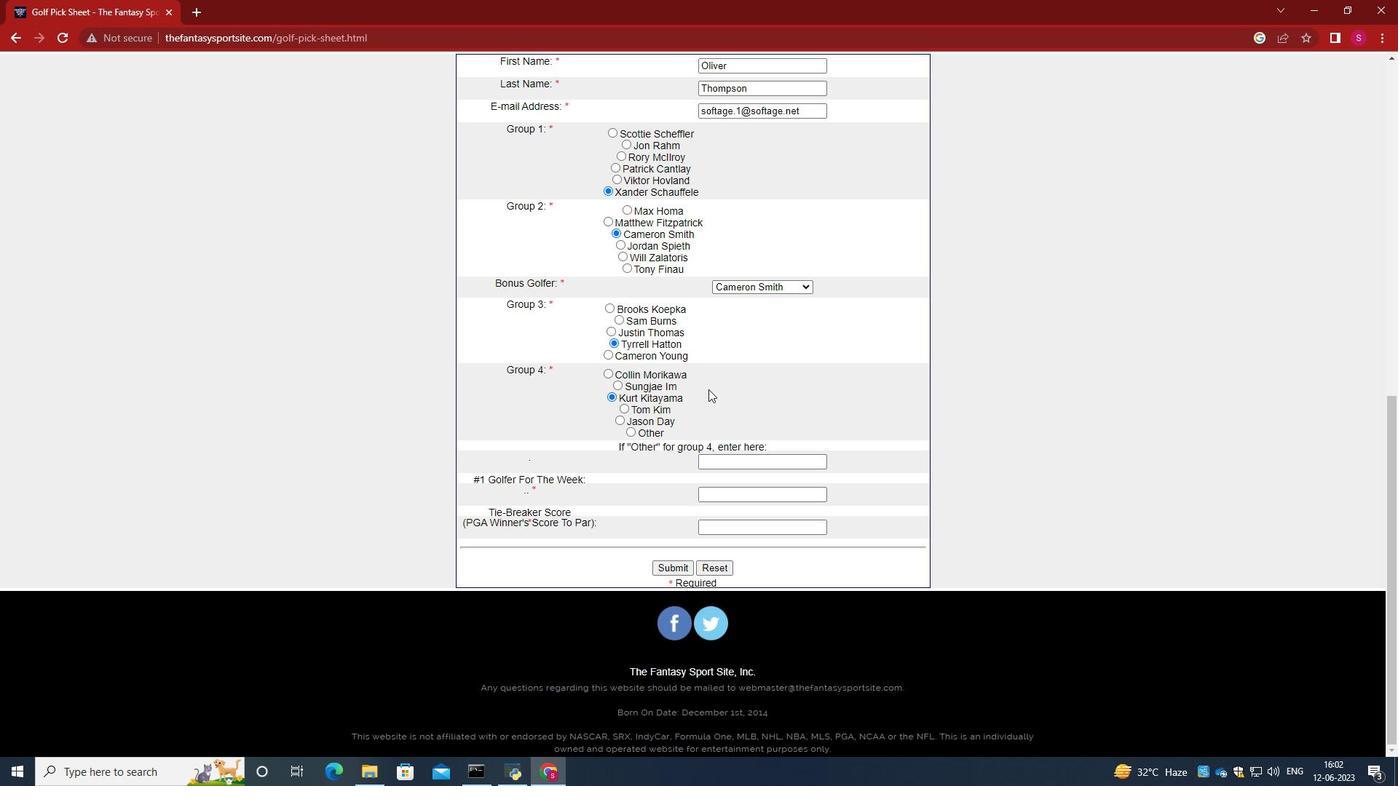 
Action: Mouse scrolled (772, 377) with delta (0, 0)
Screenshot: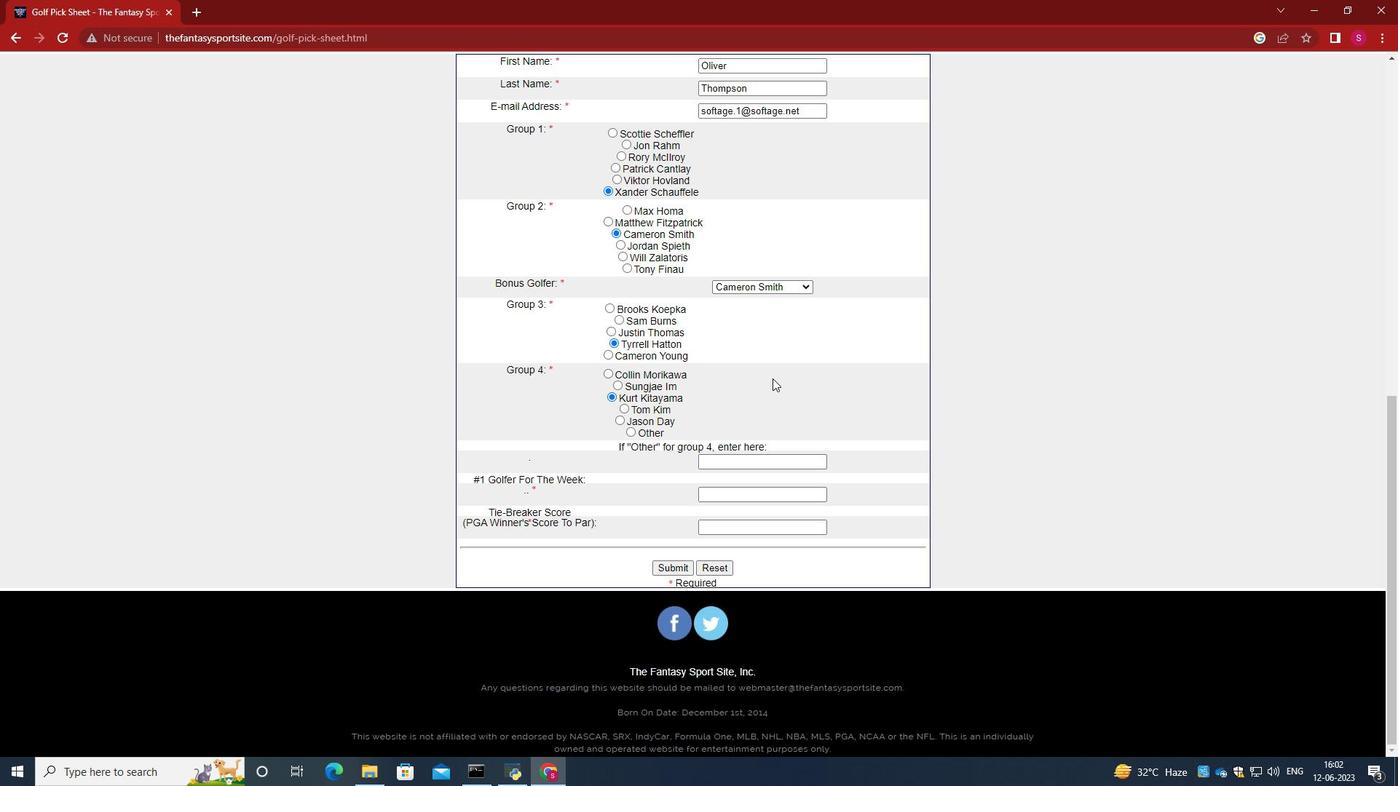 
Action: Mouse moved to (630, 432)
Screenshot: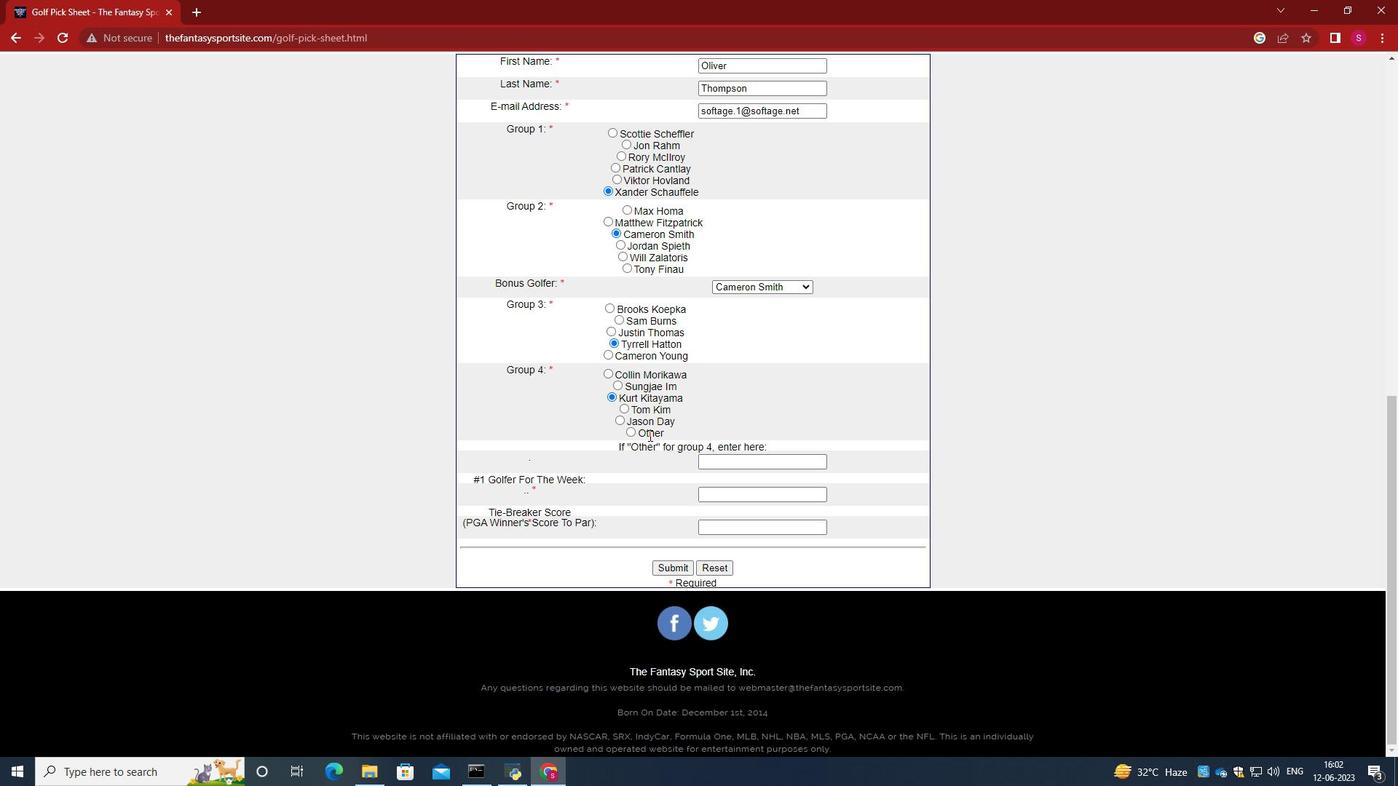 
Action: Mouse pressed left at (630, 432)
Screenshot: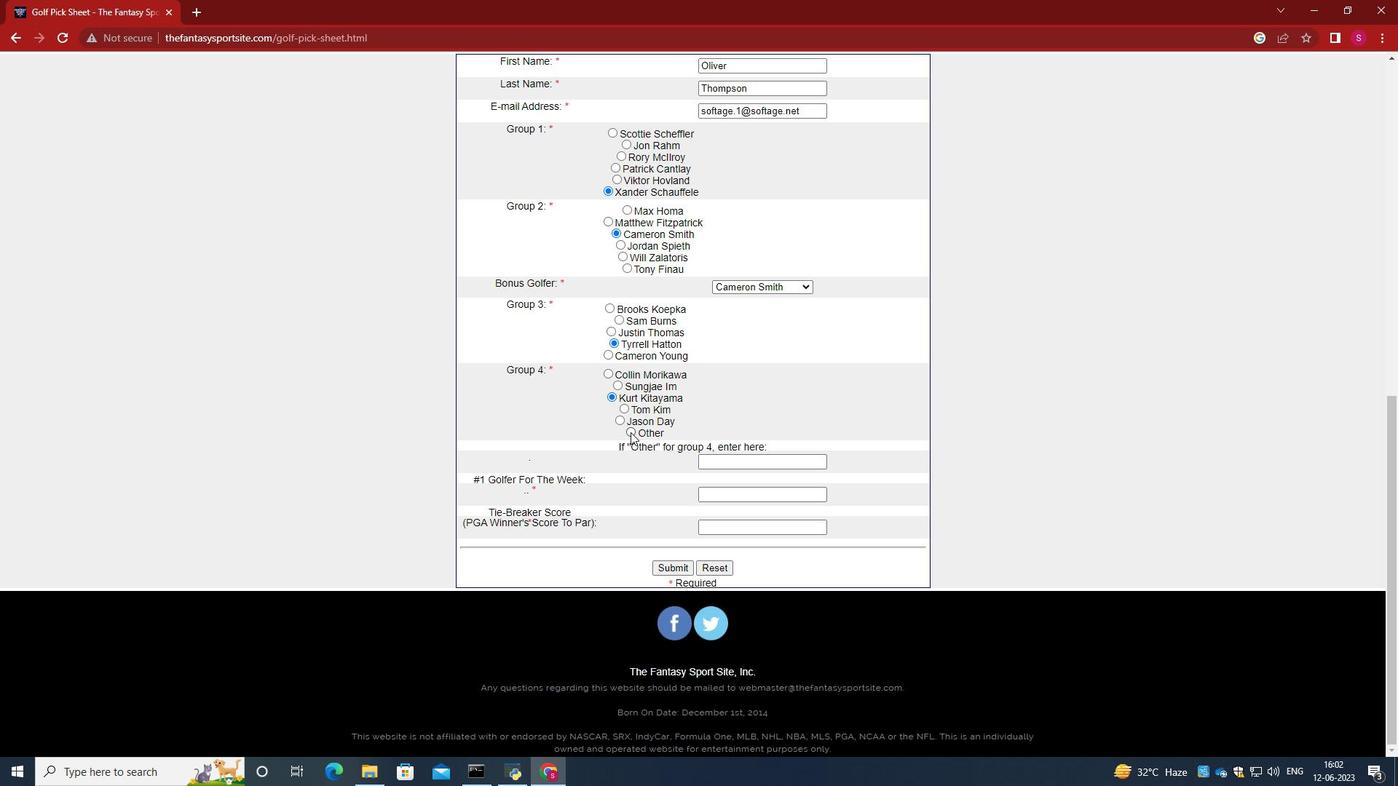 
Action: Mouse moved to (740, 457)
Screenshot: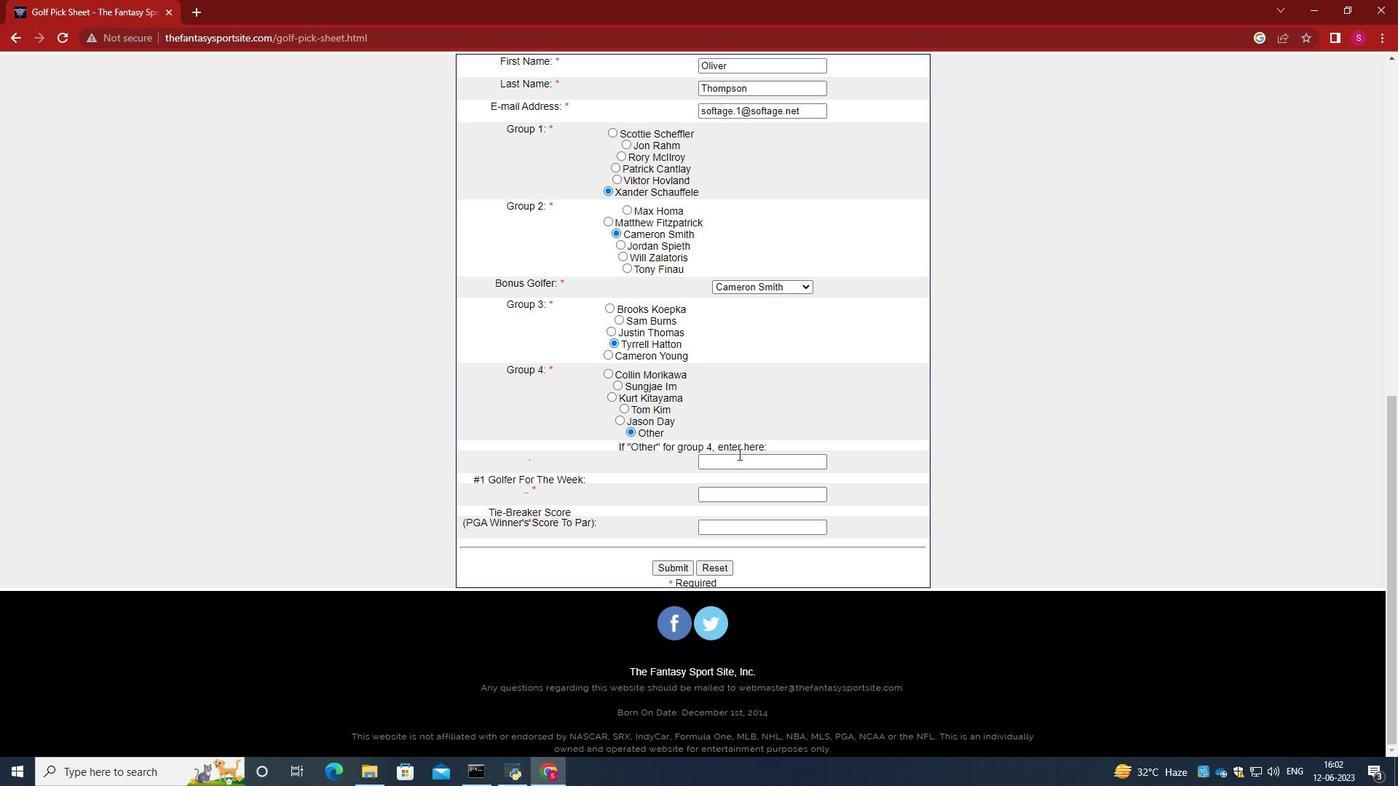 
Action: Mouse pressed left at (740, 457)
Screenshot: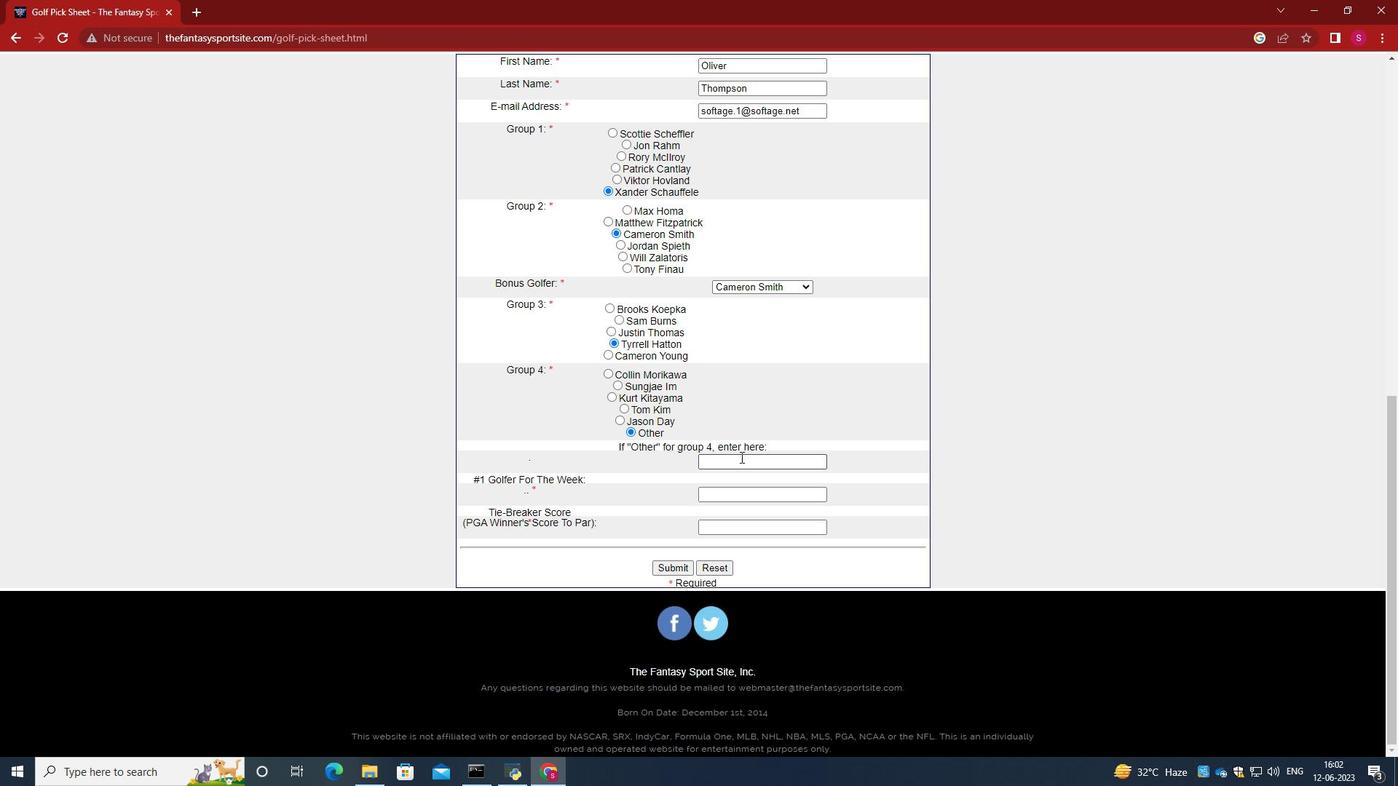 
Action: Key pressed <Key.caps_lock>K<Key.caps_lock>eegan<Key.space><Key.caps_lock>B<Key.caps_lock>radly
Screenshot: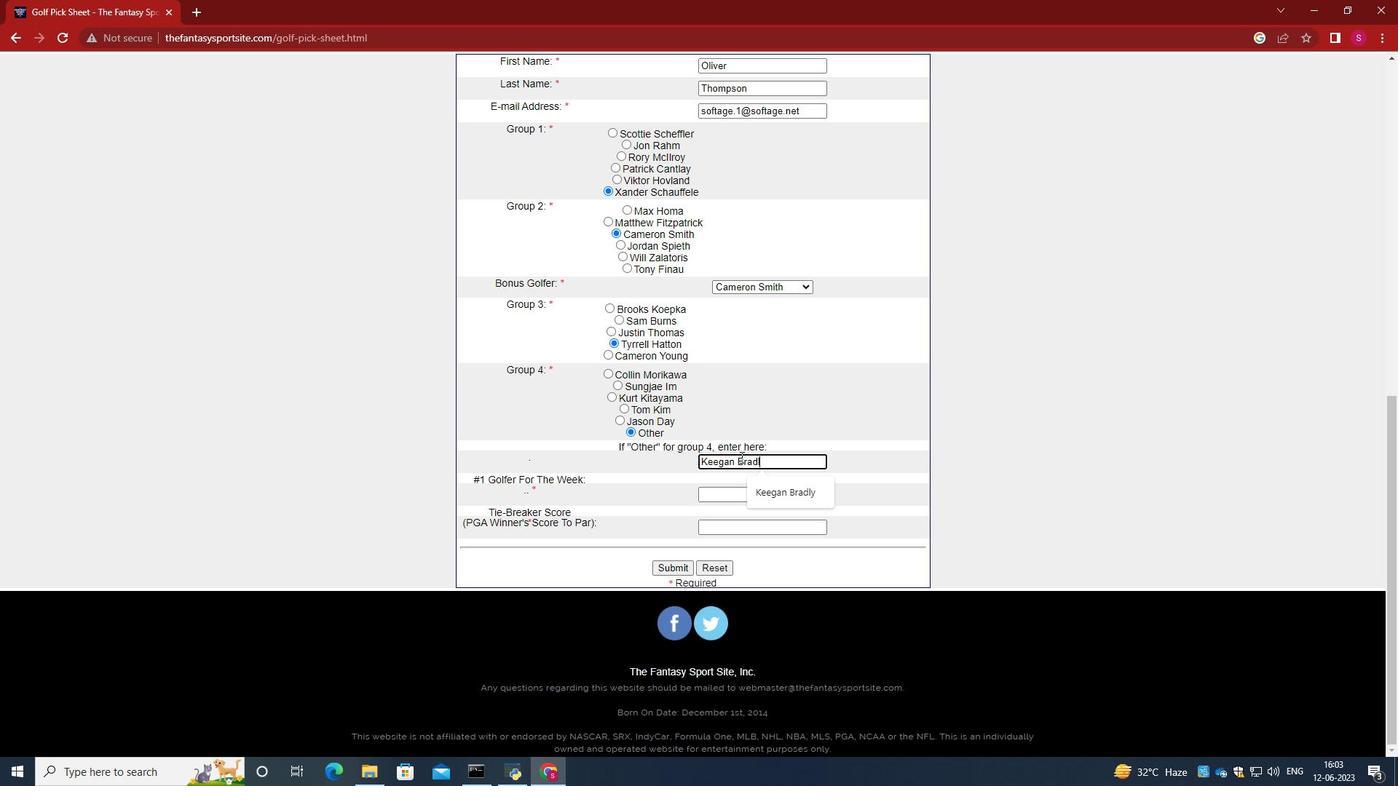 
Action: Mouse moved to (774, 438)
Screenshot: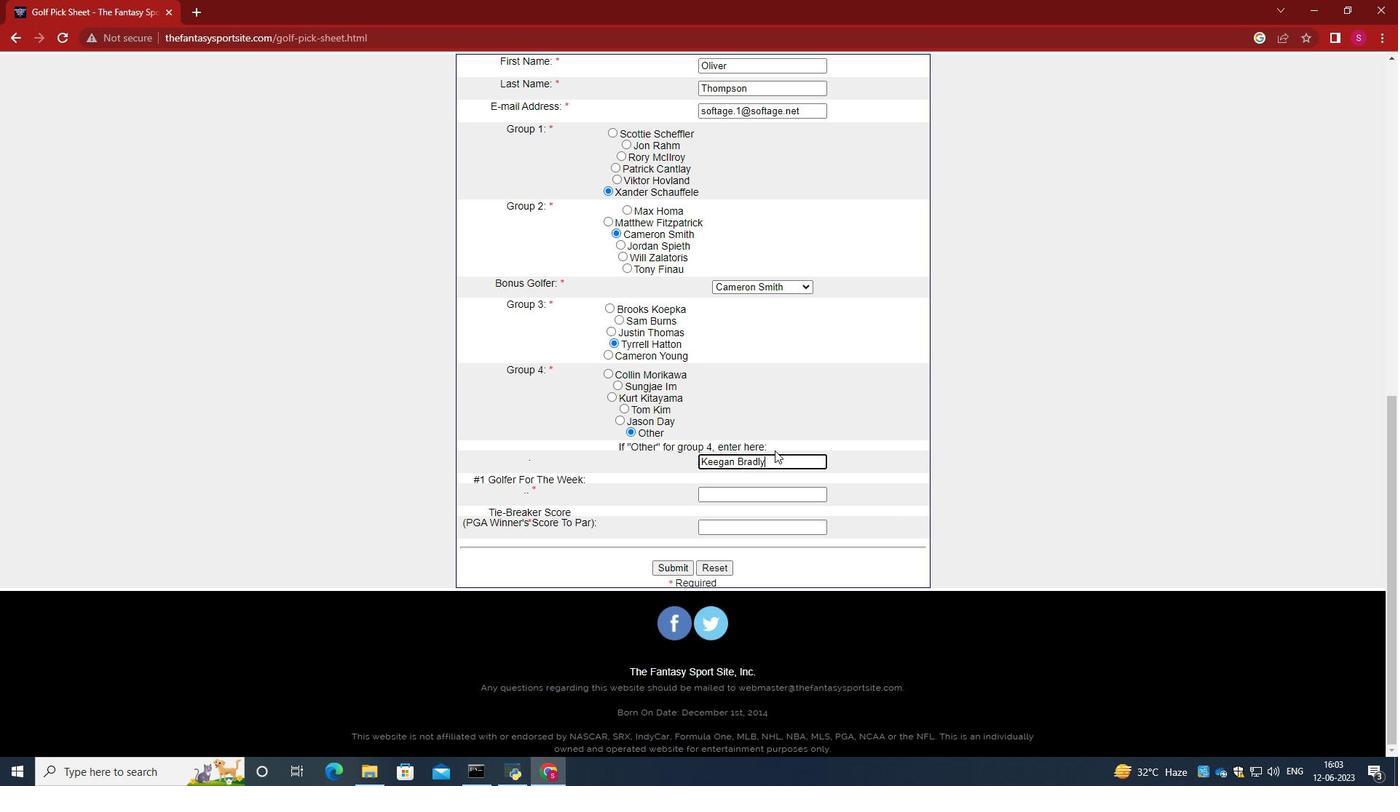 
Action: Mouse scrolled (774, 437) with delta (0, 0)
Screenshot: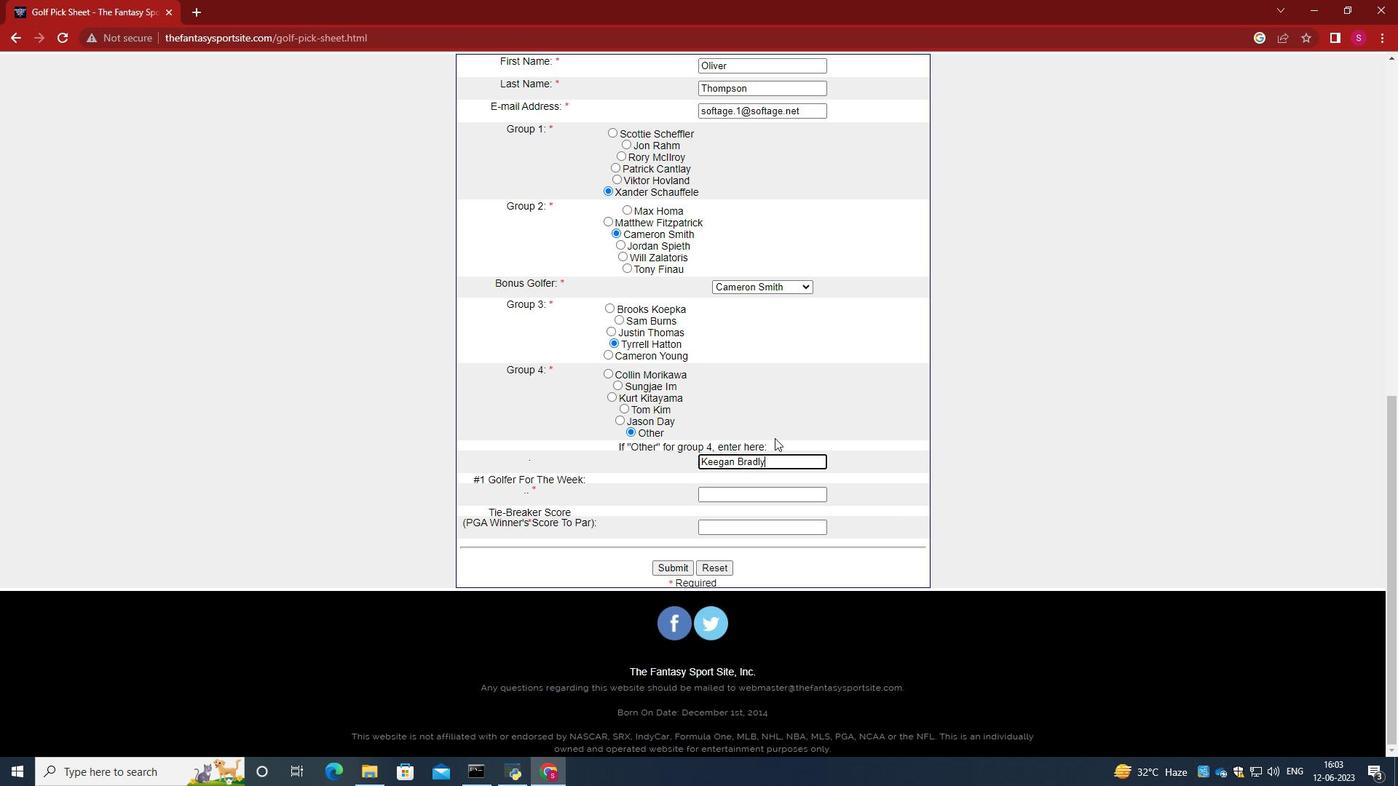 
Action: Mouse moved to (728, 493)
Screenshot: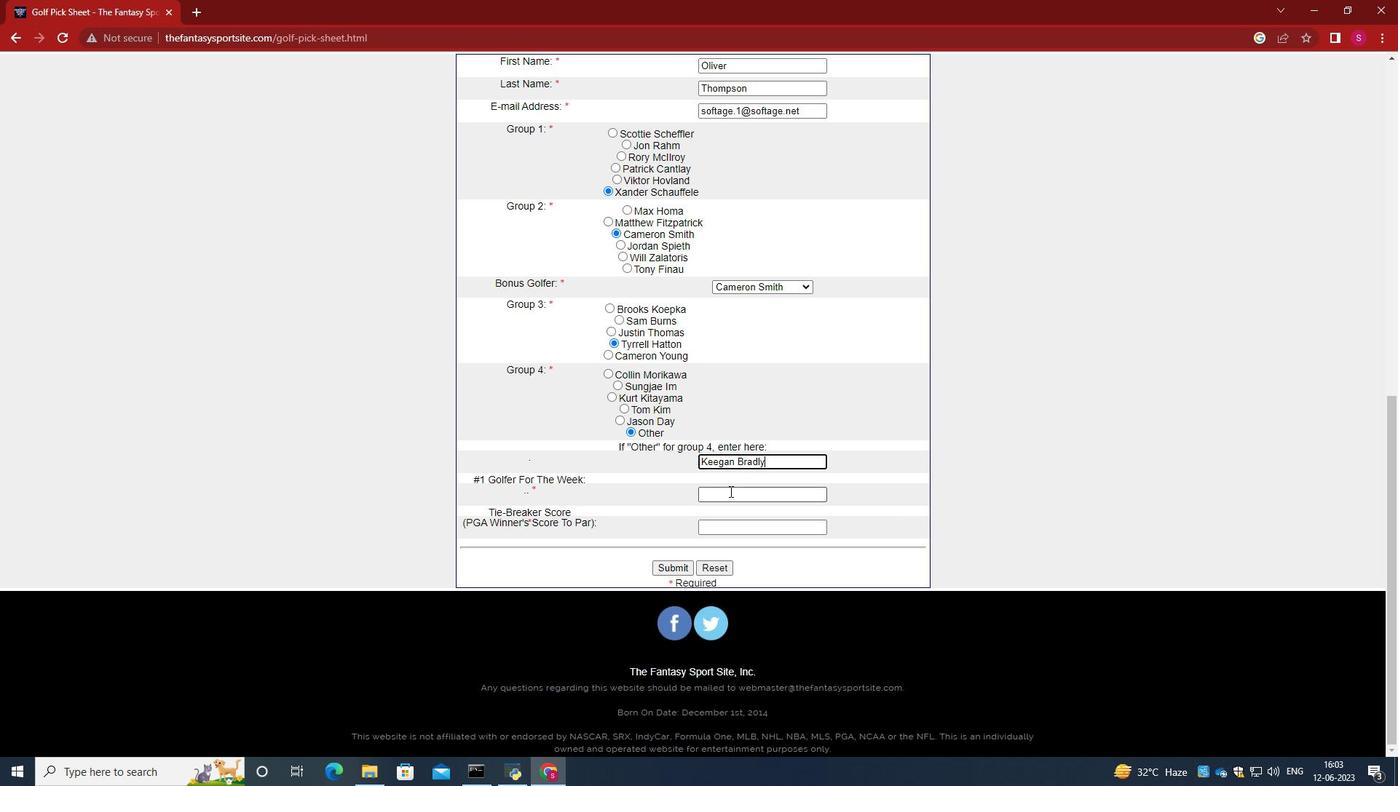 
Action: Mouse pressed left at (728, 493)
Screenshot: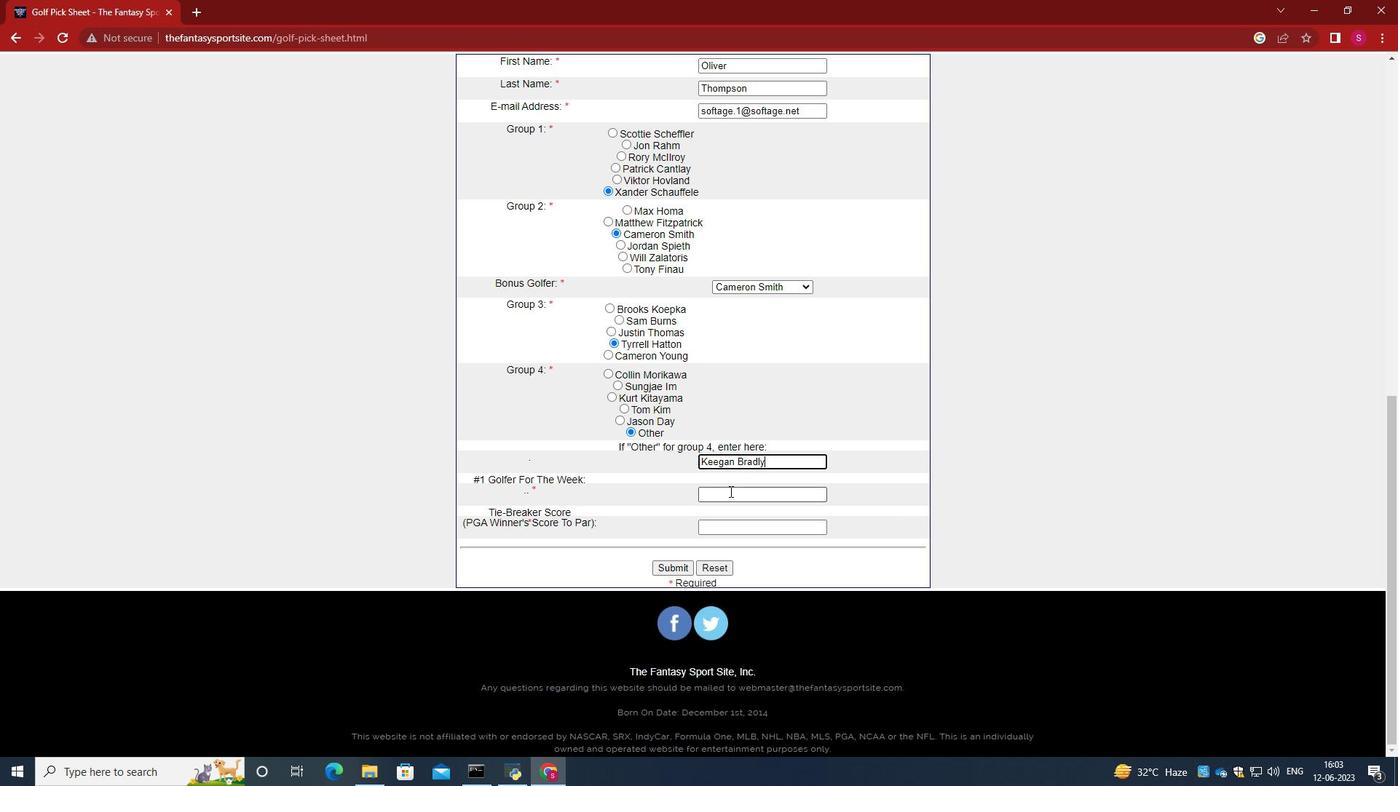 
Action: Mouse moved to (727, 493)
Screenshot: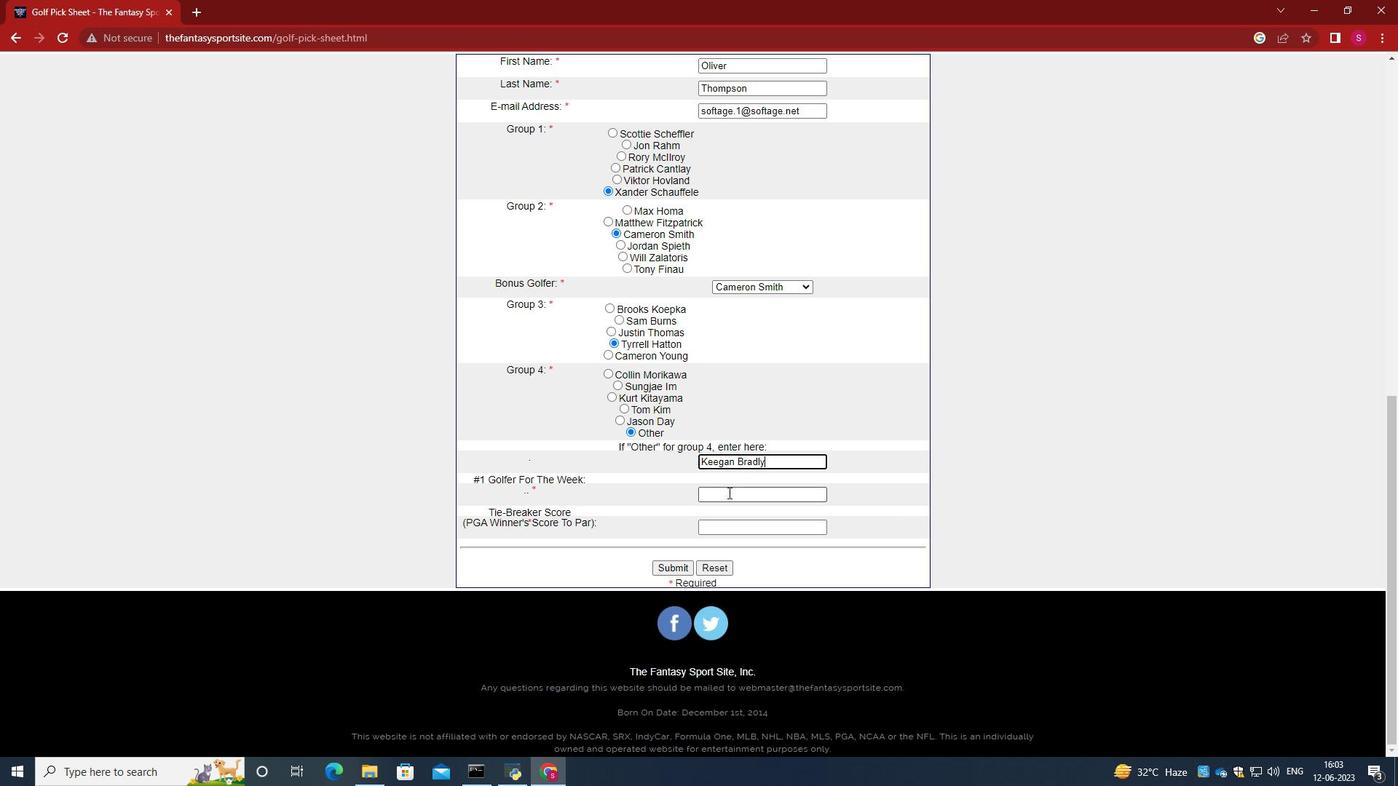 
Action: Key pressed <Key.caps_lock>S<Key.caps_lock>cottie<Key.space><Key.caps_lock>S<Key.caps_lock>cheffler<Key.tab>0
Screenshot: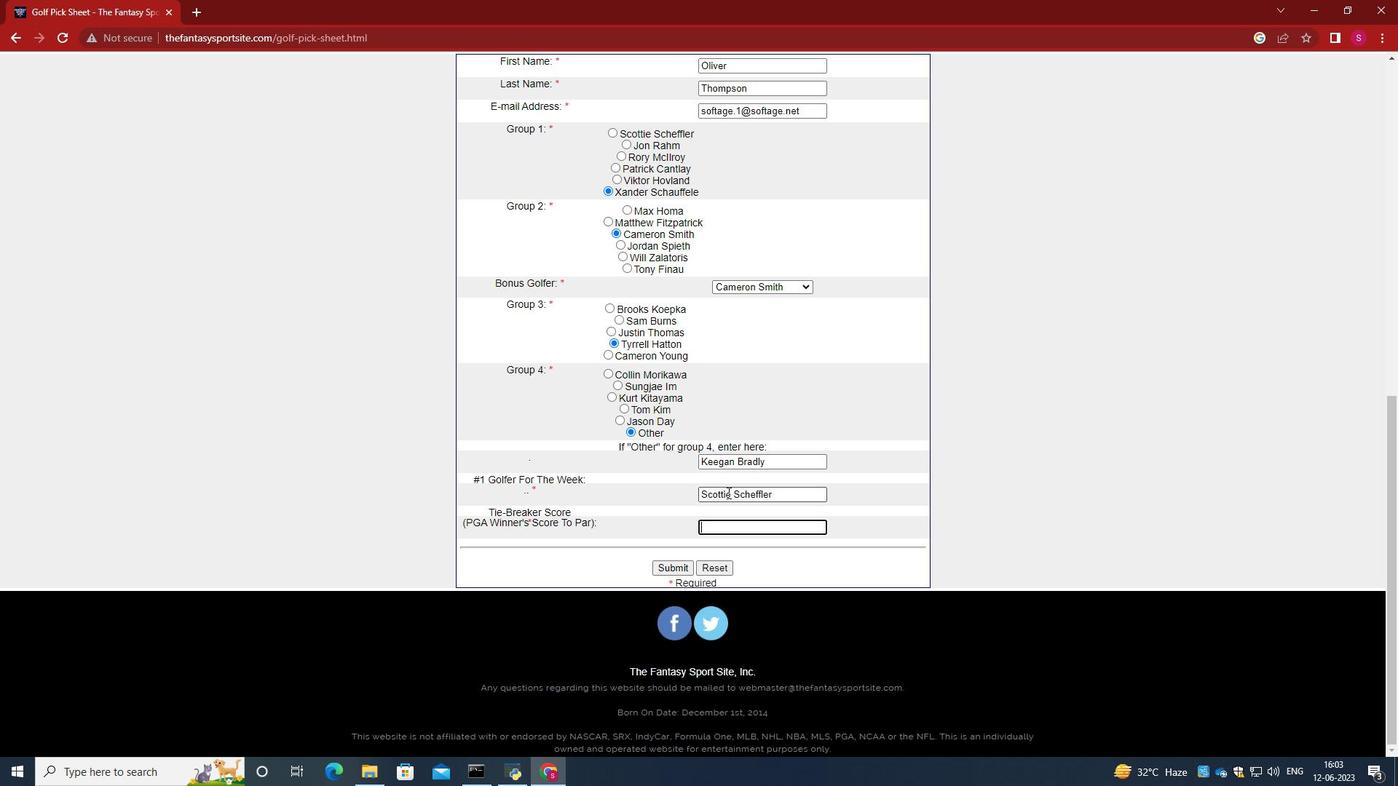 
Action: Mouse moved to (681, 560)
Screenshot: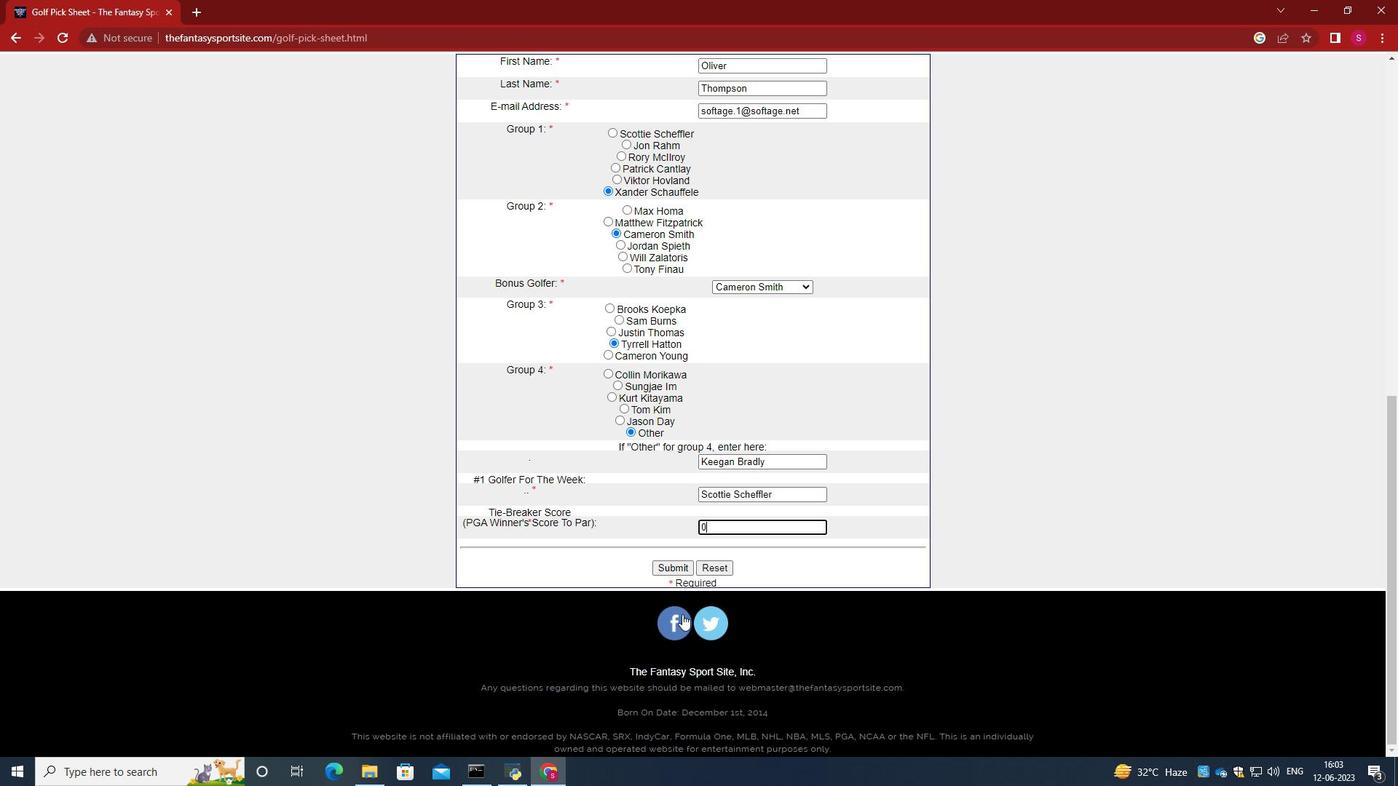 
Action: Mouse pressed left at (681, 560)
Screenshot: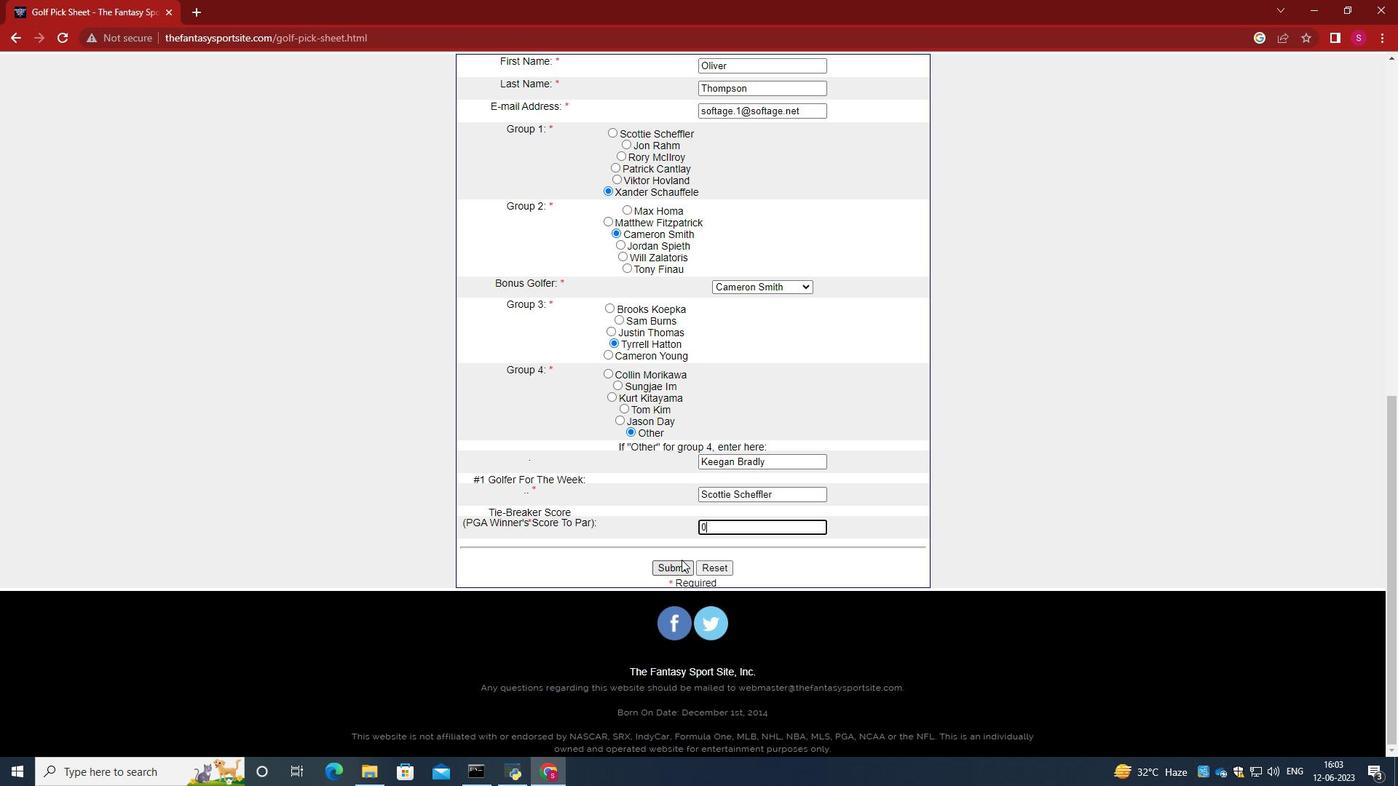 
